 Task: Look for space in Antequera, Spain from 5th July, 2023 to 15th July, 2023 for 9 adults in price range Rs.15000 to Rs.25000. Place can be entire place with 5 bedrooms having 5 beds and 5 bathrooms. Property type can be house, flat, guest house. Booking option can be shelf check-in. Required host language is English.
Action: Mouse moved to (314, 201)
Screenshot: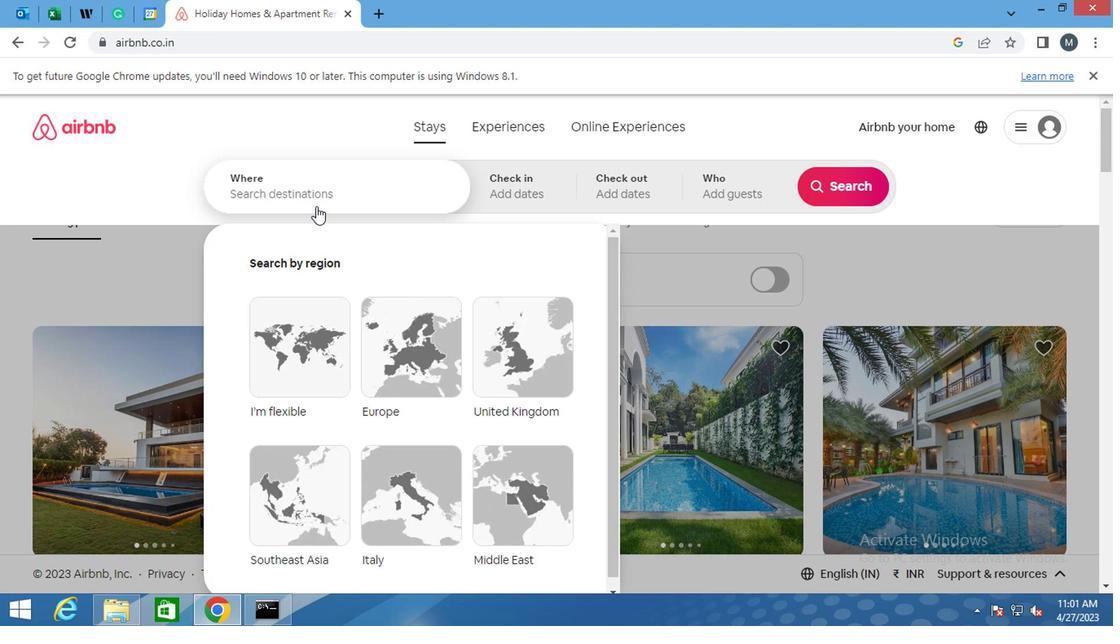 
Action: Mouse pressed left at (314, 201)
Screenshot: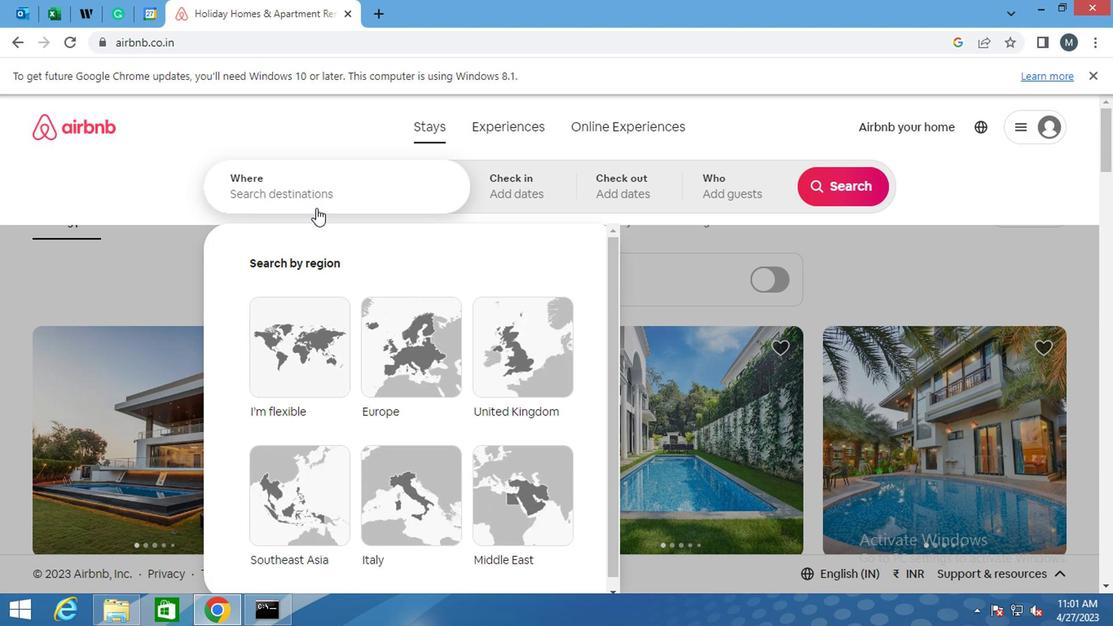 
Action: Key pressed <Key.shift>ANTEQUERA,<Key.space><Key.shift><Key.shift><Key.shift><Key.shift><Key.shift><Key.shift>SP
Screenshot: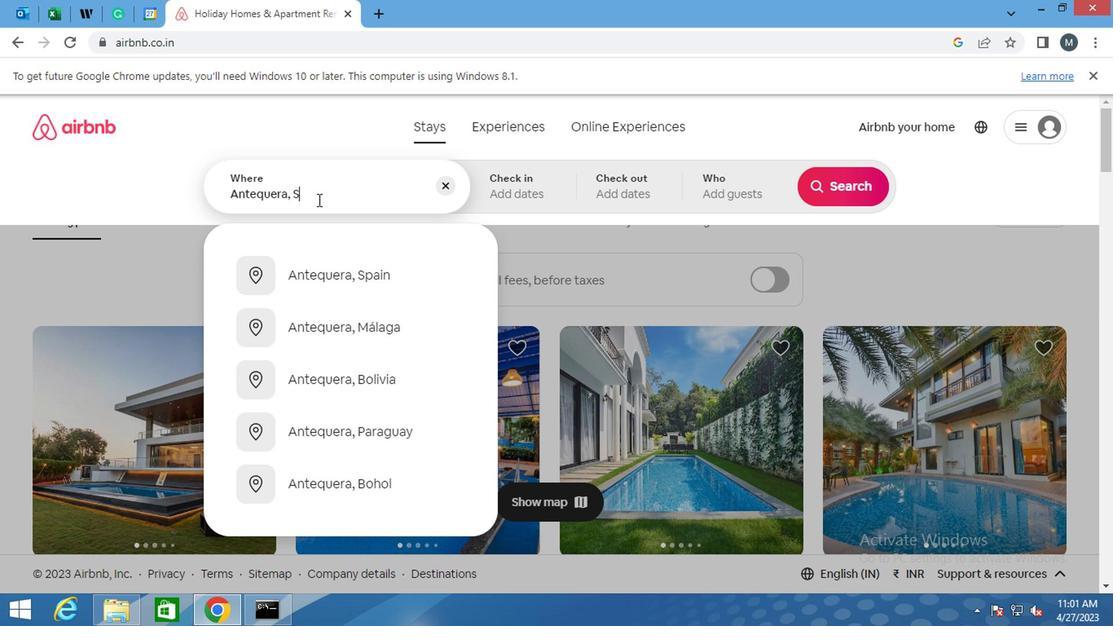 
Action: Mouse moved to (343, 289)
Screenshot: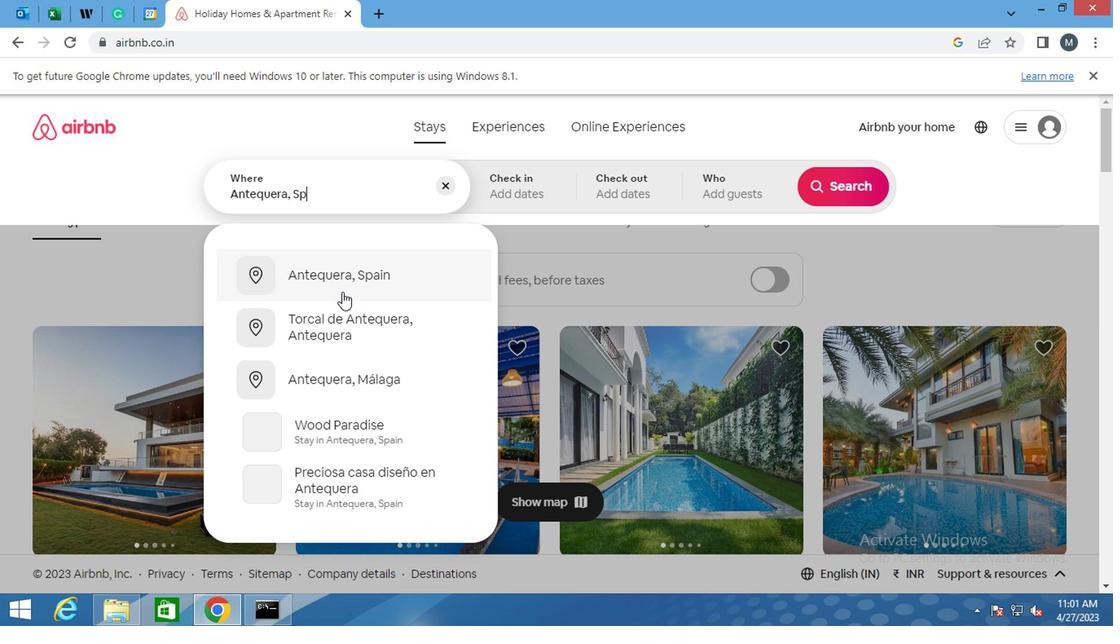 
Action: Mouse pressed left at (343, 289)
Screenshot: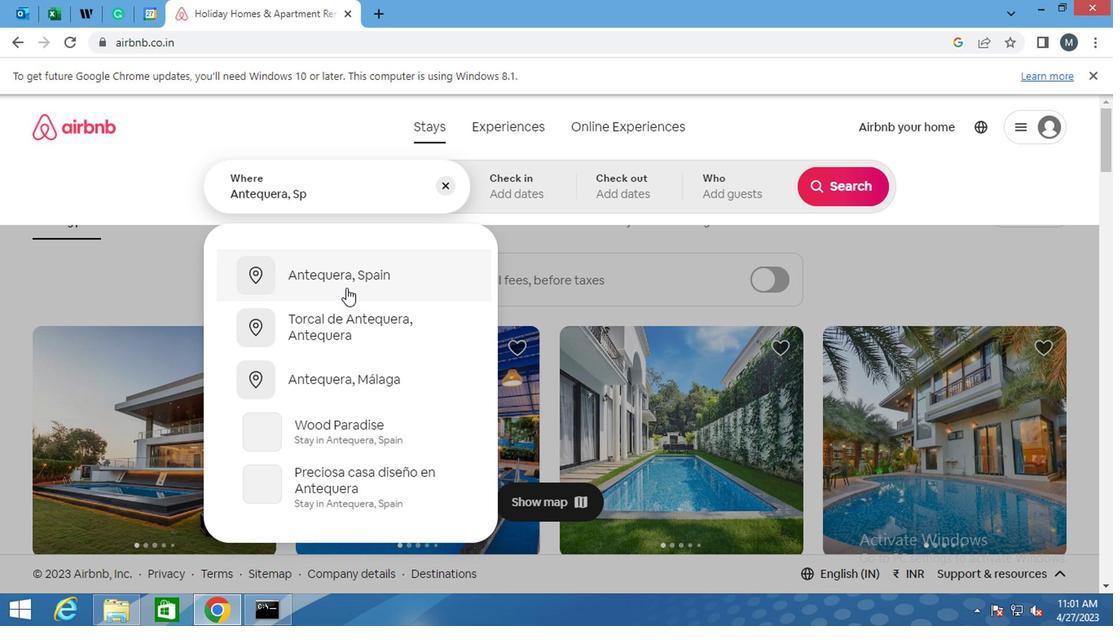 
Action: Mouse moved to (835, 317)
Screenshot: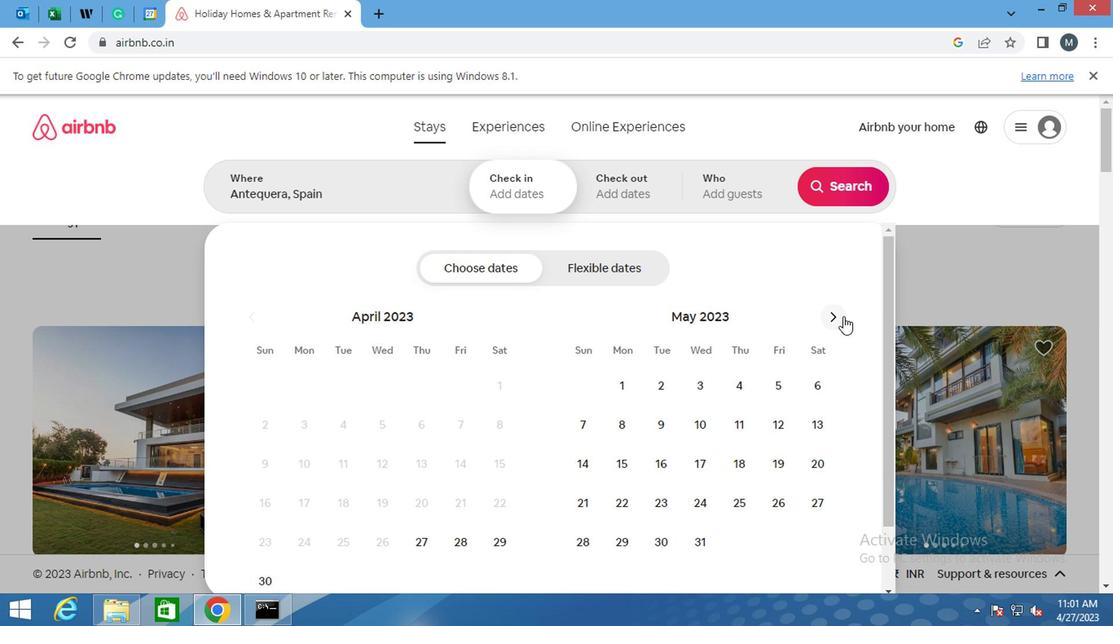 
Action: Mouse pressed left at (835, 317)
Screenshot: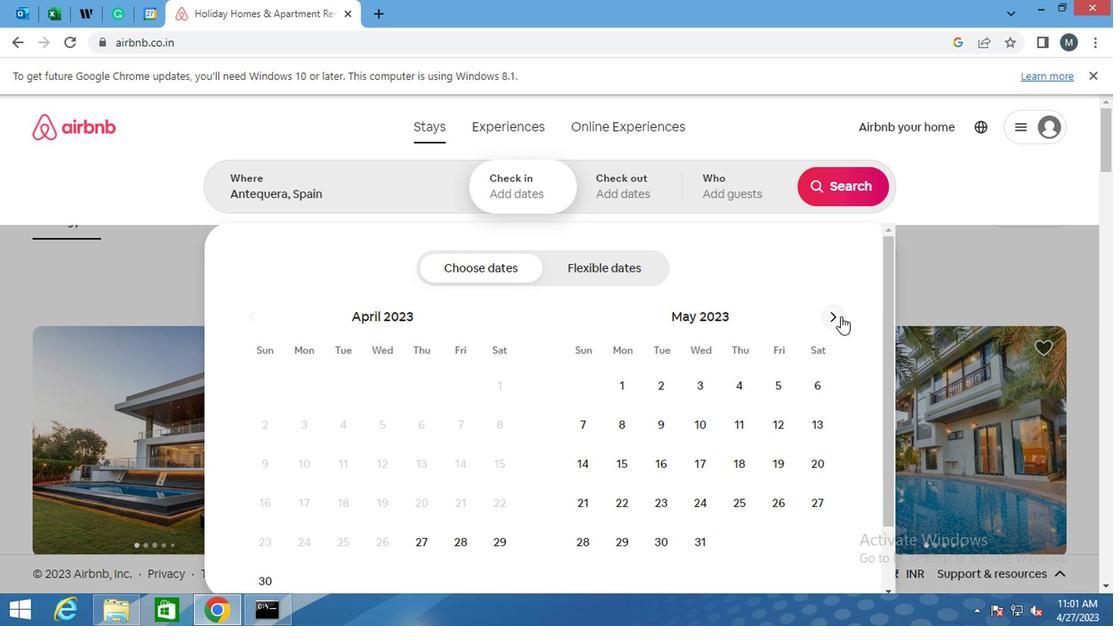 
Action: Mouse pressed left at (835, 317)
Screenshot: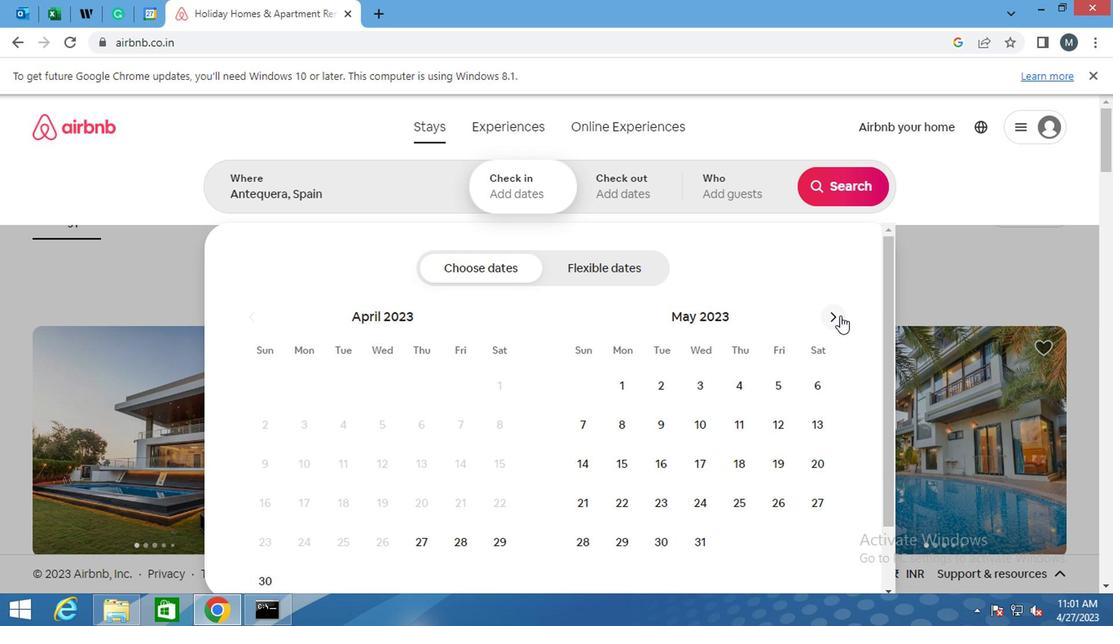 
Action: Mouse pressed left at (835, 317)
Screenshot: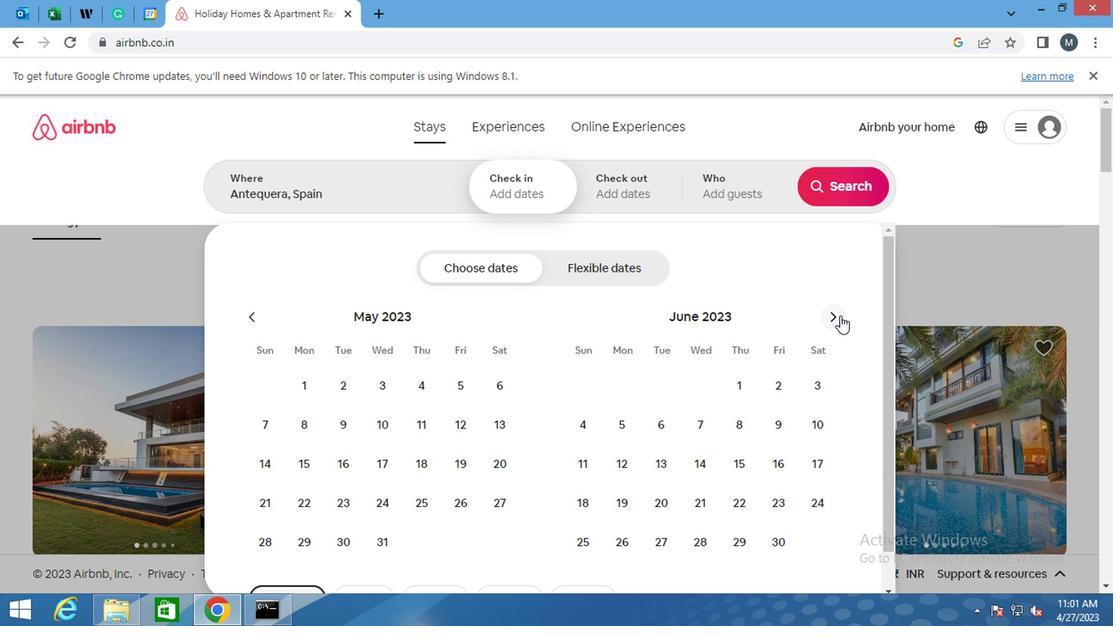 
Action: Mouse moved to (706, 427)
Screenshot: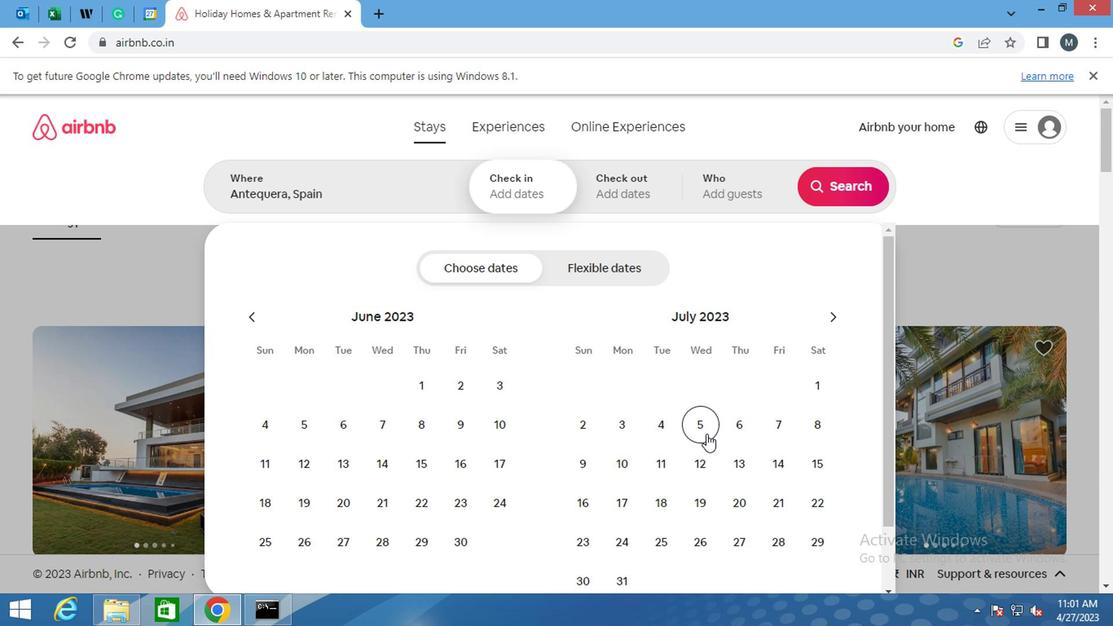 
Action: Mouse pressed left at (706, 427)
Screenshot: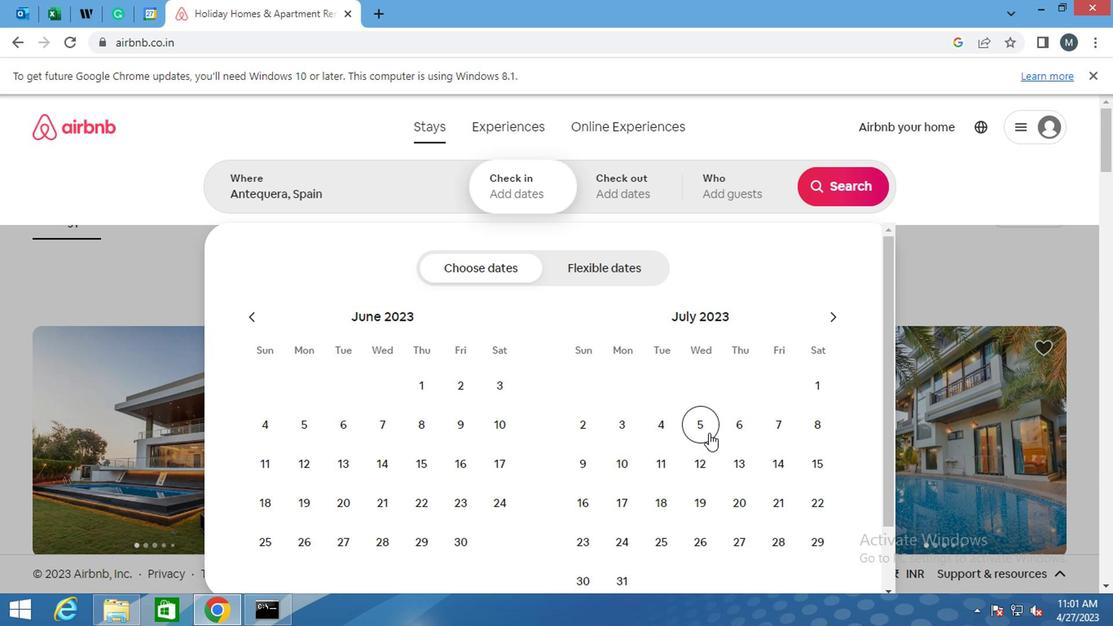 
Action: Mouse moved to (801, 463)
Screenshot: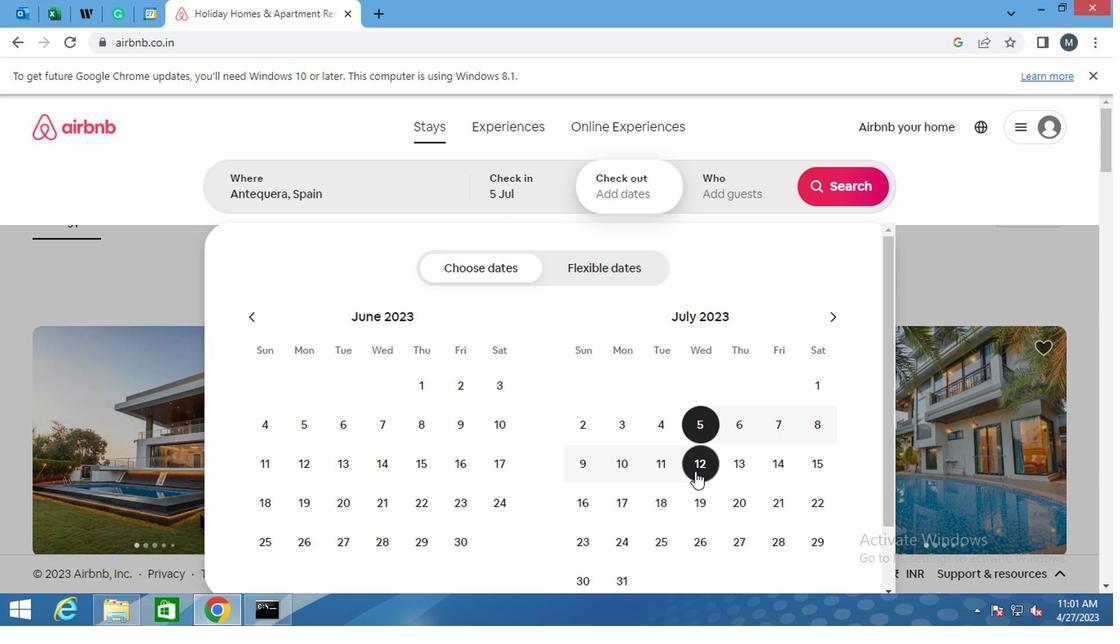 
Action: Mouse pressed left at (801, 463)
Screenshot: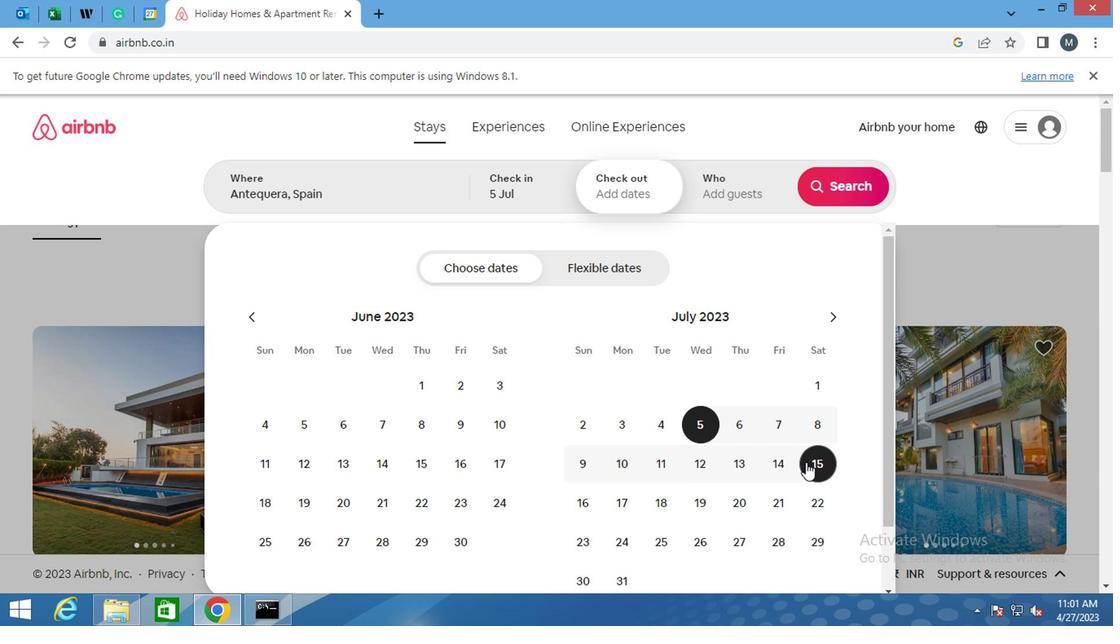 
Action: Mouse moved to (726, 189)
Screenshot: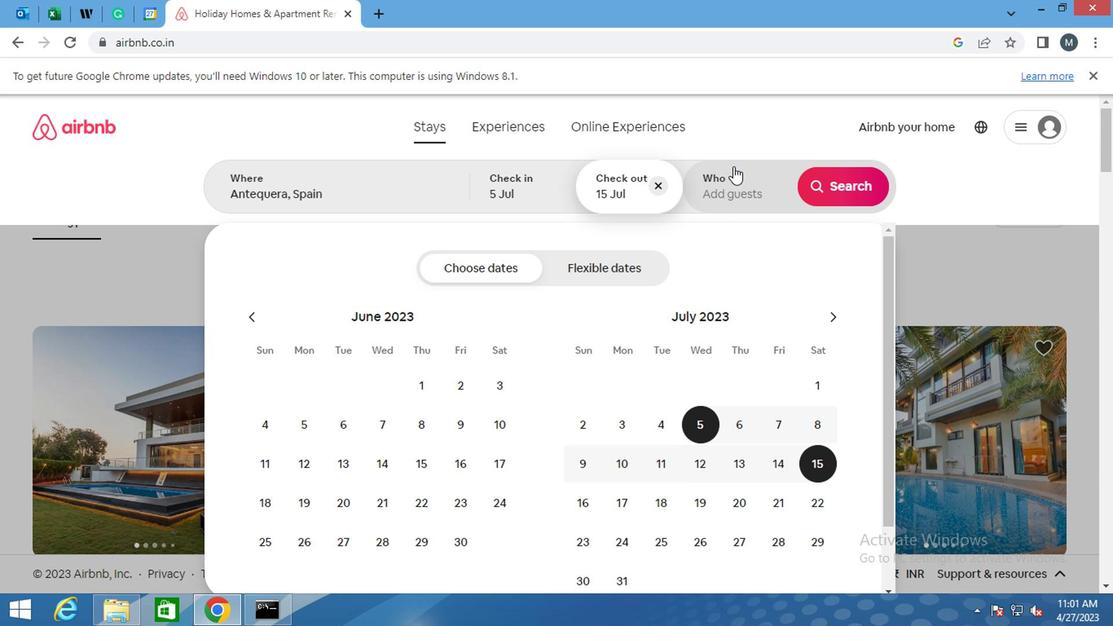 
Action: Mouse pressed left at (726, 189)
Screenshot: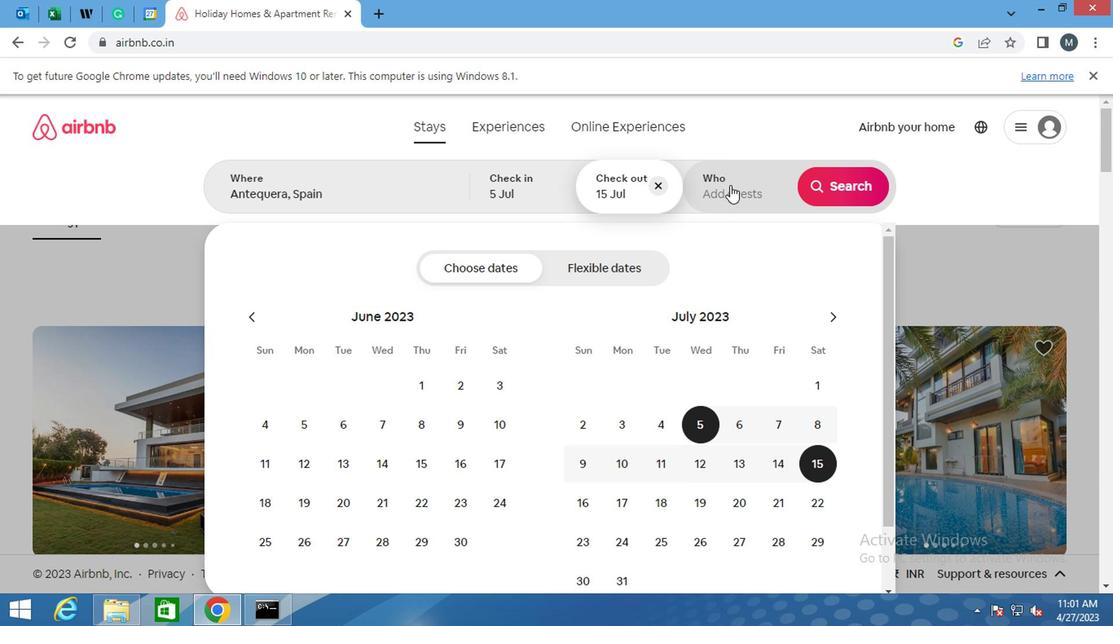
Action: Mouse moved to (846, 267)
Screenshot: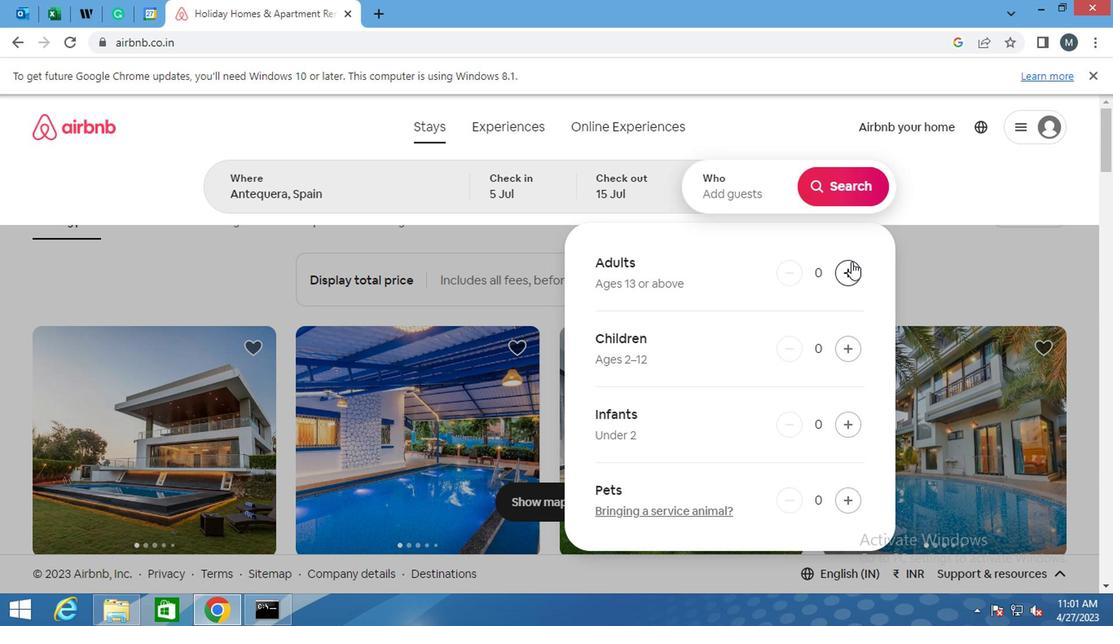
Action: Mouse pressed left at (846, 267)
Screenshot: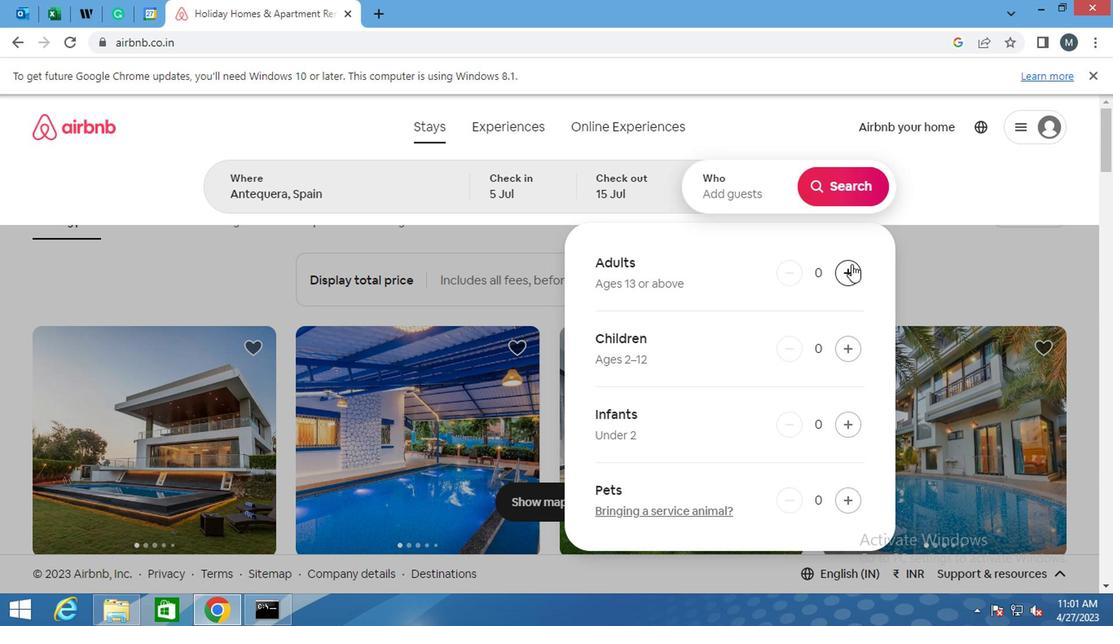 
Action: Mouse moved to (845, 268)
Screenshot: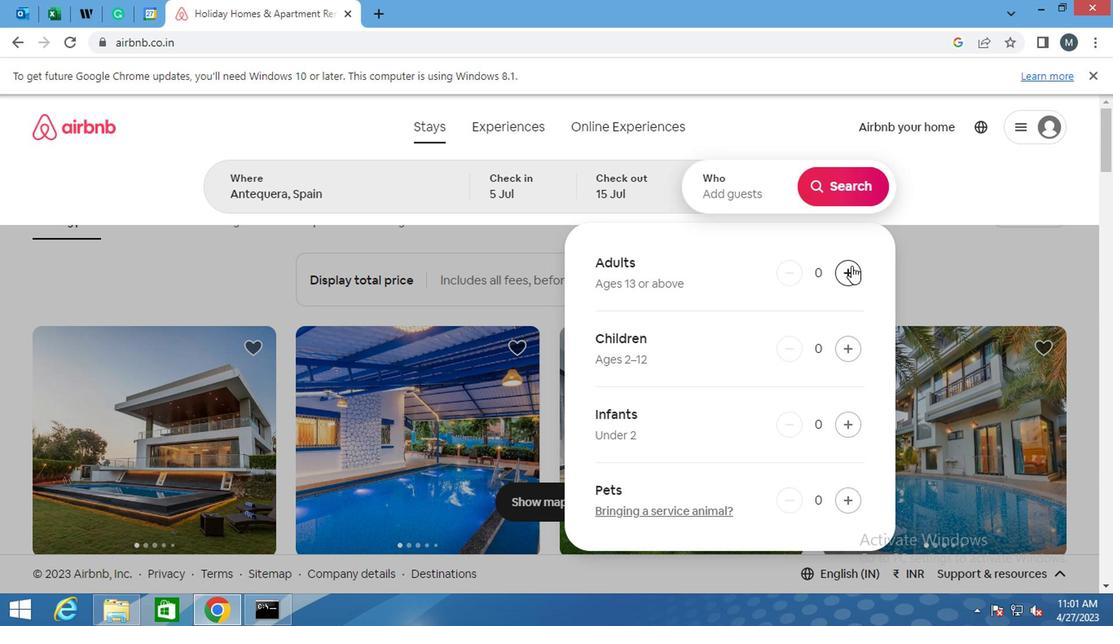 
Action: Mouse pressed left at (845, 268)
Screenshot: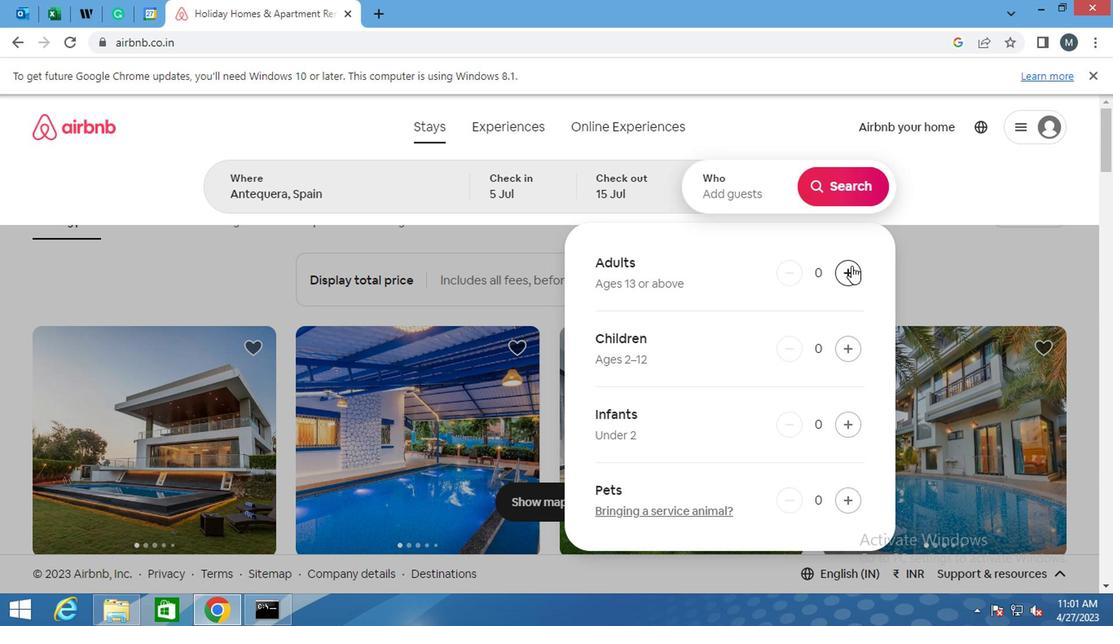 
Action: Mouse pressed left at (845, 268)
Screenshot: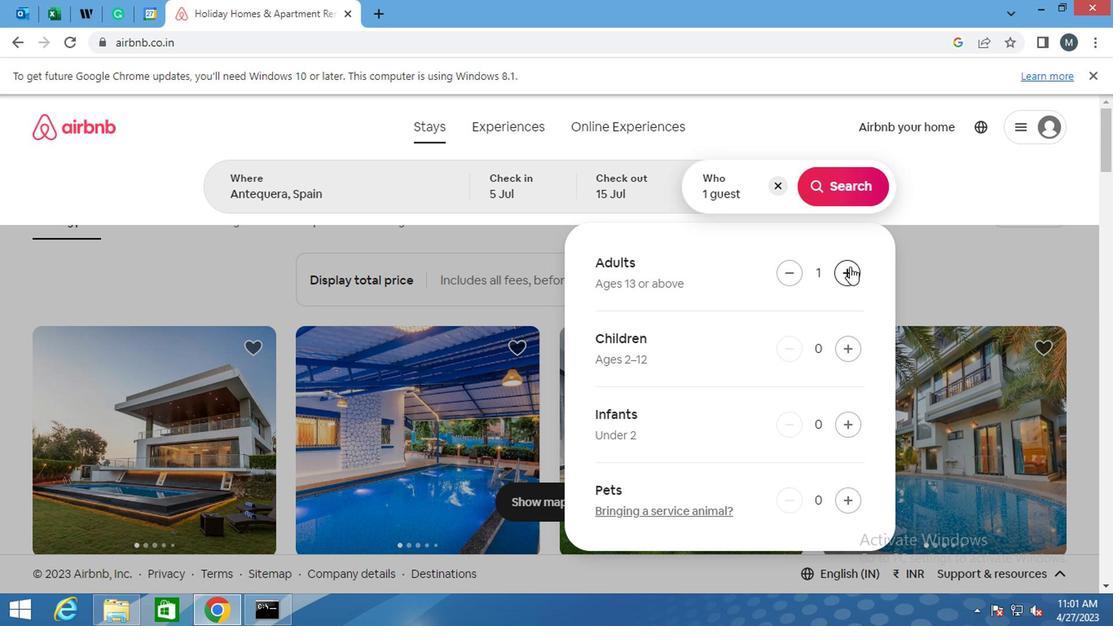 
Action: Mouse pressed left at (845, 268)
Screenshot: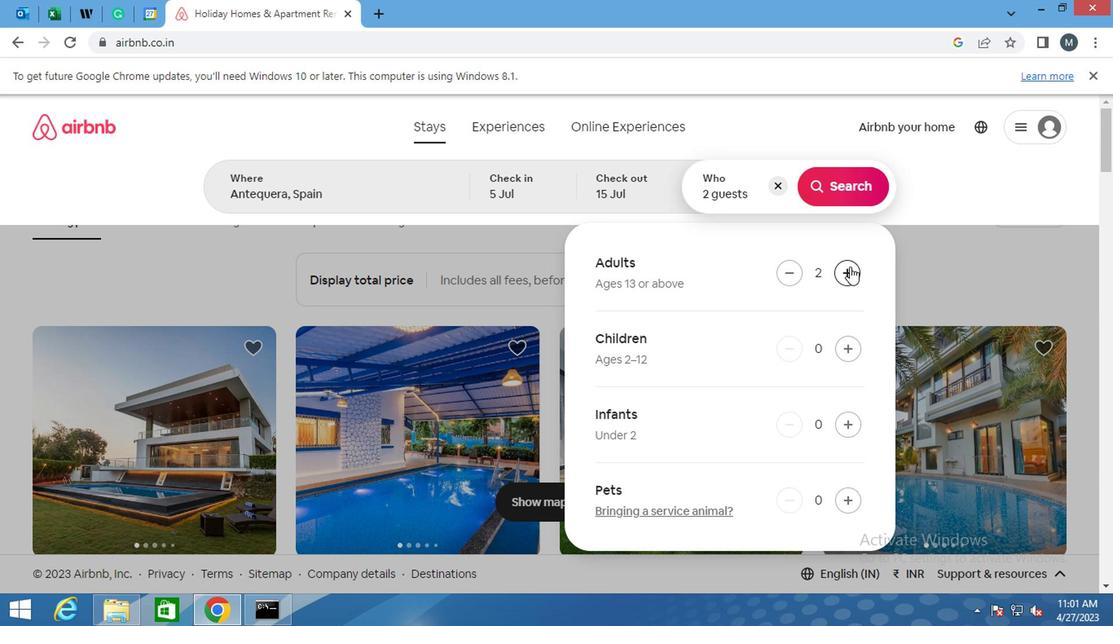
Action: Mouse pressed left at (845, 268)
Screenshot: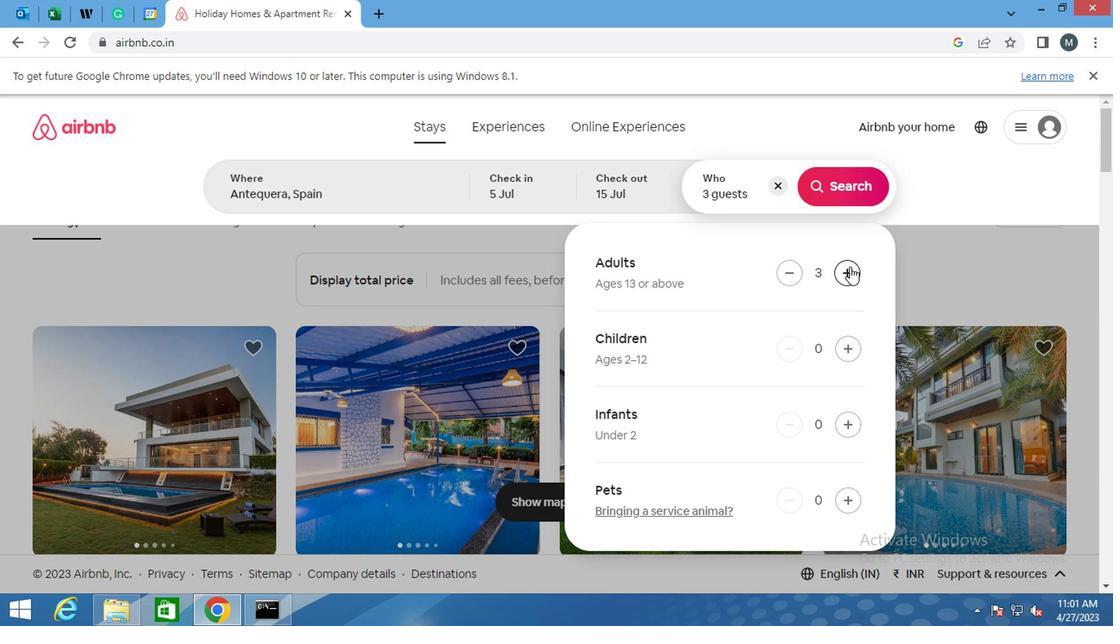 
Action: Mouse pressed left at (845, 268)
Screenshot: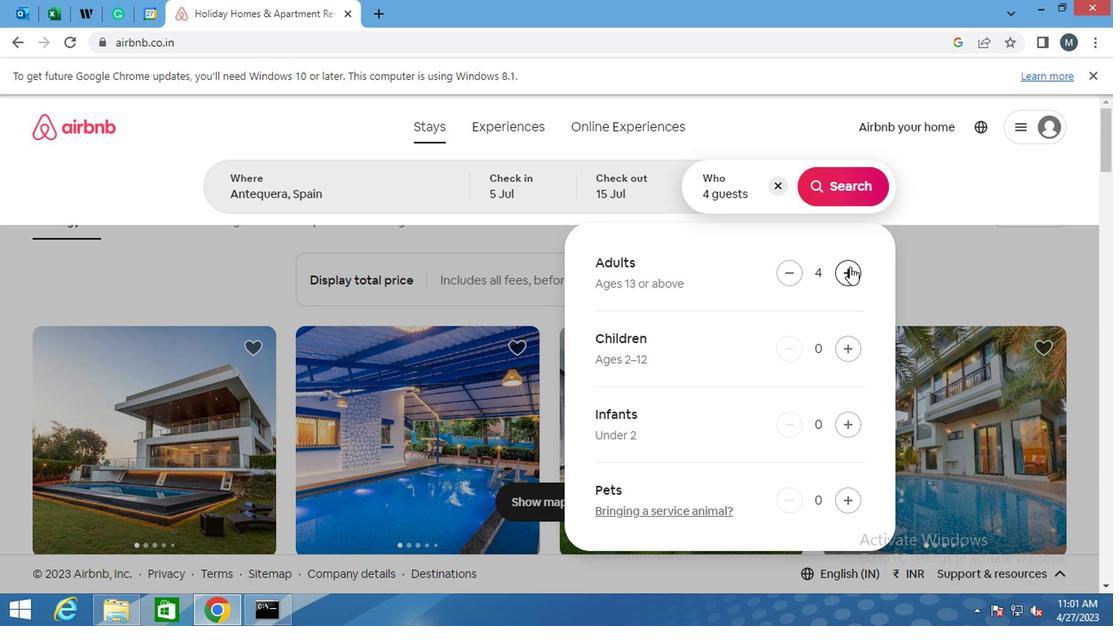 
Action: Mouse pressed left at (845, 268)
Screenshot: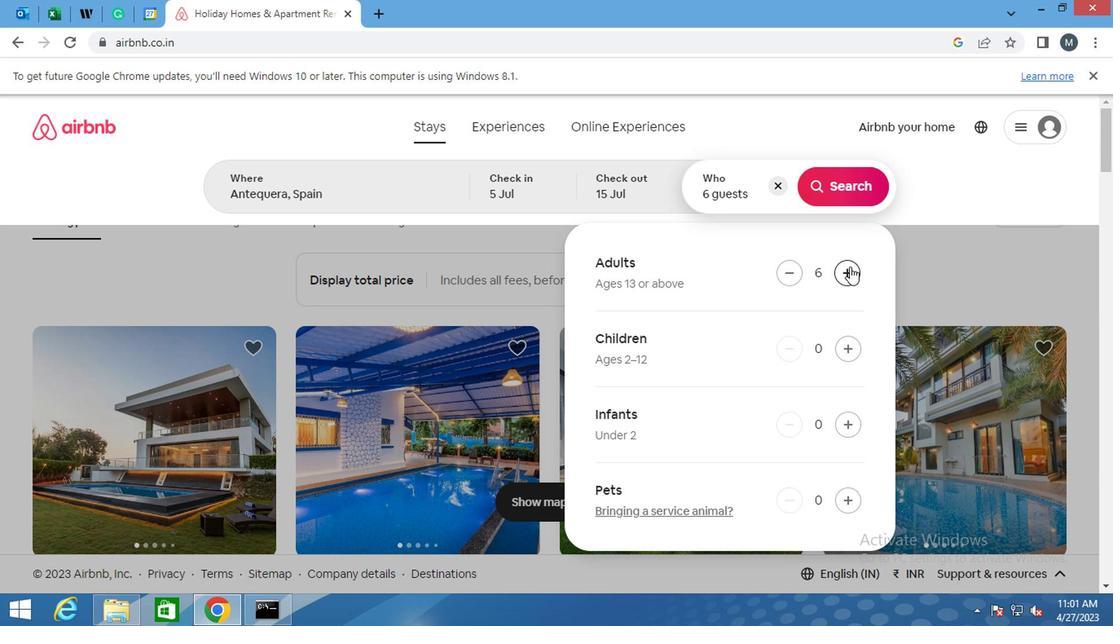 
Action: Mouse moved to (843, 269)
Screenshot: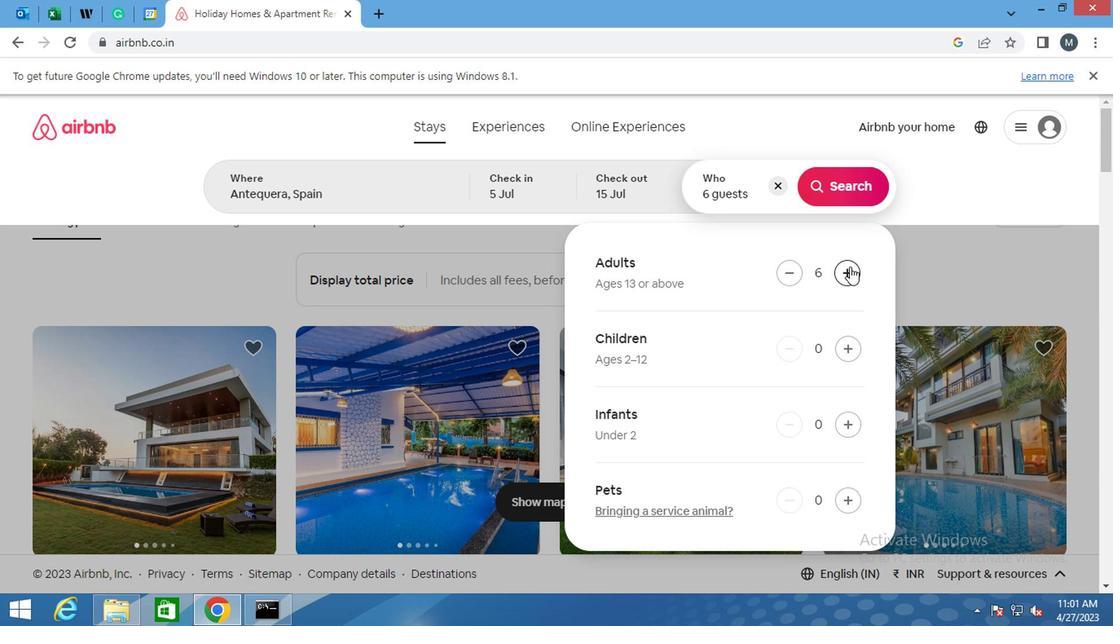 
Action: Mouse pressed left at (843, 269)
Screenshot: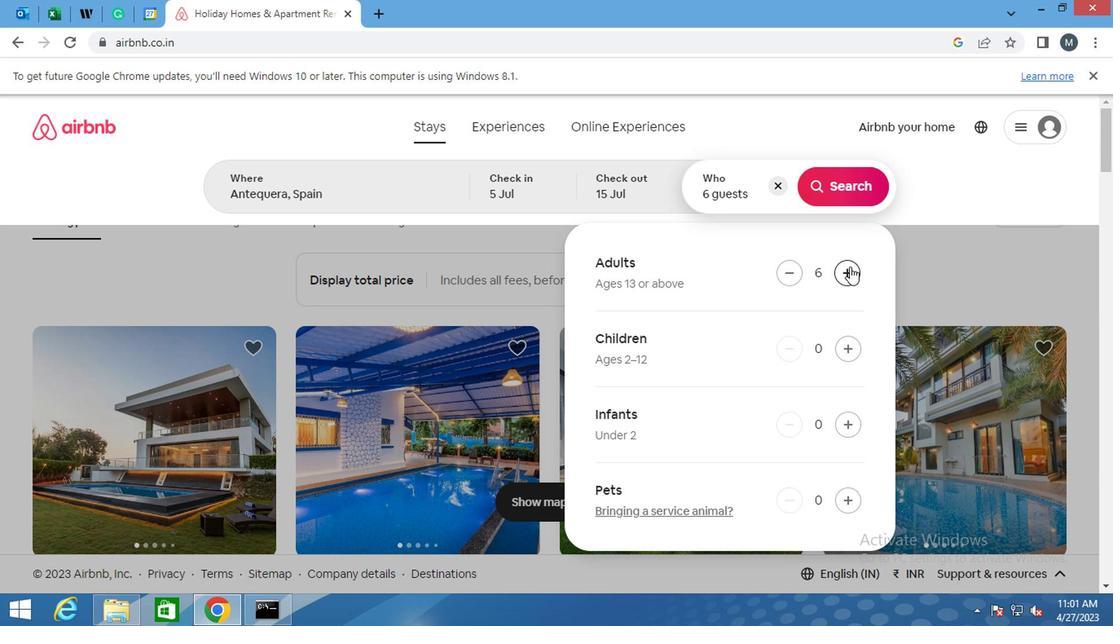 
Action: Mouse pressed left at (843, 269)
Screenshot: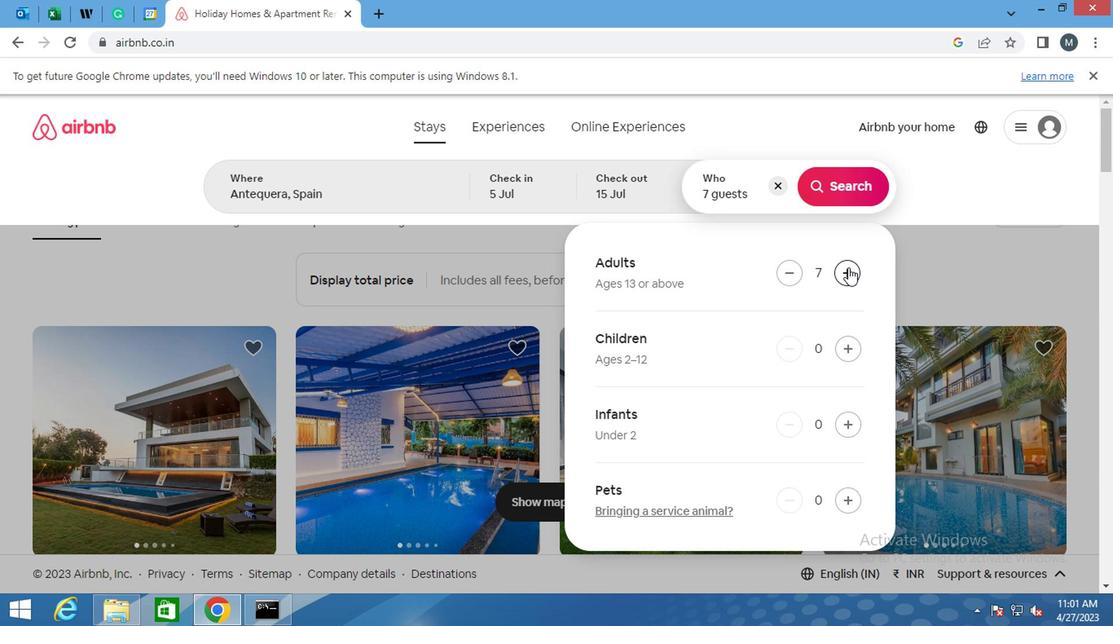 
Action: Mouse moved to (850, 189)
Screenshot: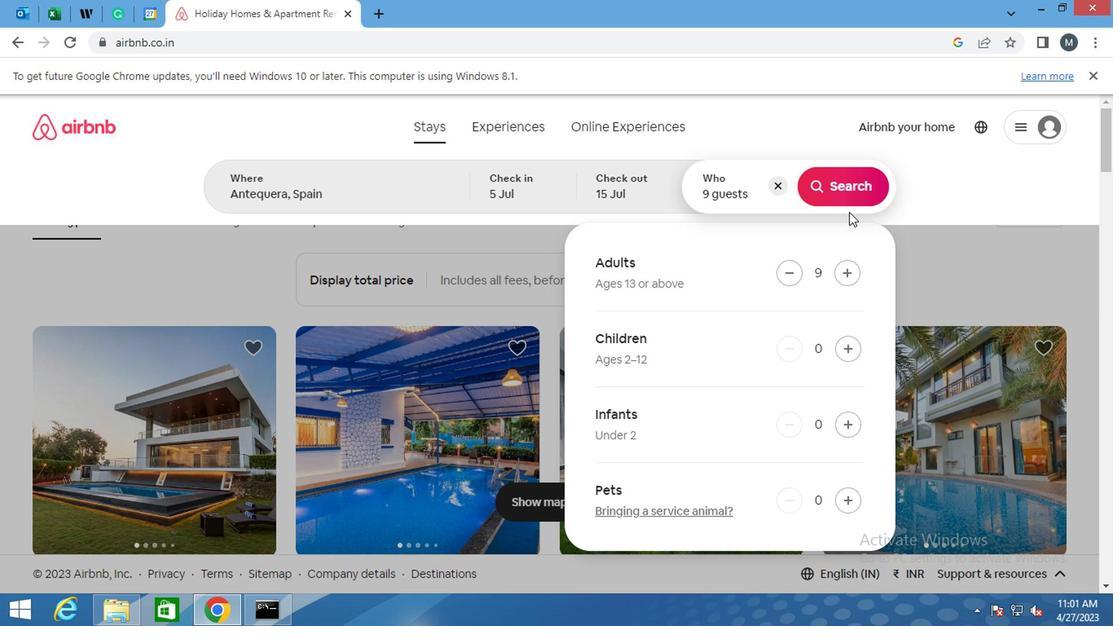 
Action: Mouse pressed left at (850, 189)
Screenshot: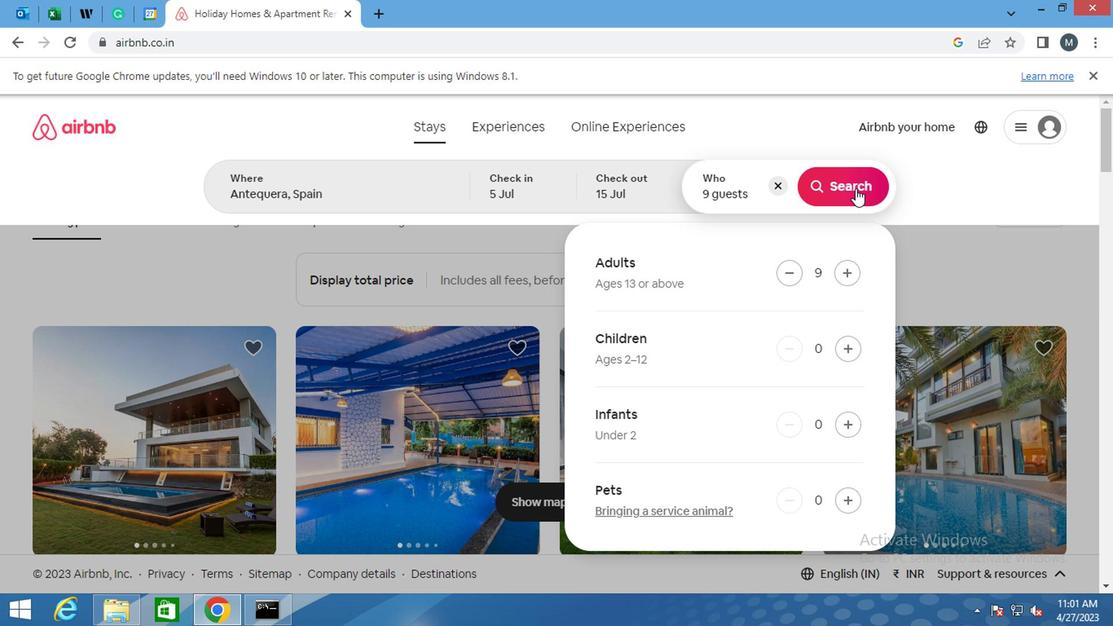 
Action: Mouse moved to (1036, 203)
Screenshot: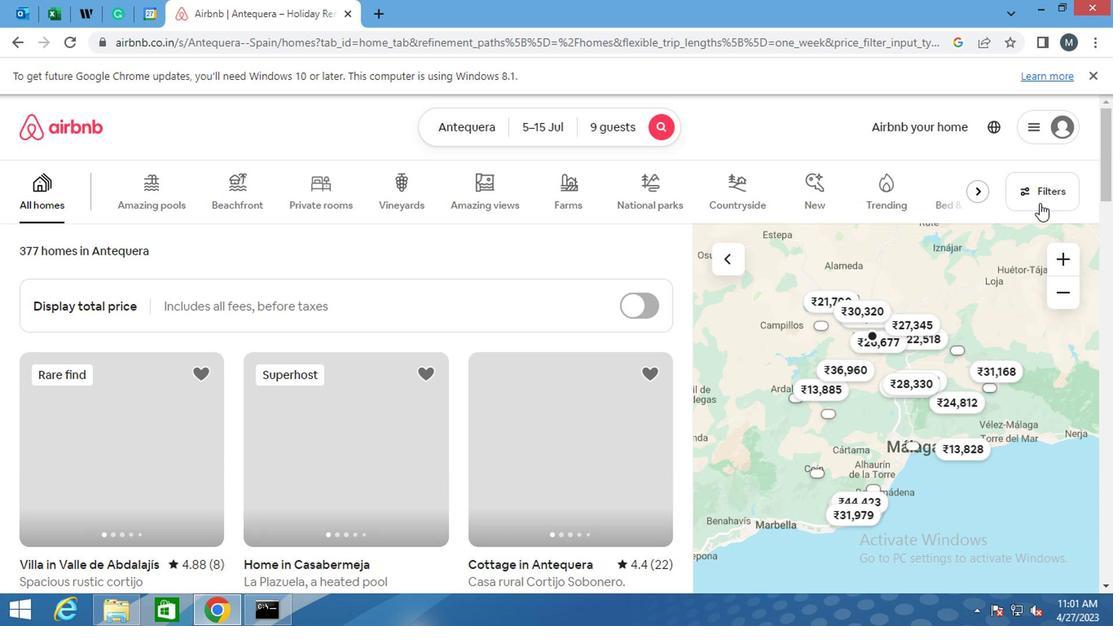 
Action: Mouse pressed left at (1036, 203)
Screenshot: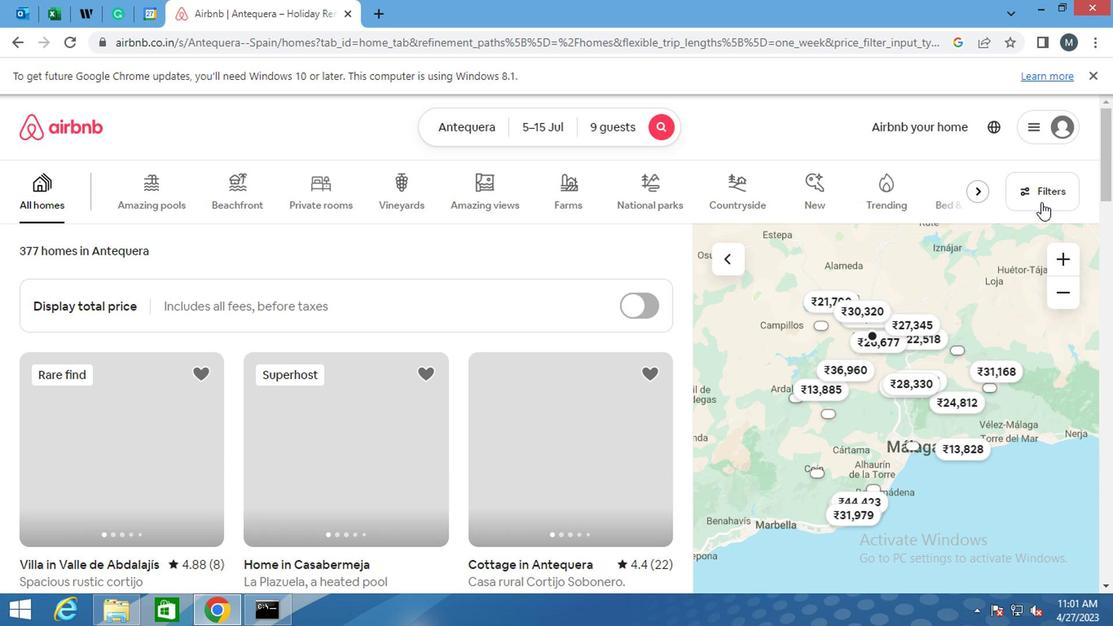 
Action: Mouse moved to (434, 408)
Screenshot: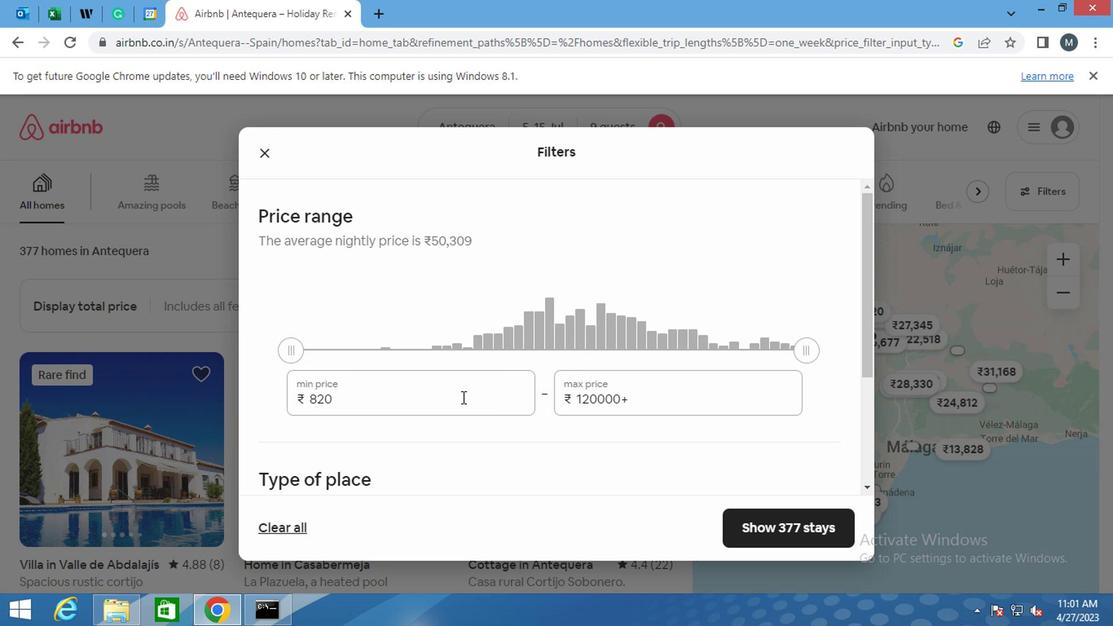 
Action: Mouse pressed left at (434, 408)
Screenshot: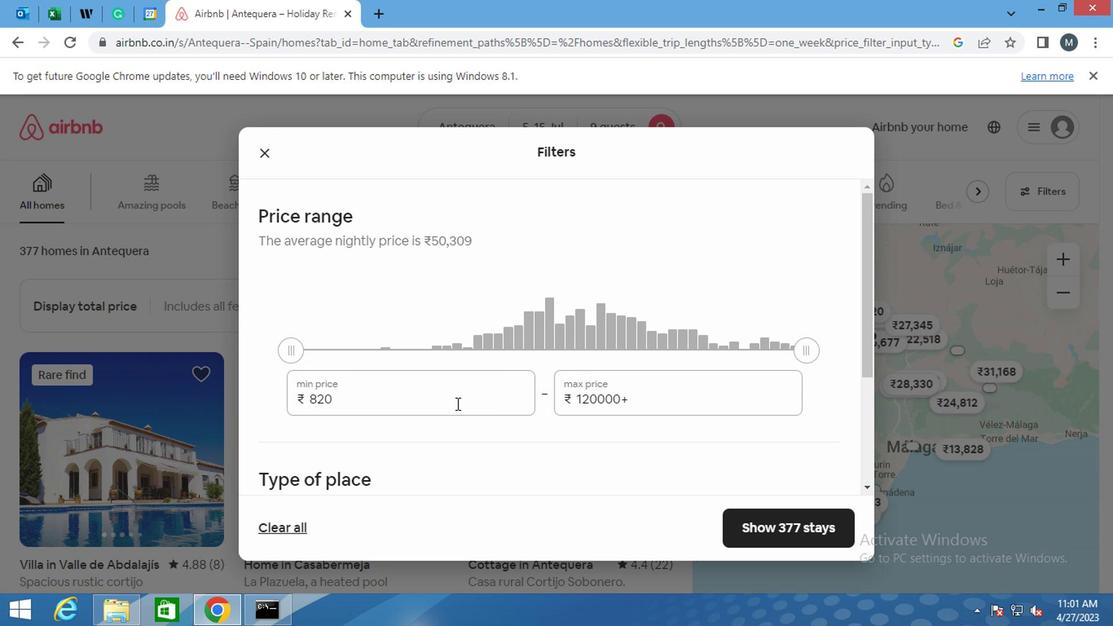
Action: Key pressed <Key.backspace><Key.backspace><Key.backspace><Key.backspace>15000
Screenshot: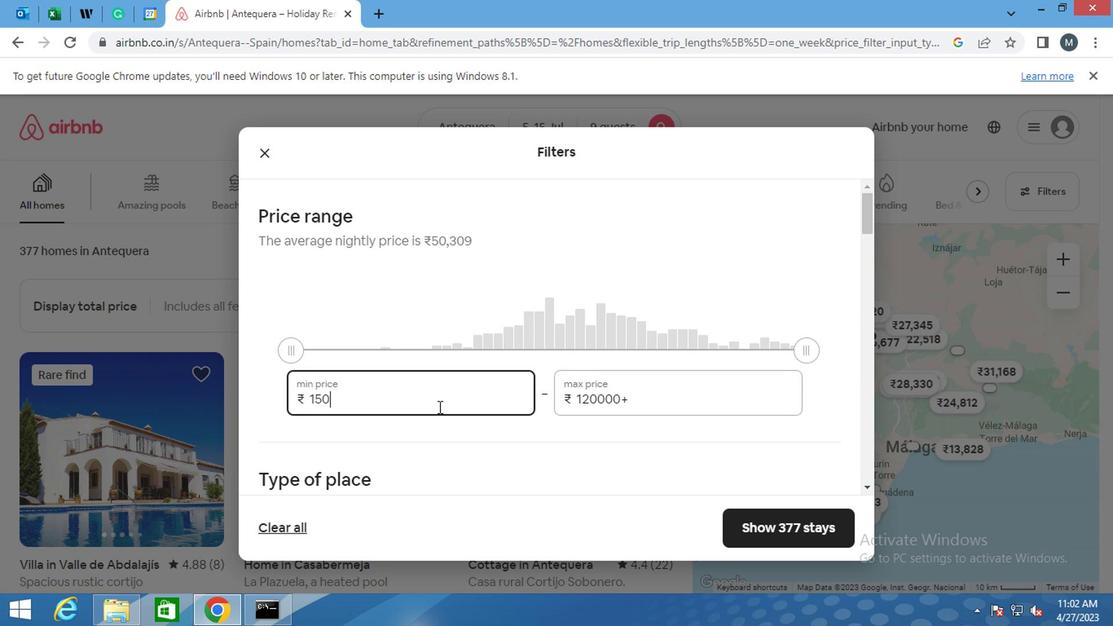 
Action: Mouse moved to (662, 401)
Screenshot: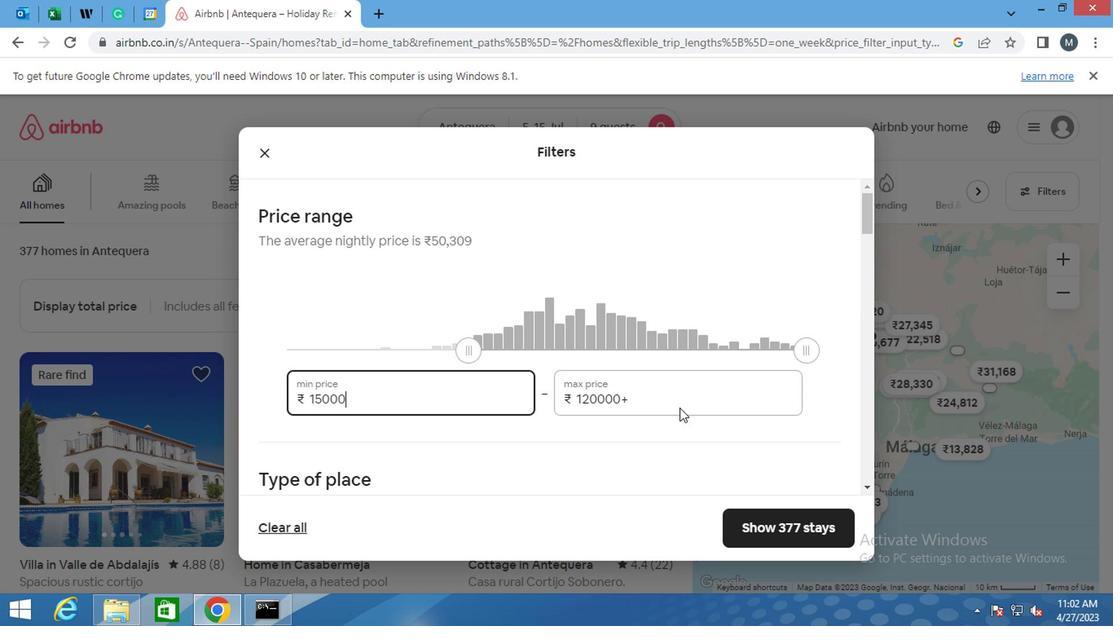 
Action: Mouse pressed left at (662, 401)
Screenshot: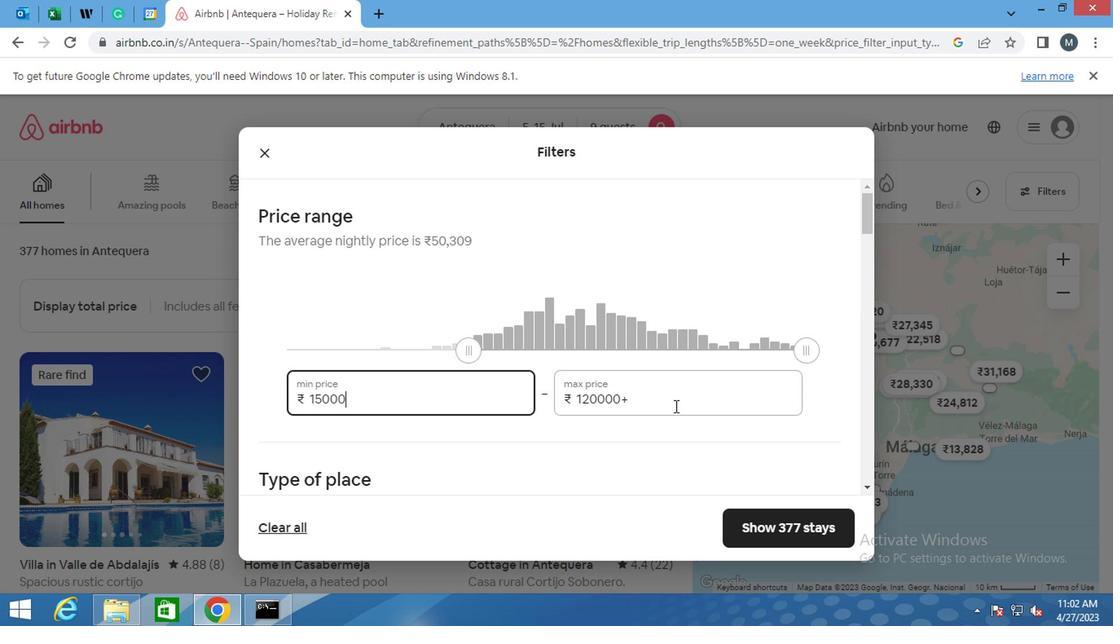 
Action: Key pressed <Key.backspace><Key.backspace><Key.backspace><Key.backspace><Key.backspace><Key.backspace><Key.backspace><Key.backspace><Key.backspace><Key.backspace><Key.backspace><Key.backspace><Key.backspace><Key.backspace><Key.backspace>20000
Screenshot: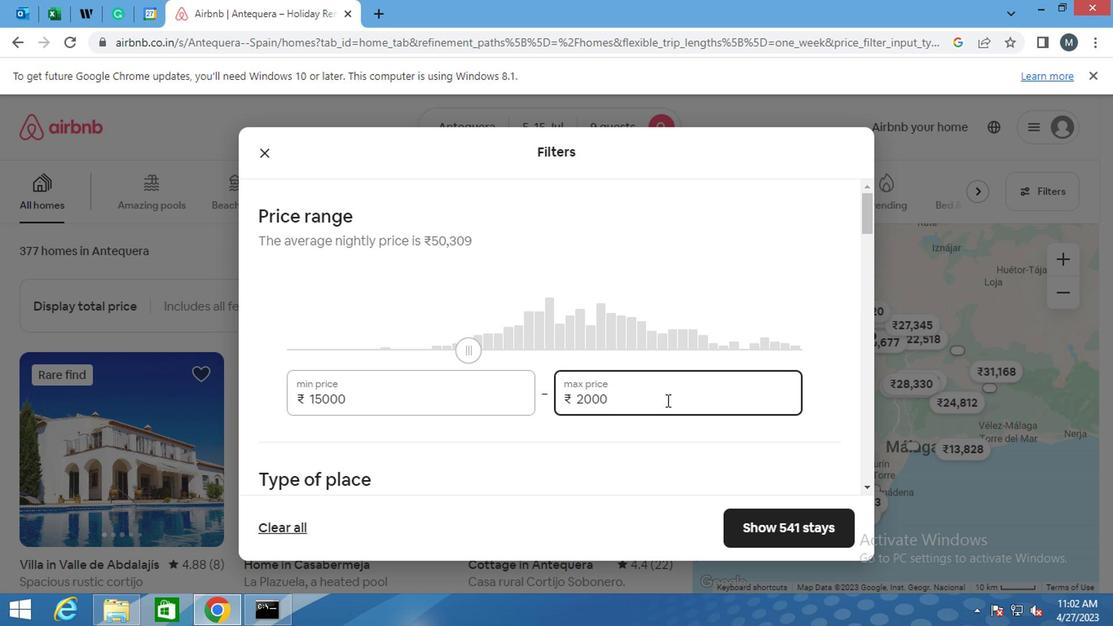 
Action: Mouse moved to (547, 418)
Screenshot: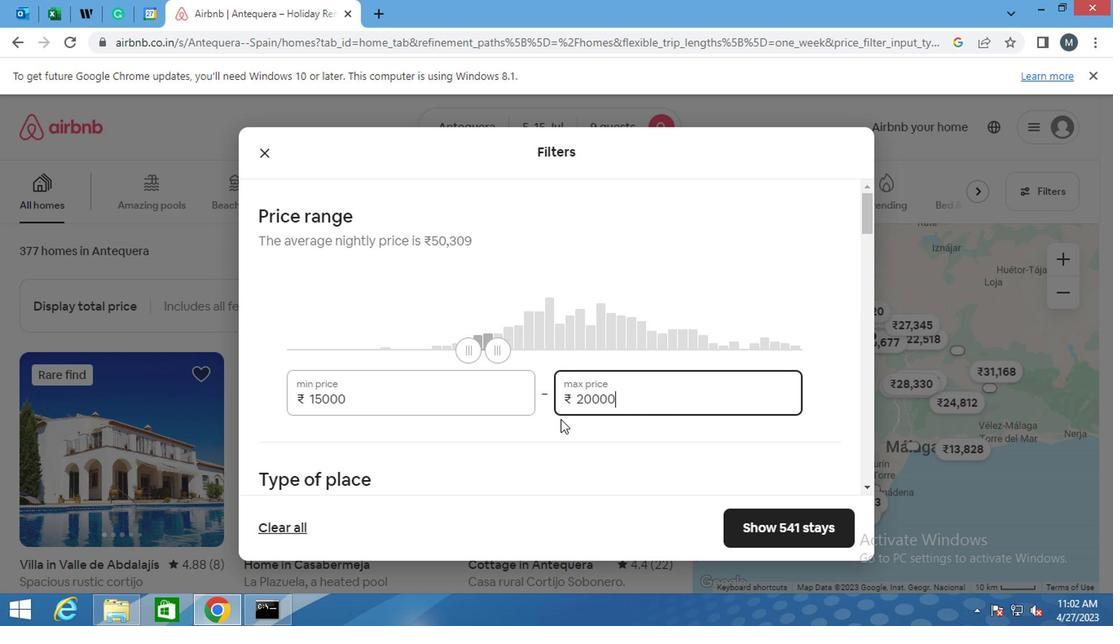 
Action: Mouse scrolled (547, 417) with delta (0, 0)
Screenshot: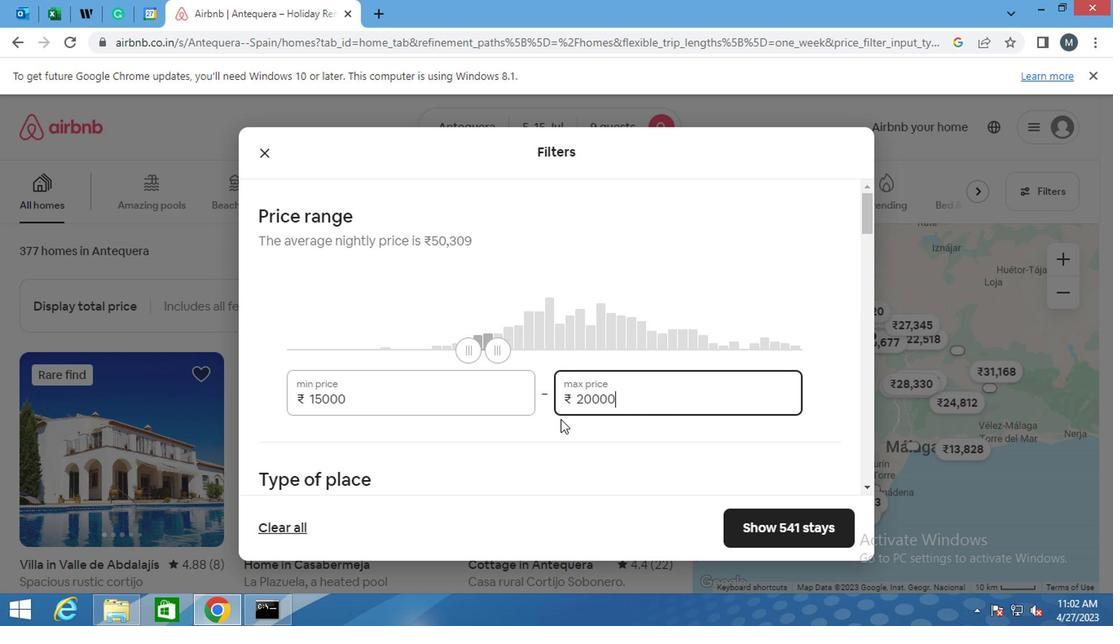 
Action: Mouse moved to (545, 418)
Screenshot: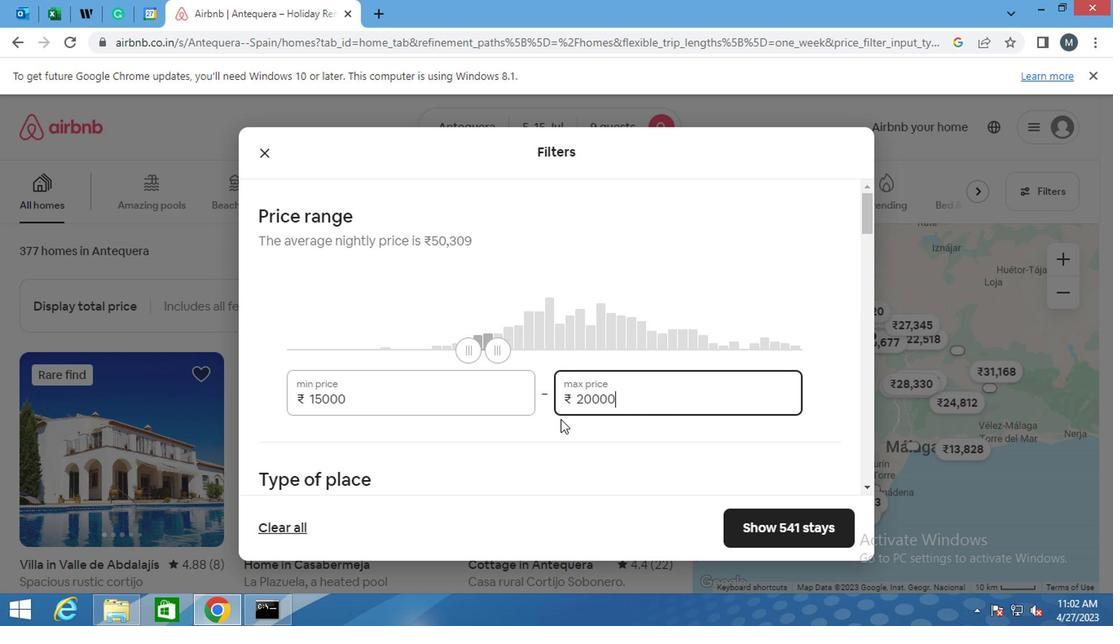 
Action: Mouse scrolled (545, 417) with delta (0, 0)
Screenshot: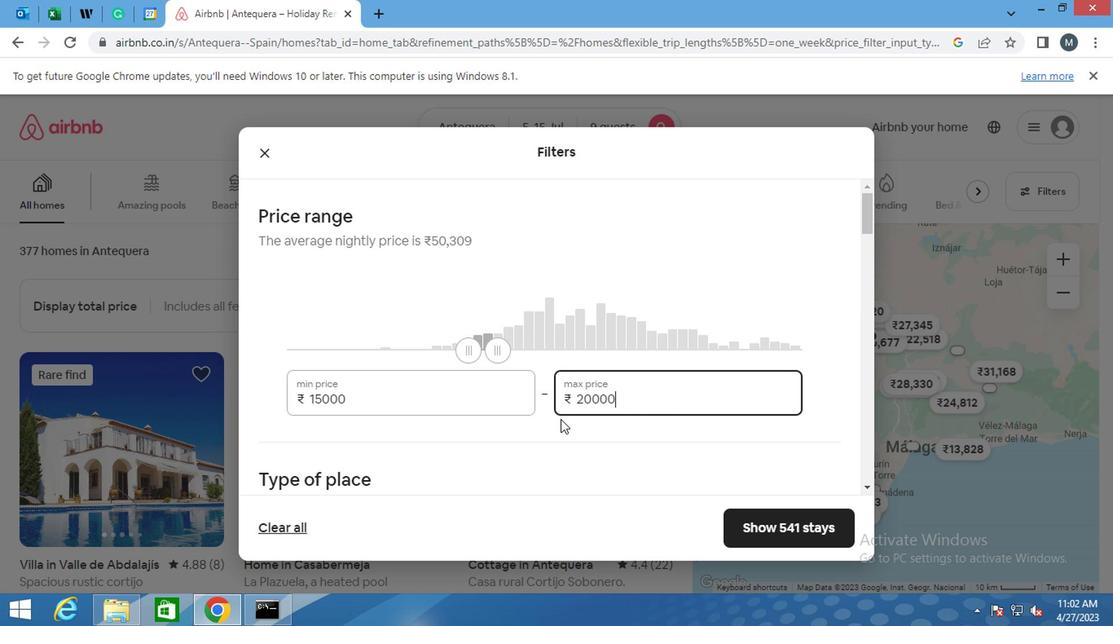 
Action: Mouse moved to (363, 459)
Screenshot: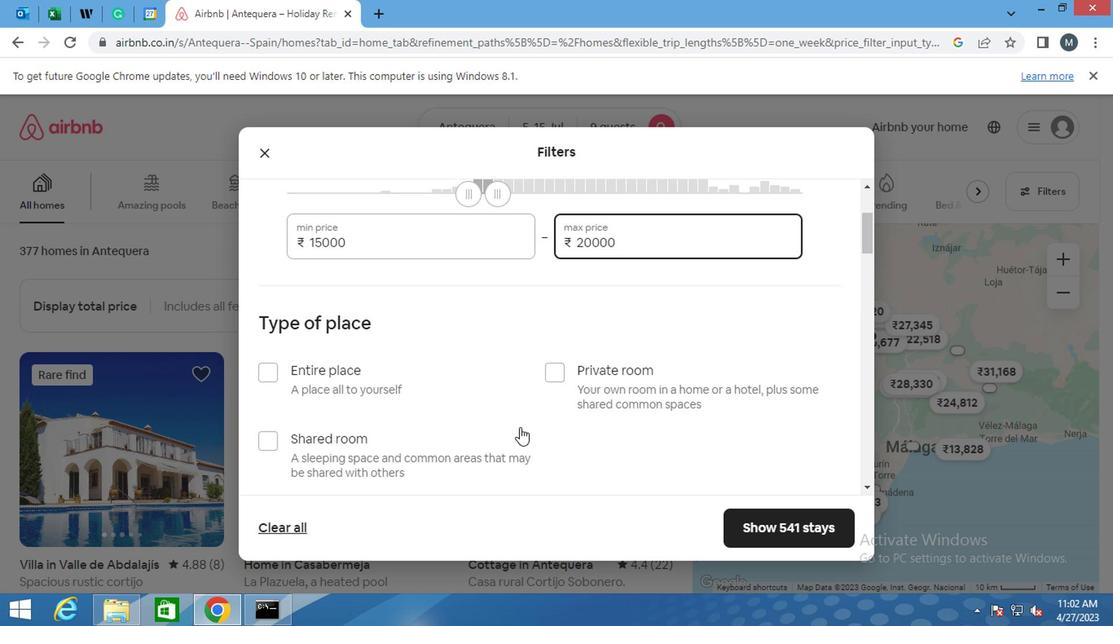 
Action: Mouse scrolled (363, 458) with delta (0, -1)
Screenshot: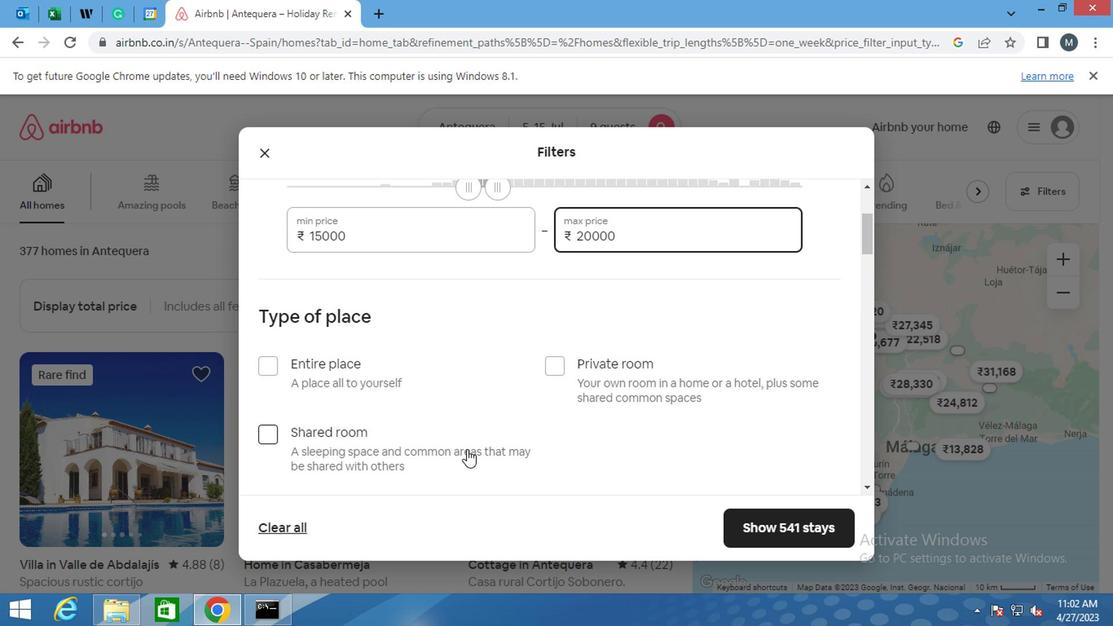 
Action: Mouse moved to (263, 302)
Screenshot: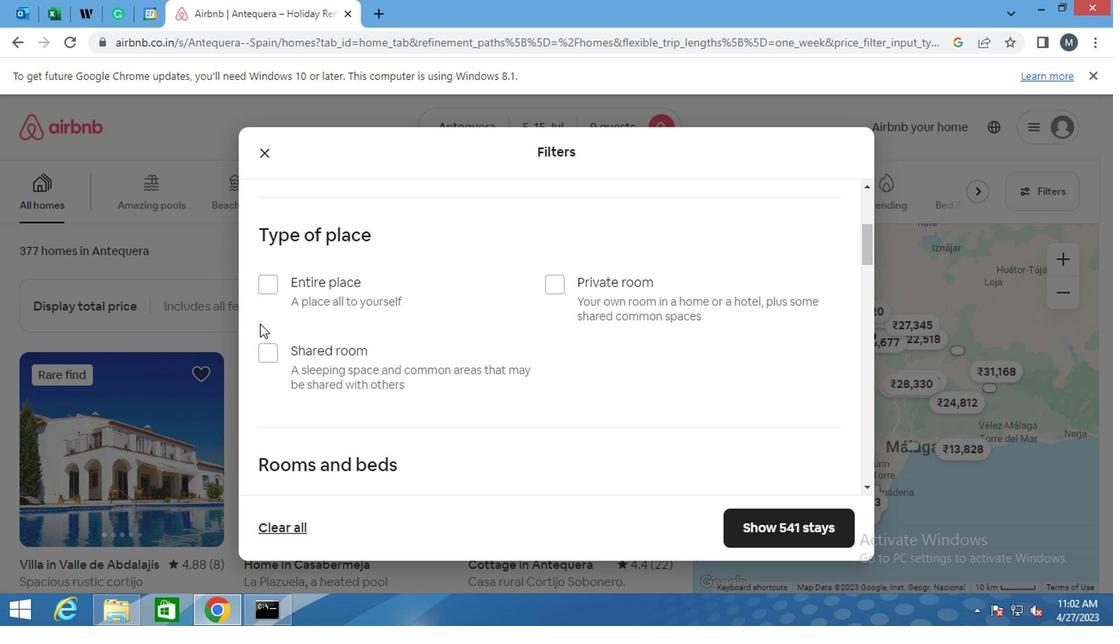 
Action: Mouse pressed left at (263, 302)
Screenshot: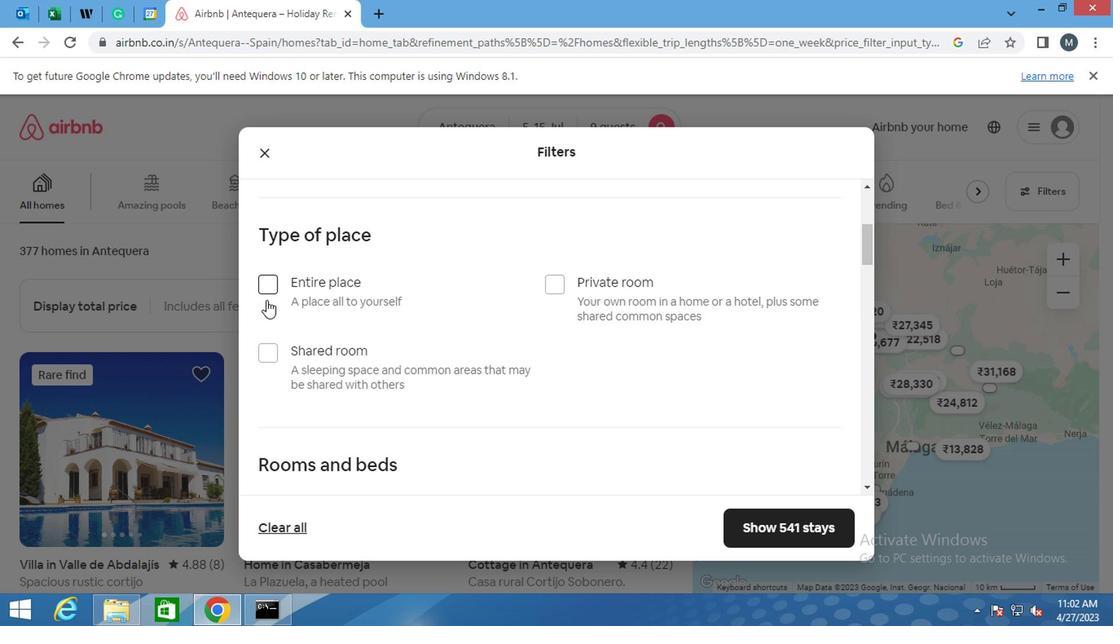 
Action: Mouse moved to (271, 298)
Screenshot: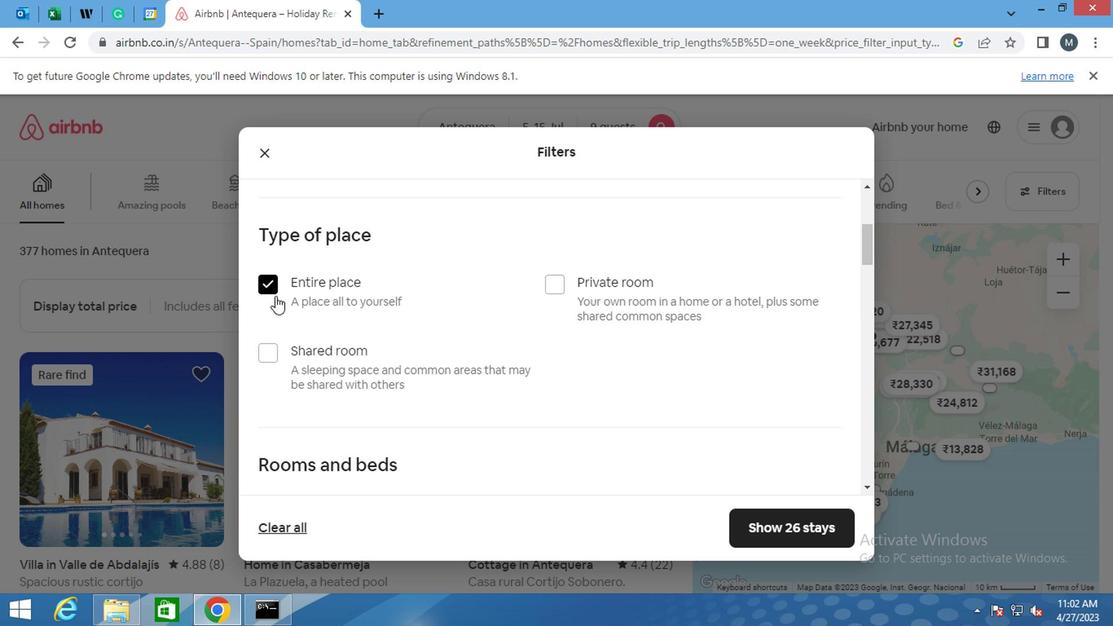 
Action: Mouse scrolled (271, 296) with delta (0, -1)
Screenshot: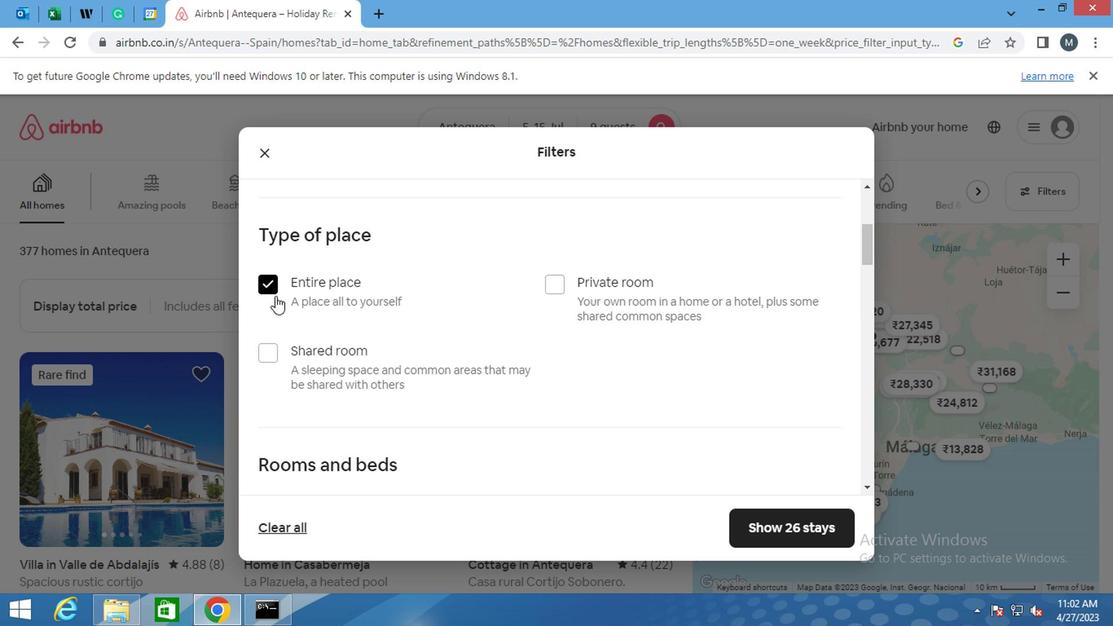 
Action: Mouse scrolled (271, 296) with delta (0, -1)
Screenshot: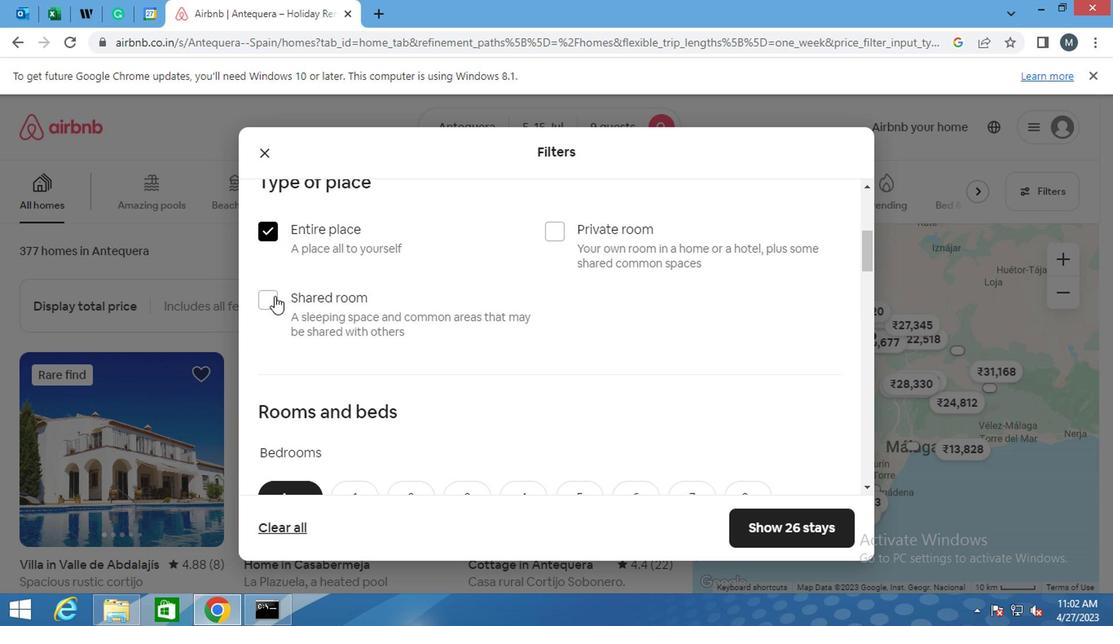 
Action: Mouse moved to (277, 288)
Screenshot: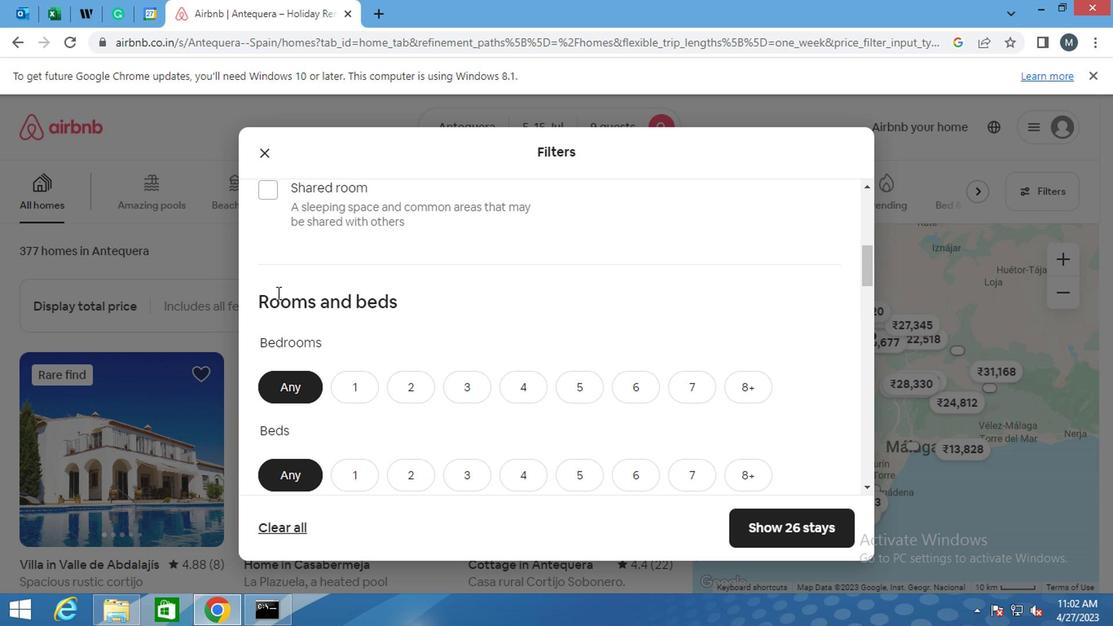 
Action: Mouse scrolled (277, 287) with delta (0, -1)
Screenshot: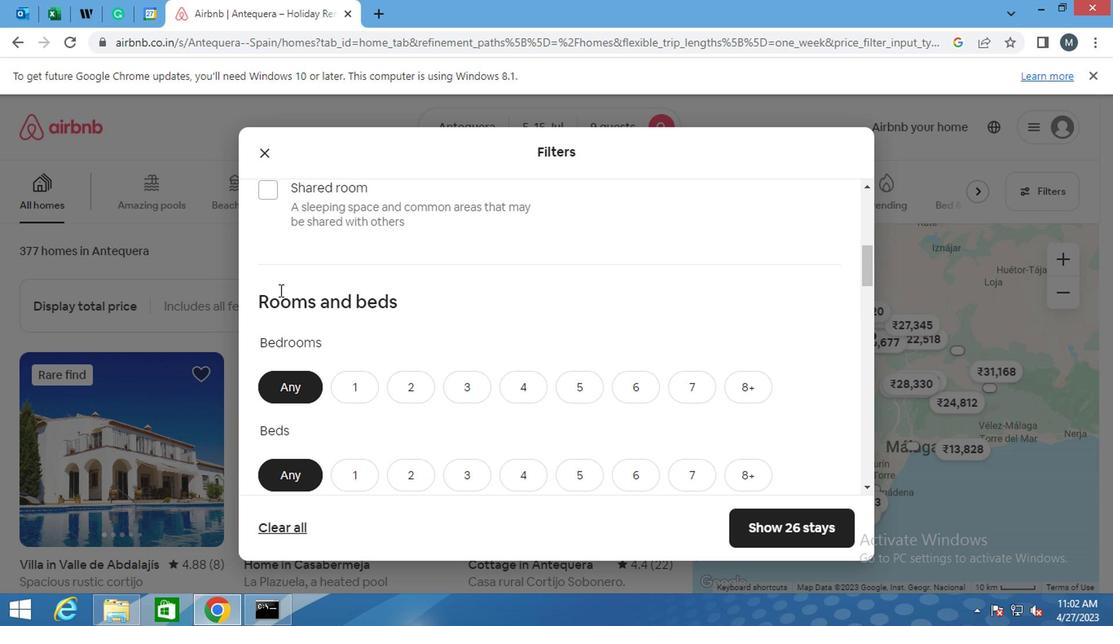 
Action: Mouse scrolled (277, 287) with delta (0, -1)
Screenshot: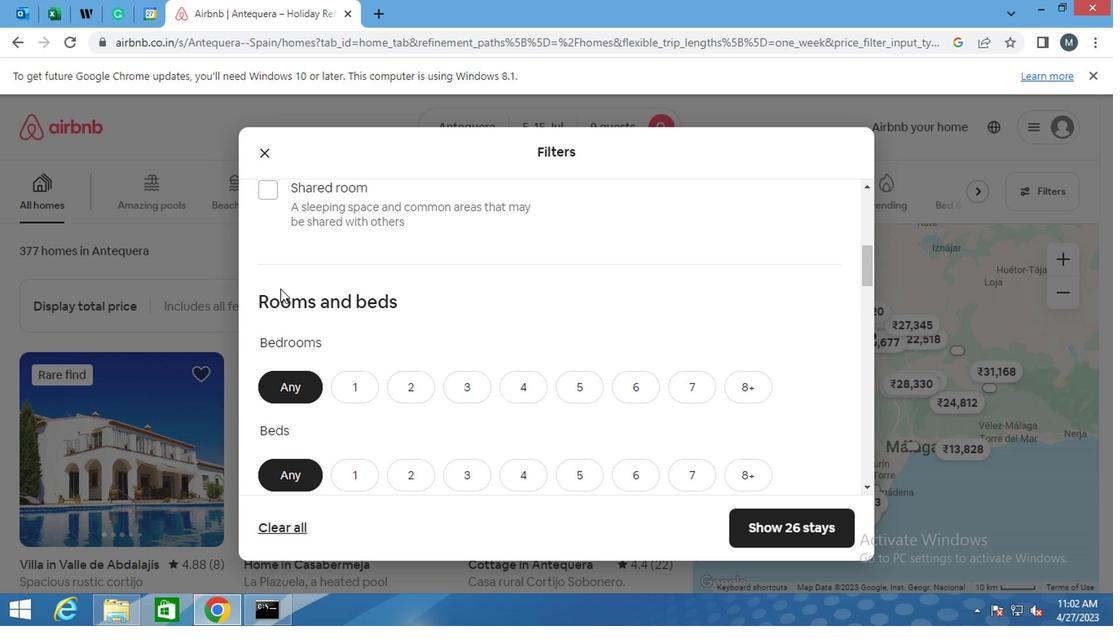 
Action: Mouse scrolled (277, 287) with delta (0, -1)
Screenshot: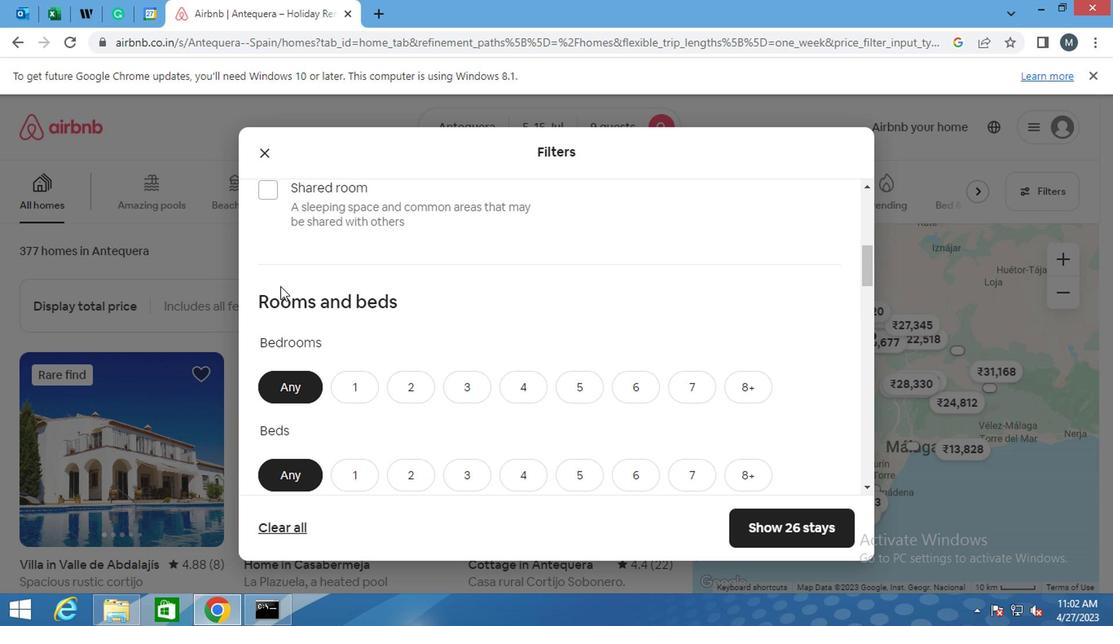 
Action: Mouse moved to (418, 302)
Screenshot: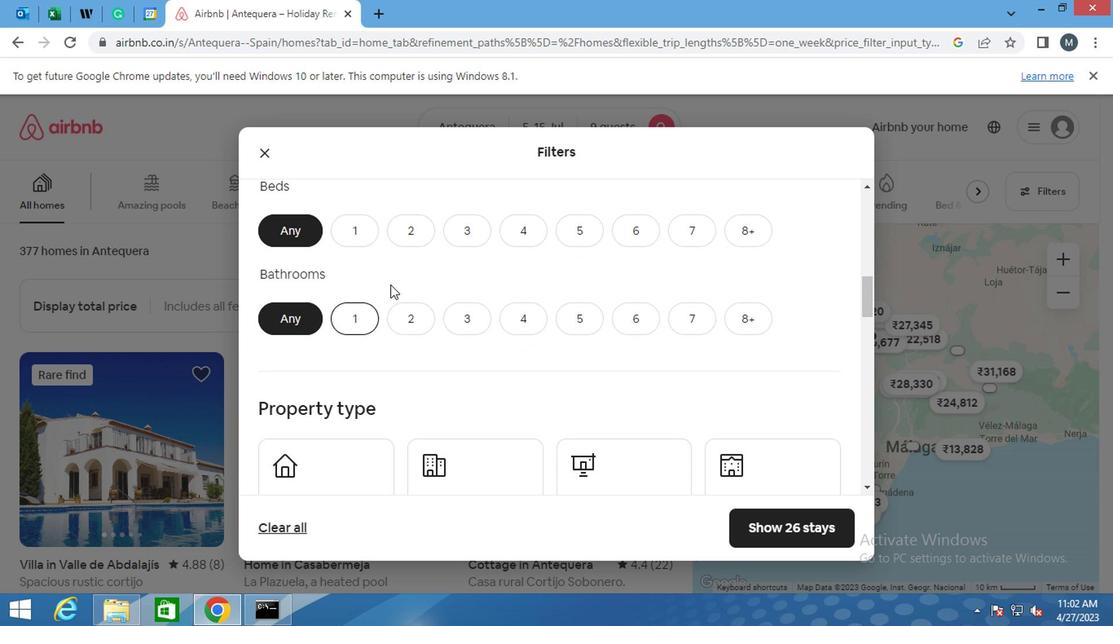 
Action: Mouse scrolled (418, 302) with delta (0, 0)
Screenshot: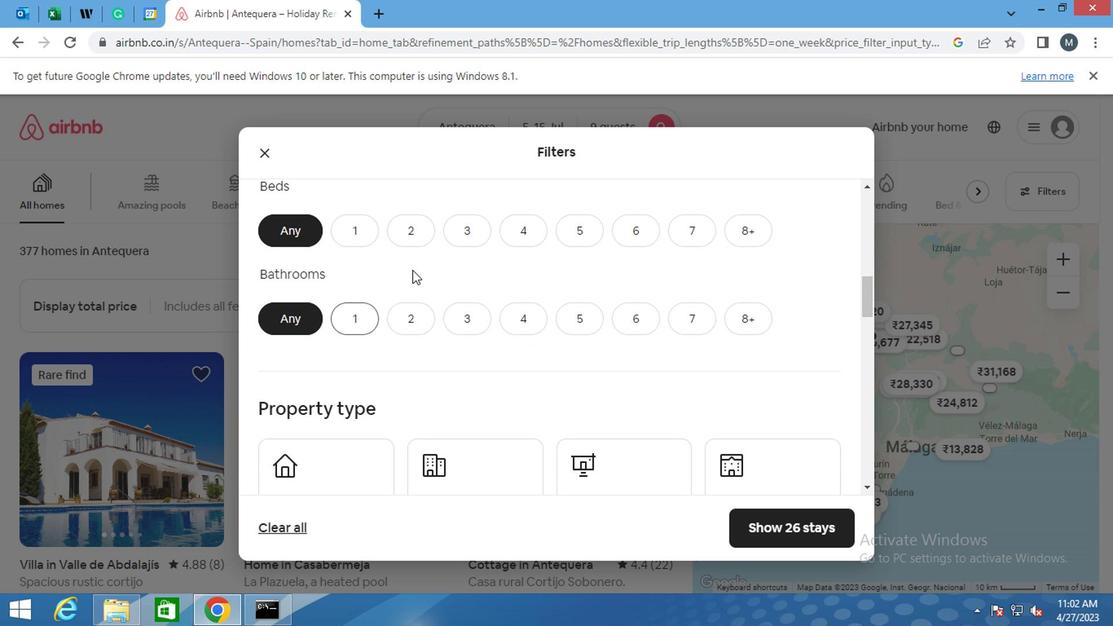 
Action: Mouse moved to (467, 298)
Screenshot: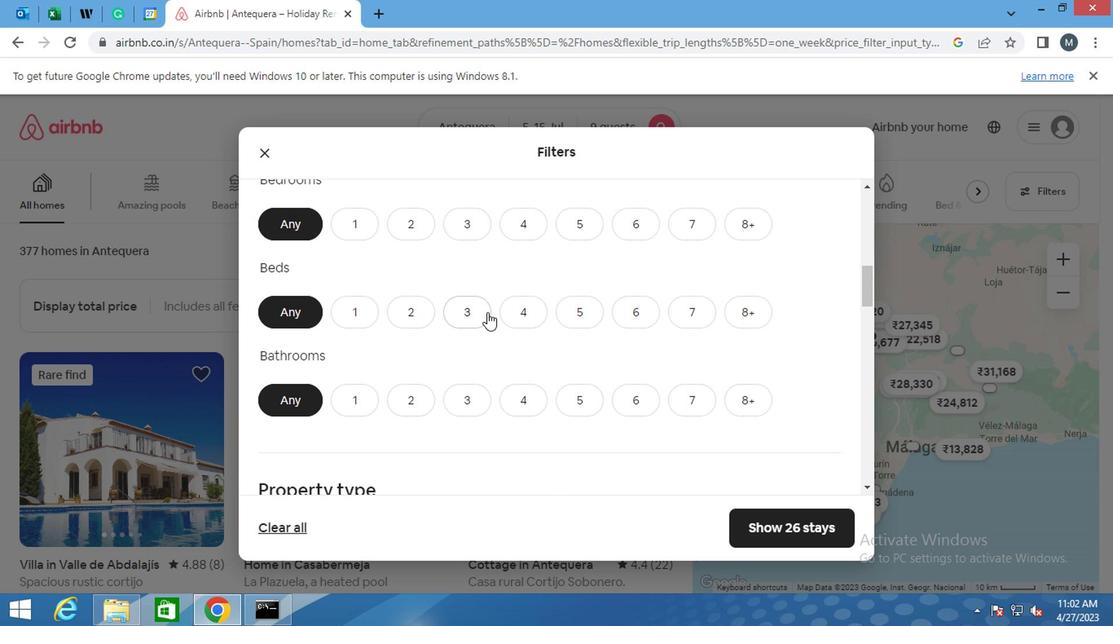 
Action: Mouse scrolled (467, 299) with delta (0, 0)
Screenshot: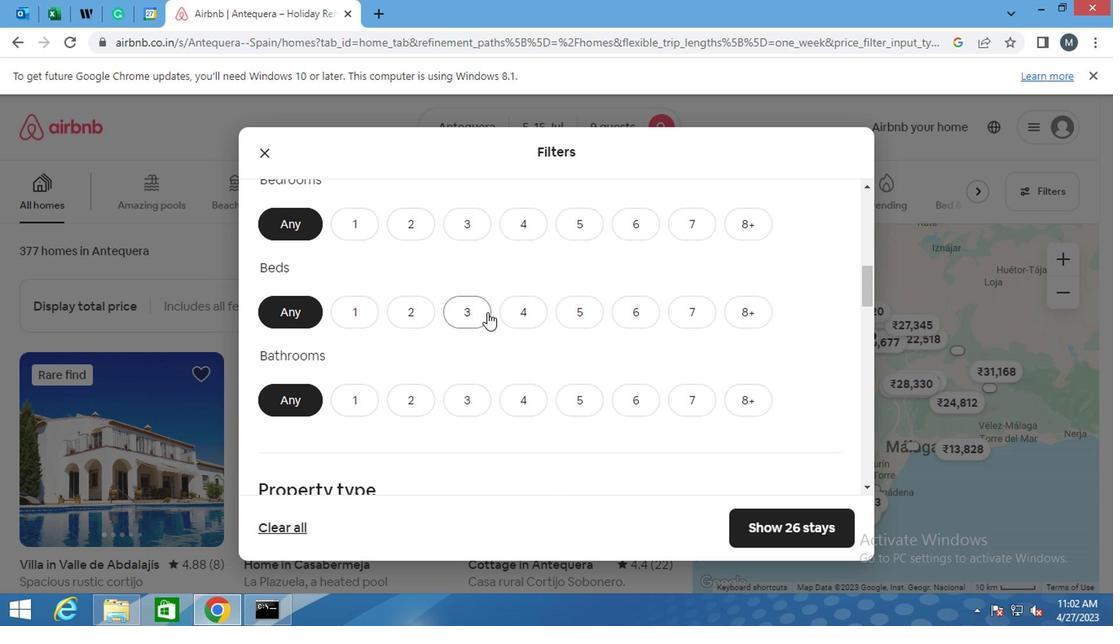 
Action: Mouse moved to (578, 318)
Screenshot: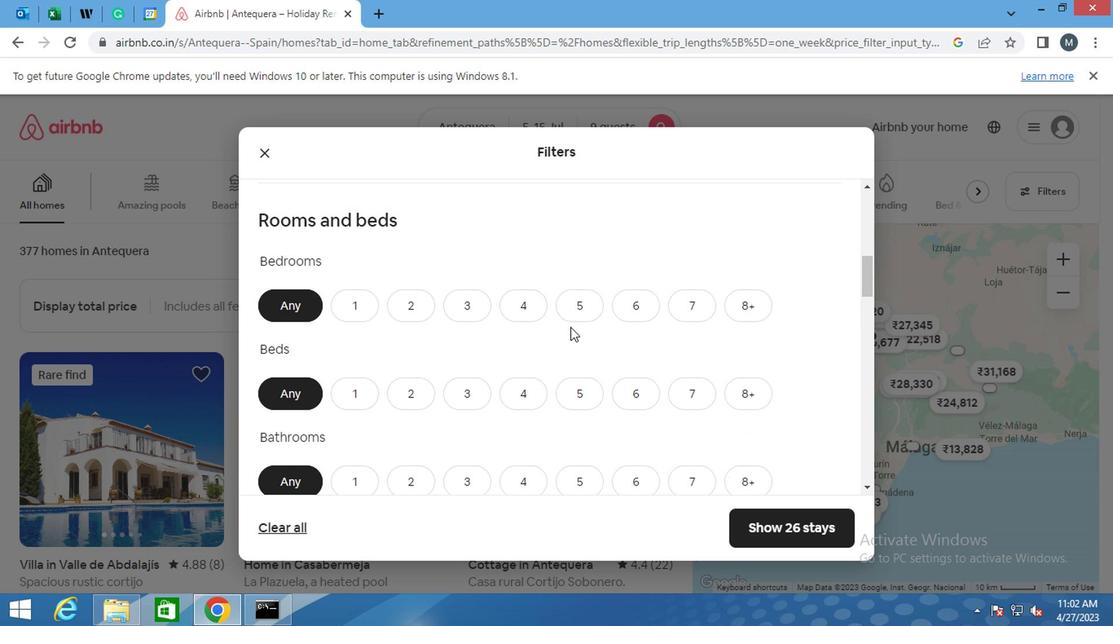 
Action: Mouse pressed left at (578, 318)
Screenshot: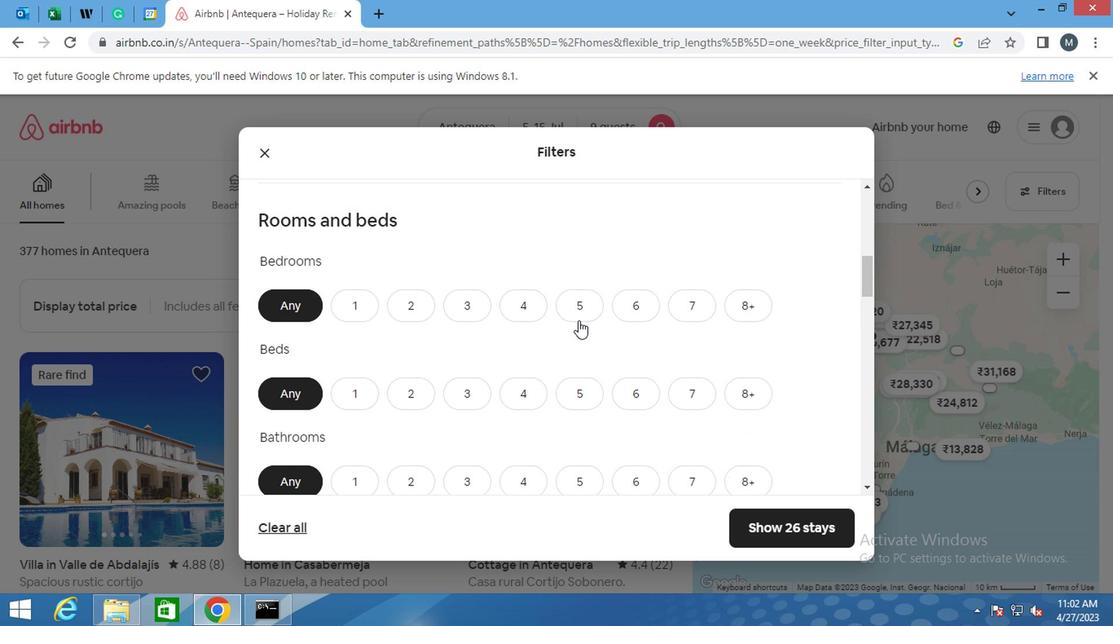 
Action: Mouse moved to (570, 390)
Screenshot: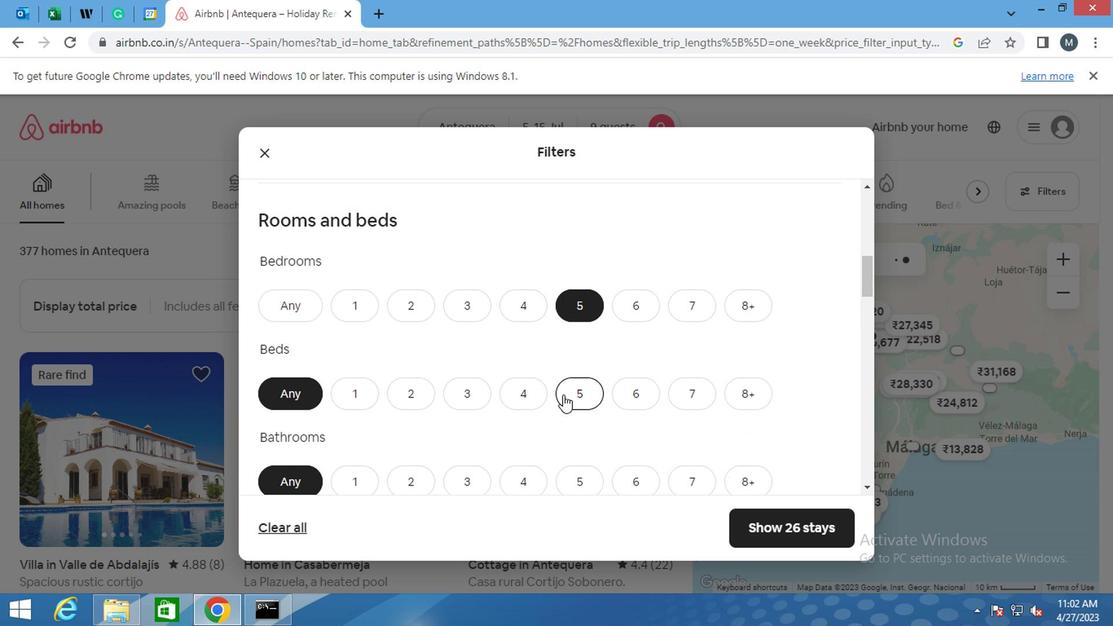 
Action: Mouse pressed left at (570, 390)
Screenshot: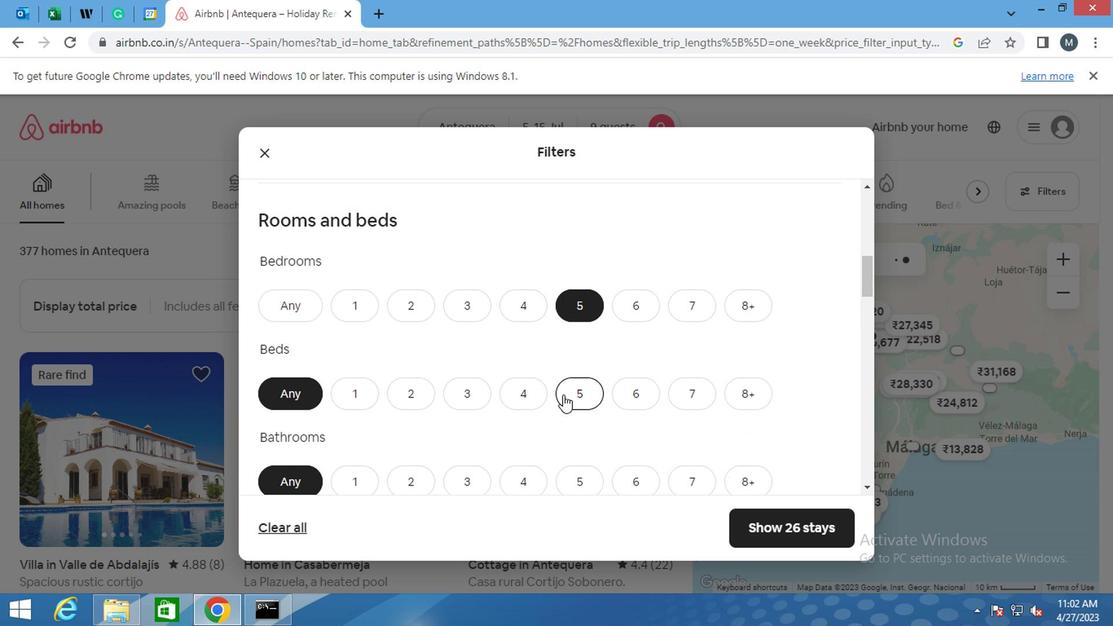 
Action: Mouse moved to (586, 486)
Screenshot: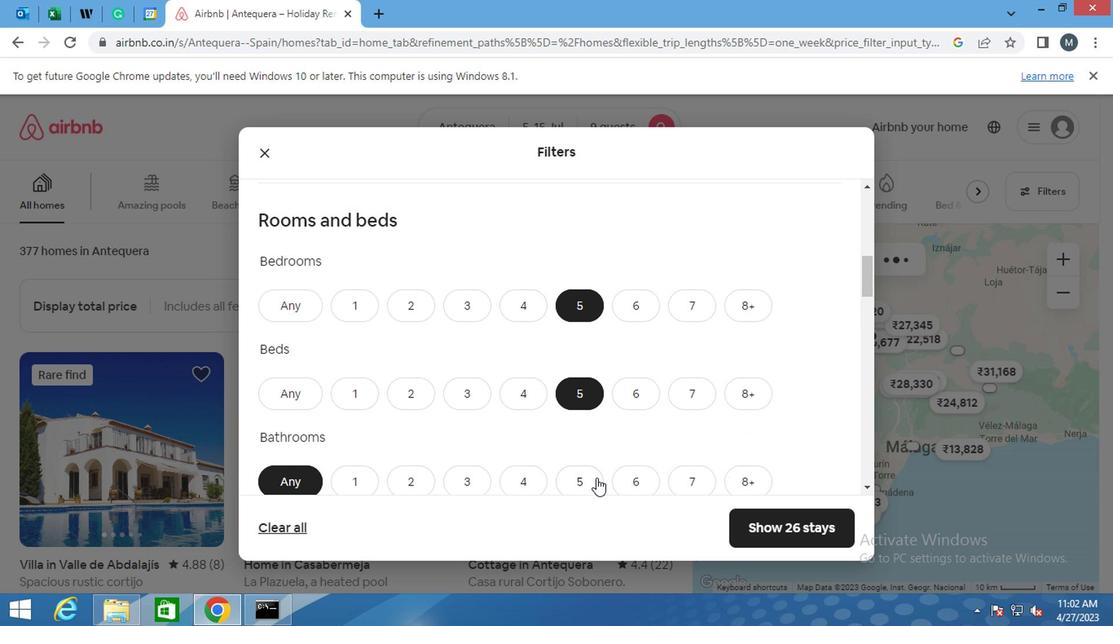 
Action: Mouse pressed left at (586, 486)
Screenshot: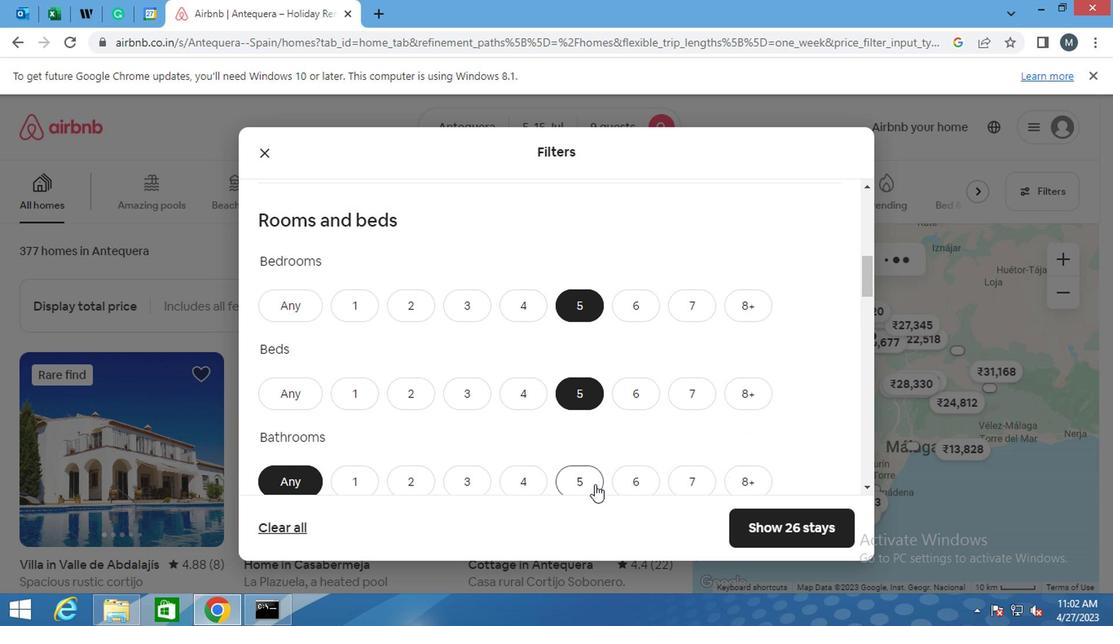 
Action: Mouse moved to (539, 426)
Screenshot: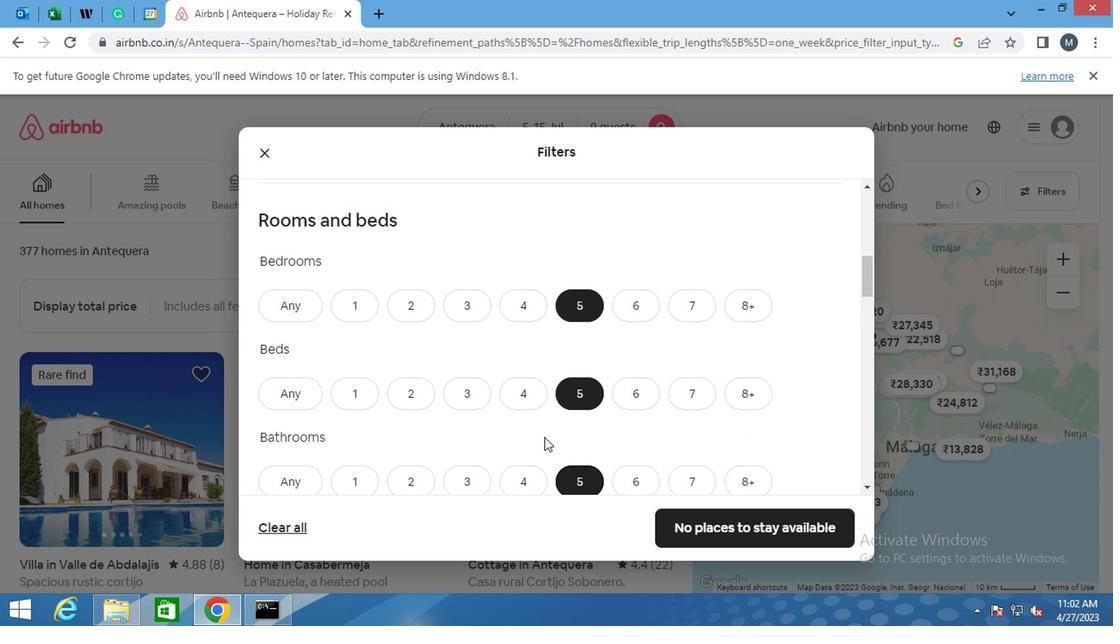 
Action: Mouse scrolled (539, 425) with delta (0, 0)
Screenshot: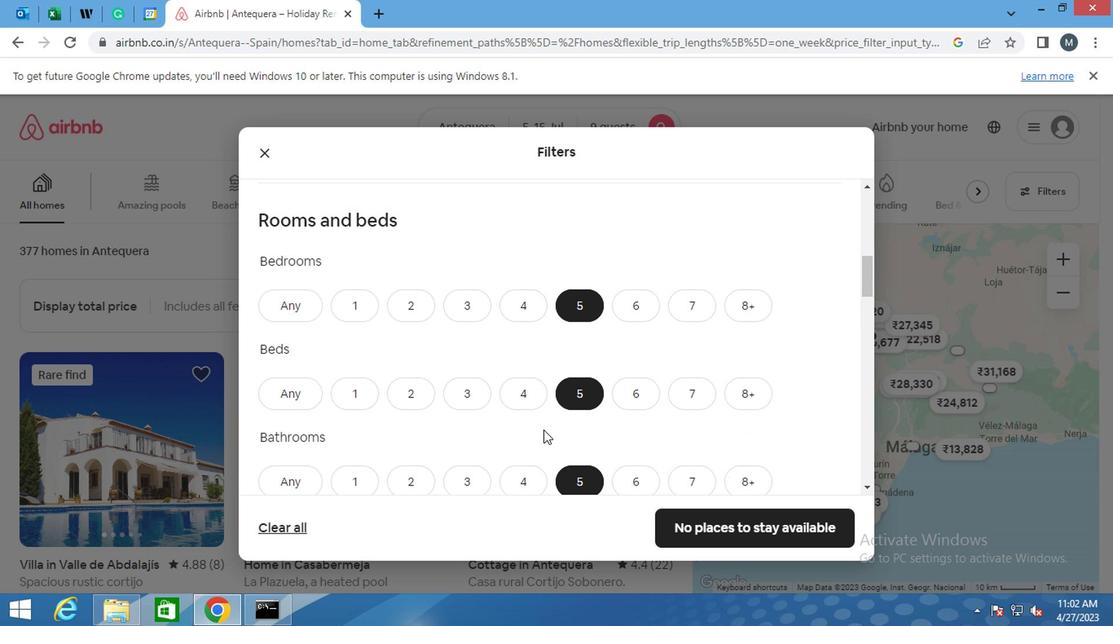 
Action: Mouse moved to (535, 426)
Screenshot: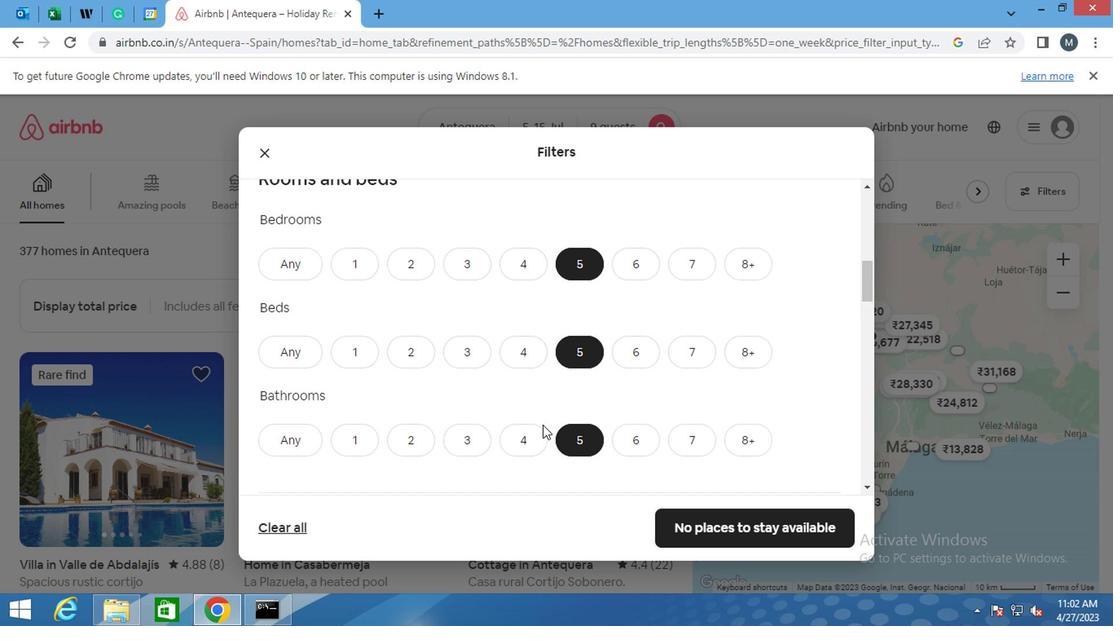 
Action: Mouse scrolled (535, 425) with delta (0, 0)
Screenshot: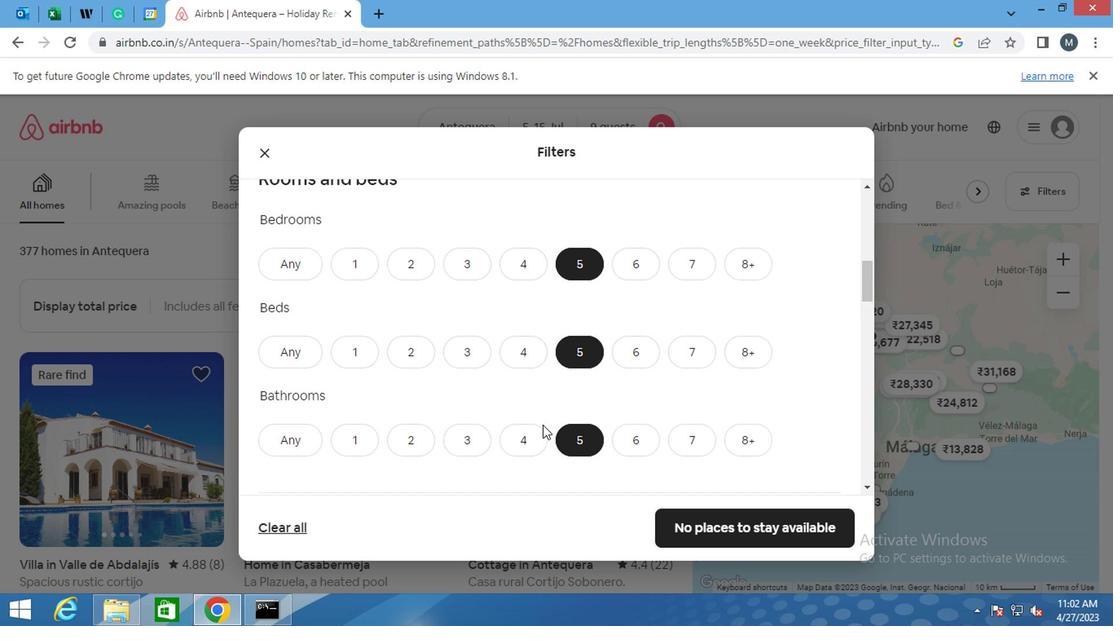 
Action: Mouse moved to (443, 458)
Screenshot: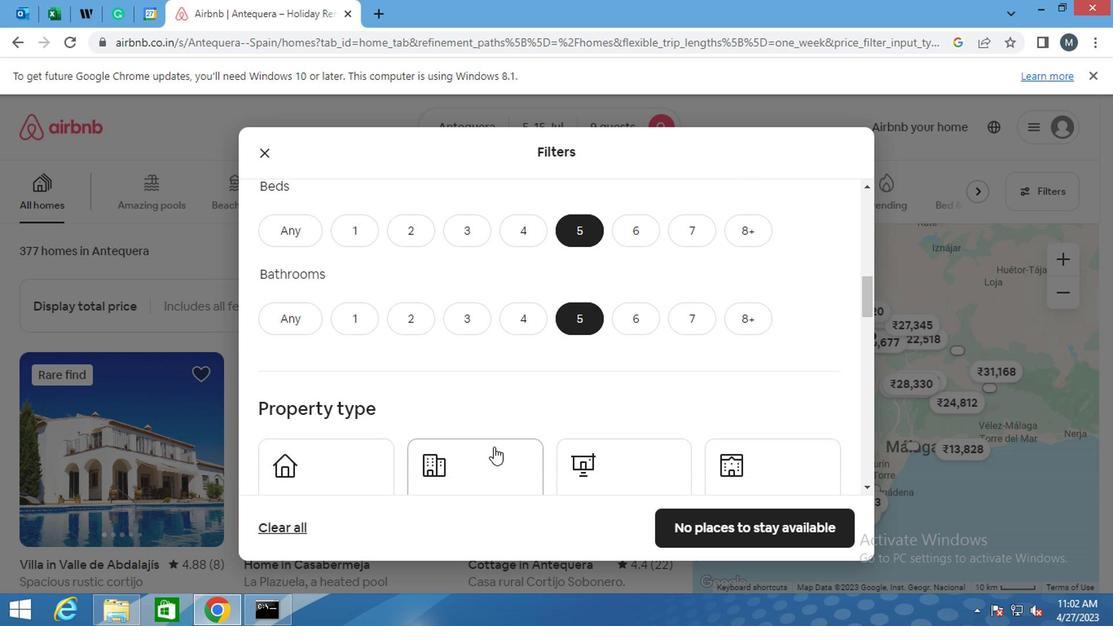 
Action: Mouse scrolled (443, 457) with delta (0, 0)
Screenshot: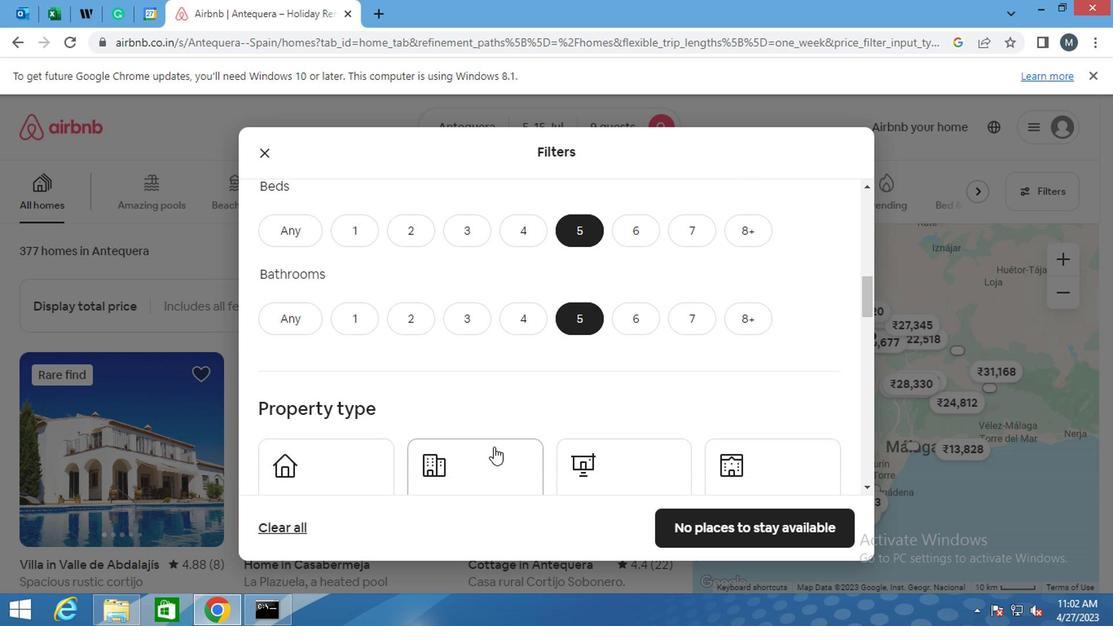 
Action: Mouse scrolled (443, 457) with delta (0, 0)
Screenshot: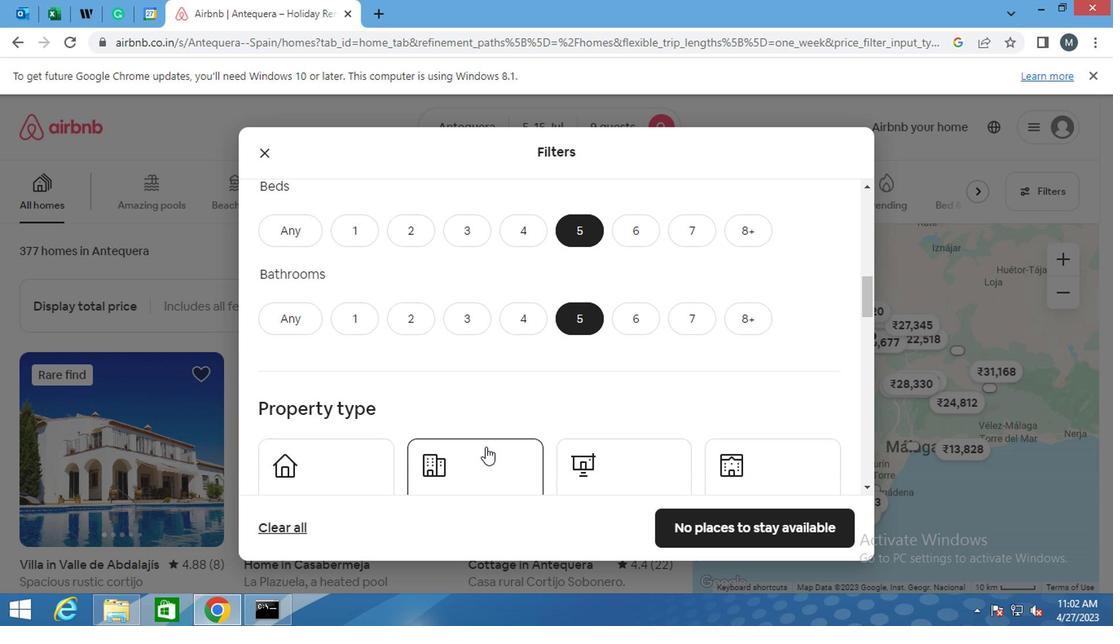 
Action: Mouse moved to (296, 368)
Screenshot: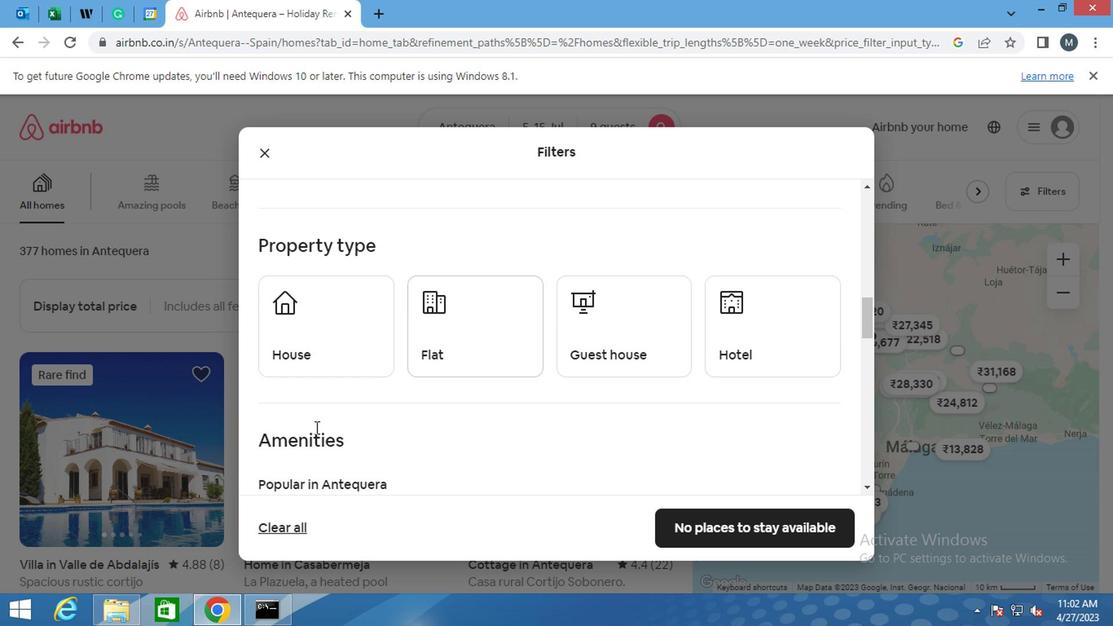 
Action: Mouse pressed left at (296, 368)
Screenshot: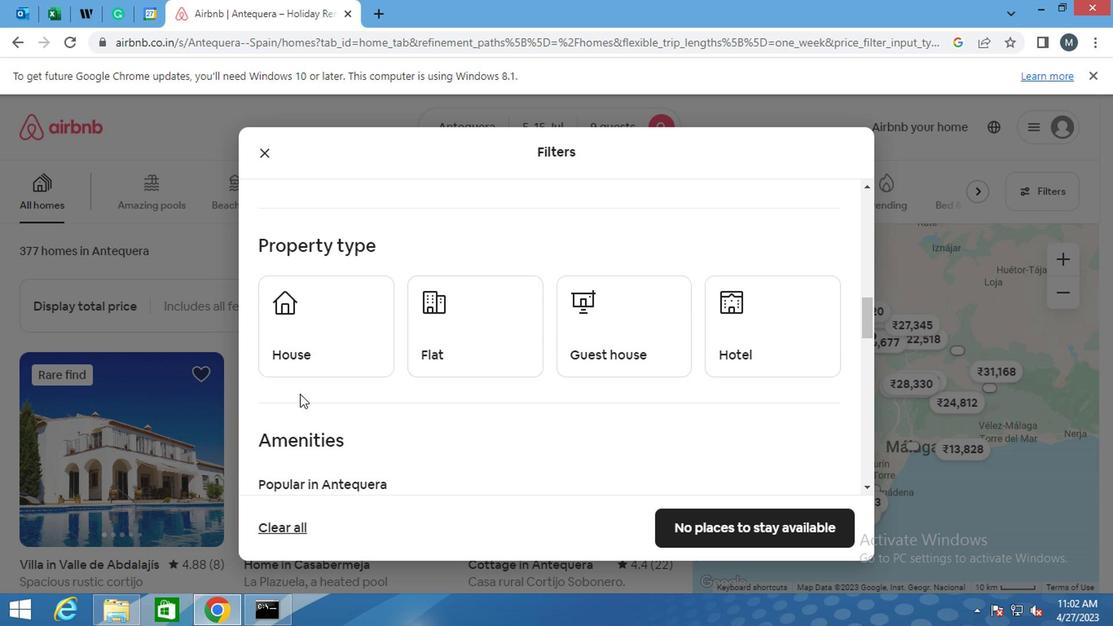 
Action: Mouse moved to (417, 353)
Screenshot: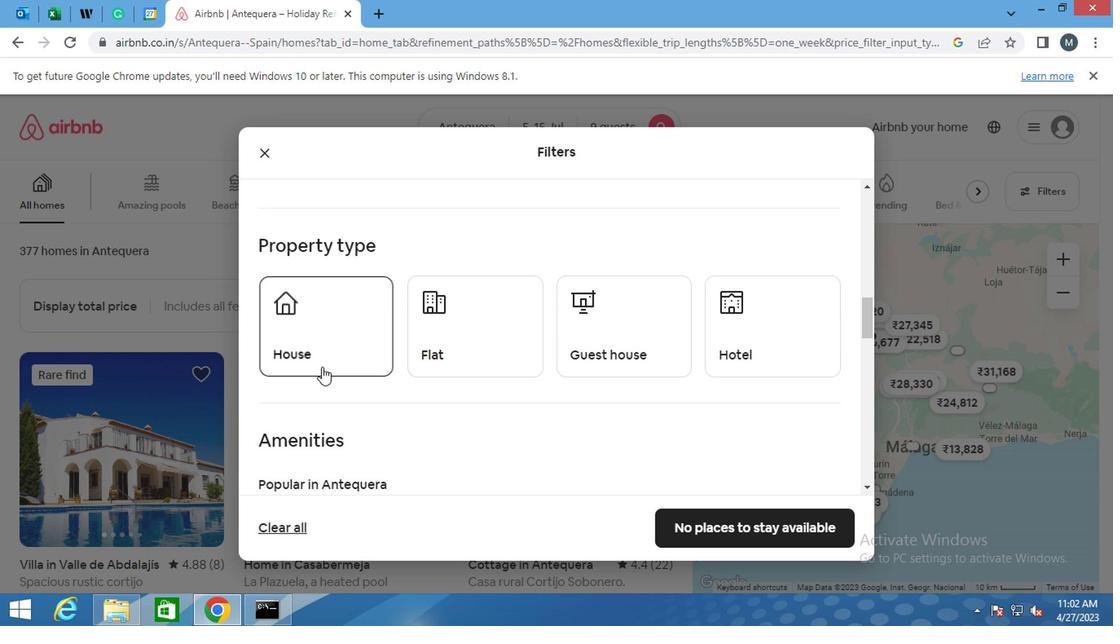 
Action: Mouse pressed left at (417, 353)
Screenshot: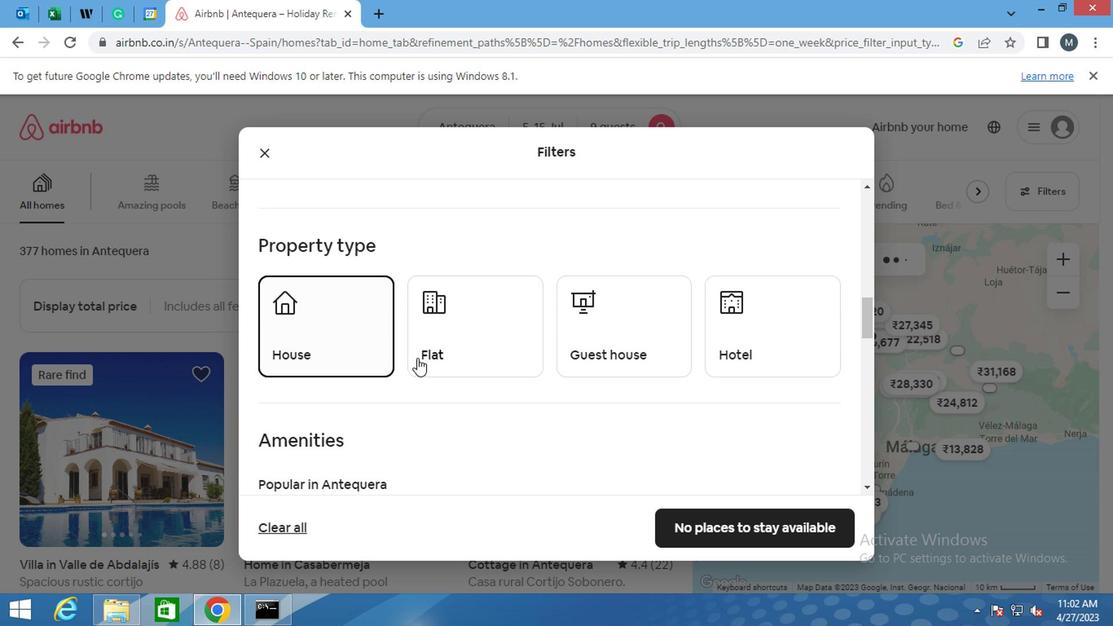 
Action: Mouse moved to (661, 318)
Screenshot: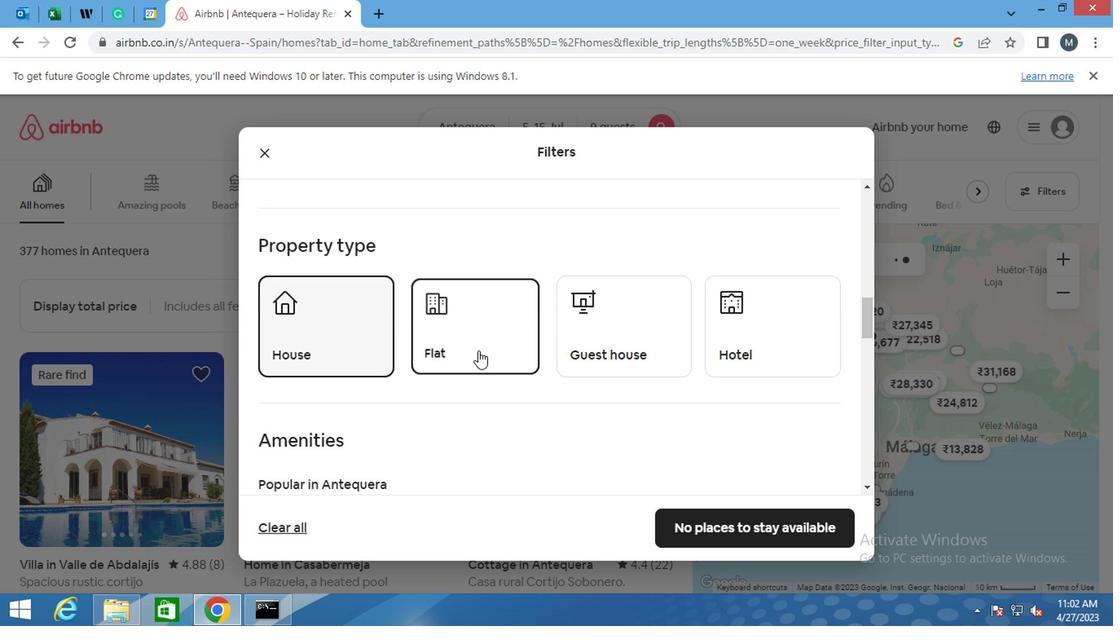
Action: Mouse pressed left at (661, 318)
Screenshot: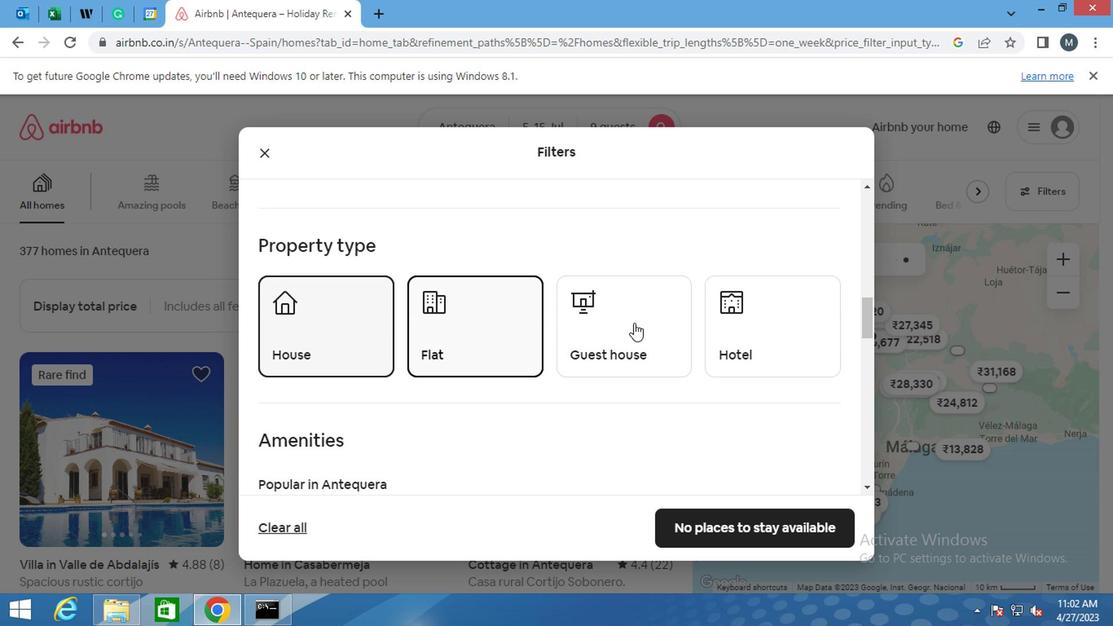 
Action: Mouse moved to (328, 396)
Screenshot: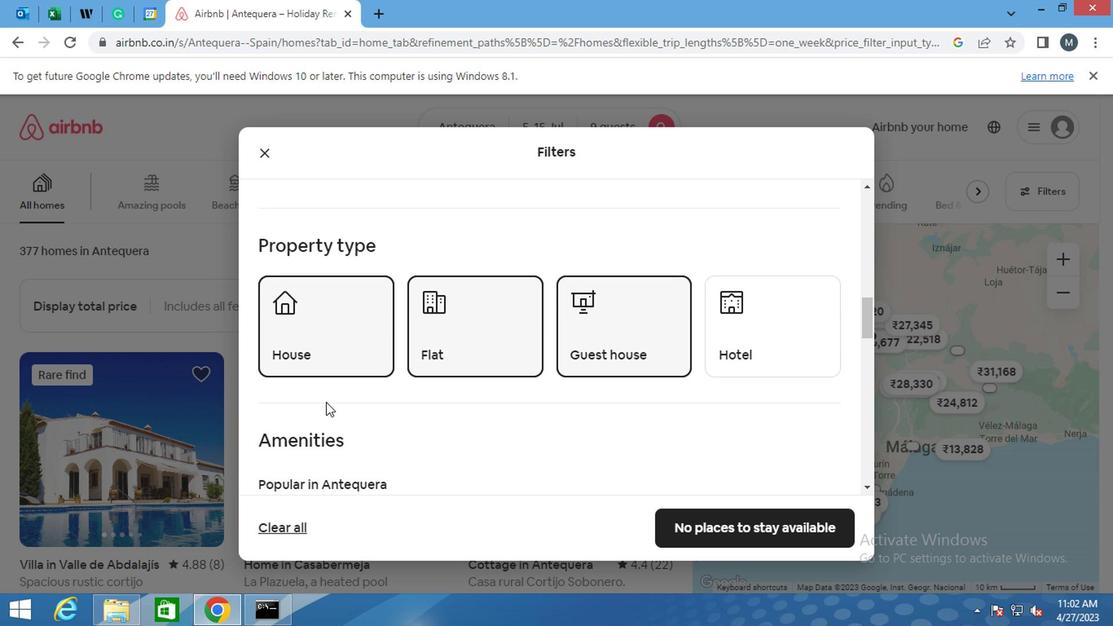 
Action: Mouse scrolled (328, 395) with delta (0, -1)
Screenshot: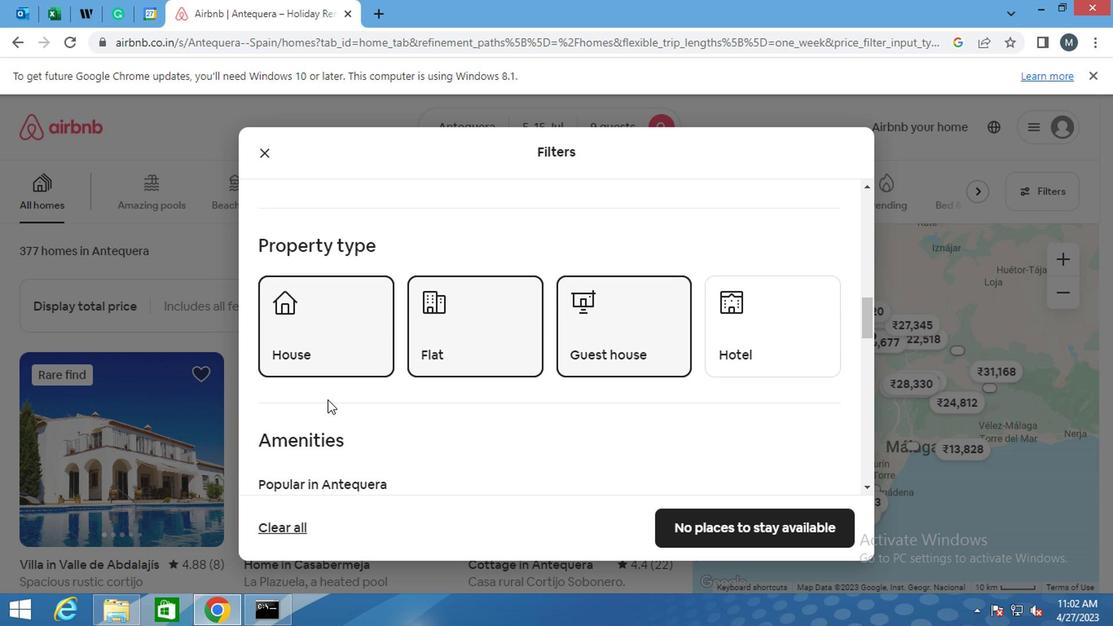 
Action: Mouse scrolled (328, 395) with delta (0, -1)
Screenshot: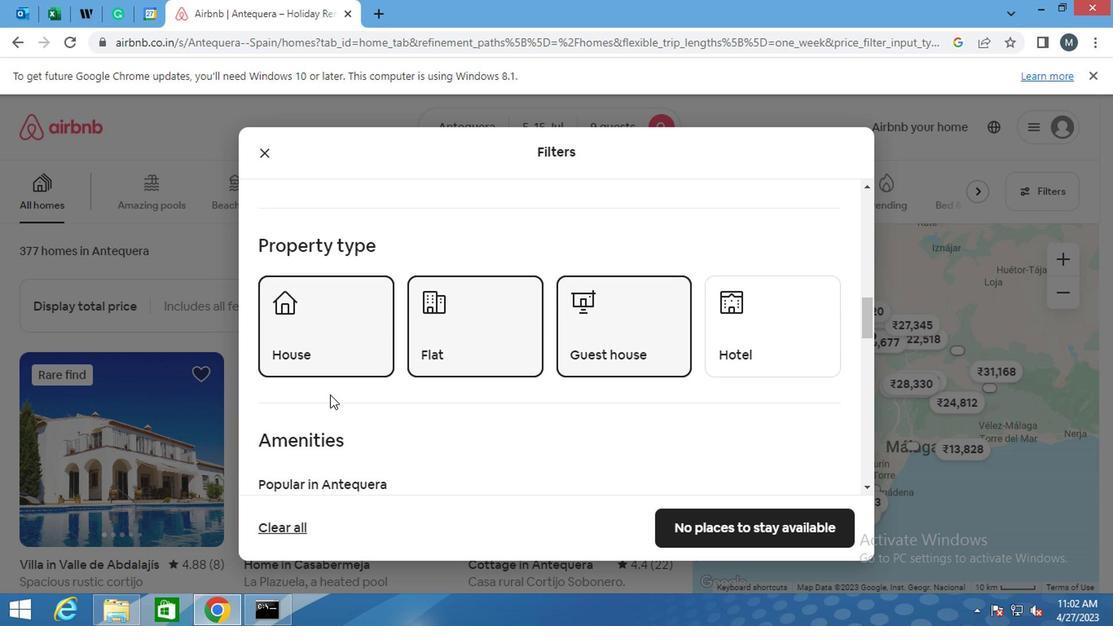 
Action: Mouse moved to (328, 393)
Screenshot: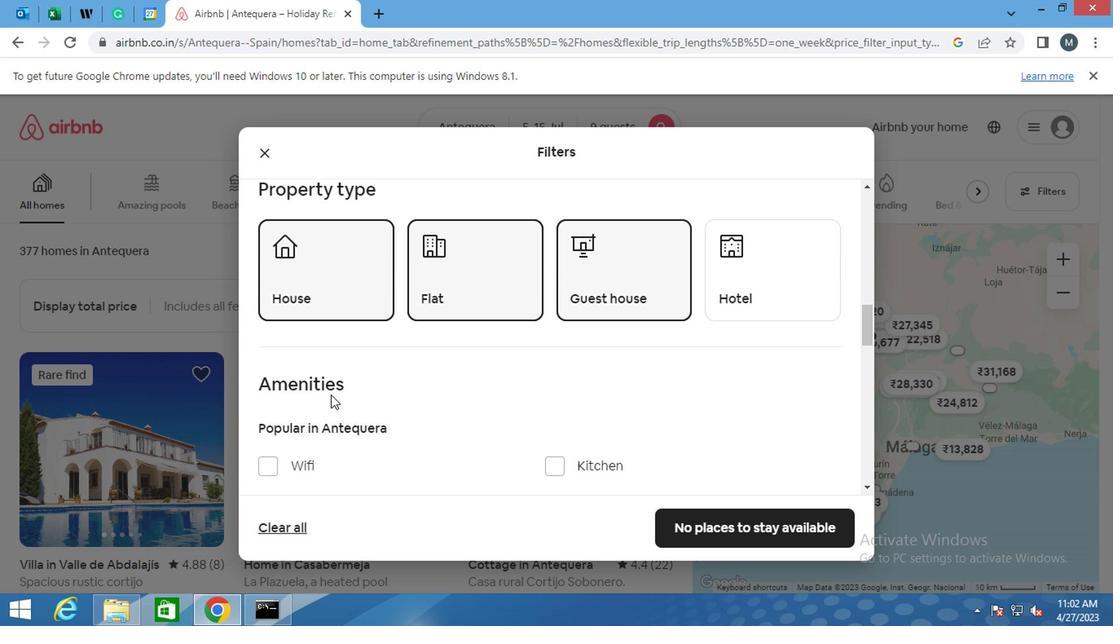 
Action: Mouse scrolled (328, 393) with delta (0, 0)
Screenshot: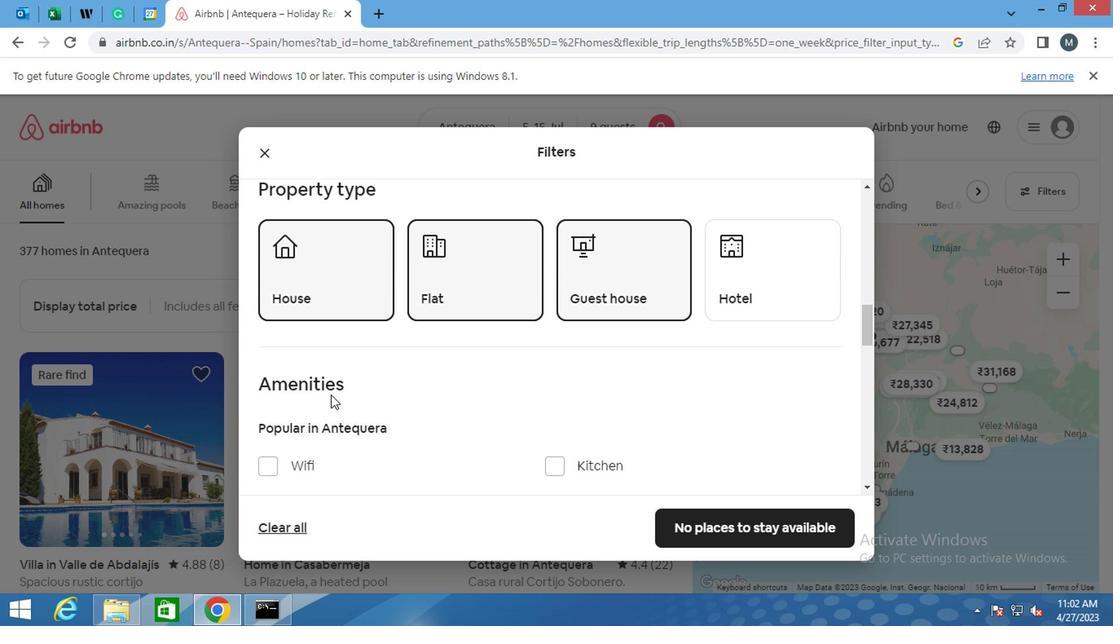 
Action: Mouse moved to (330, 394)
Screenshot: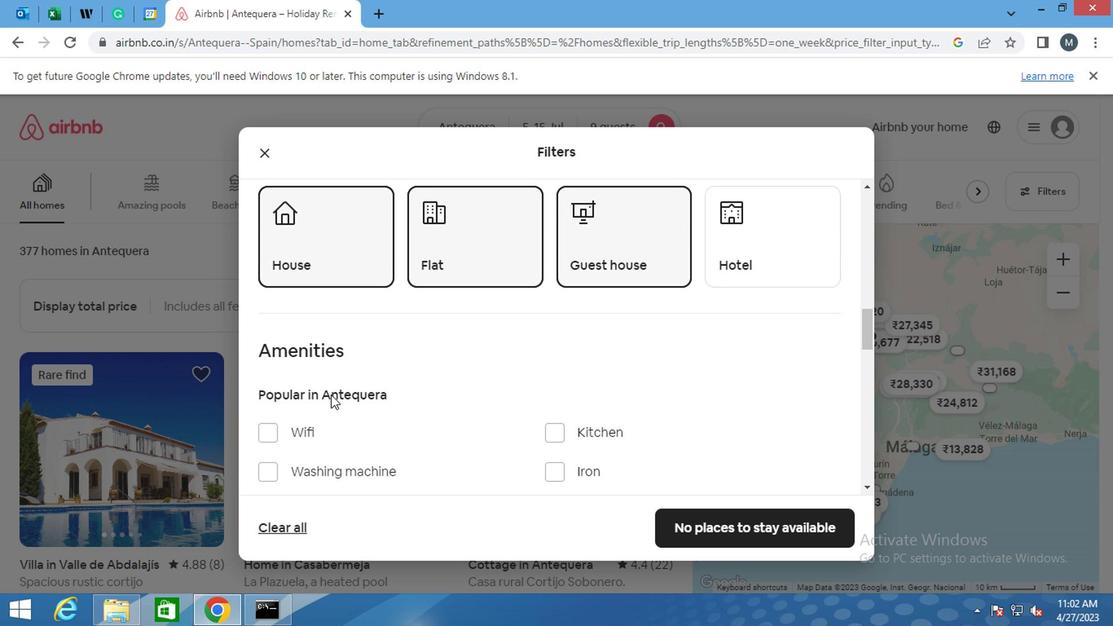 
Action: Mouse scrolled (330, 393) with delta (0, -1)
Screenshot: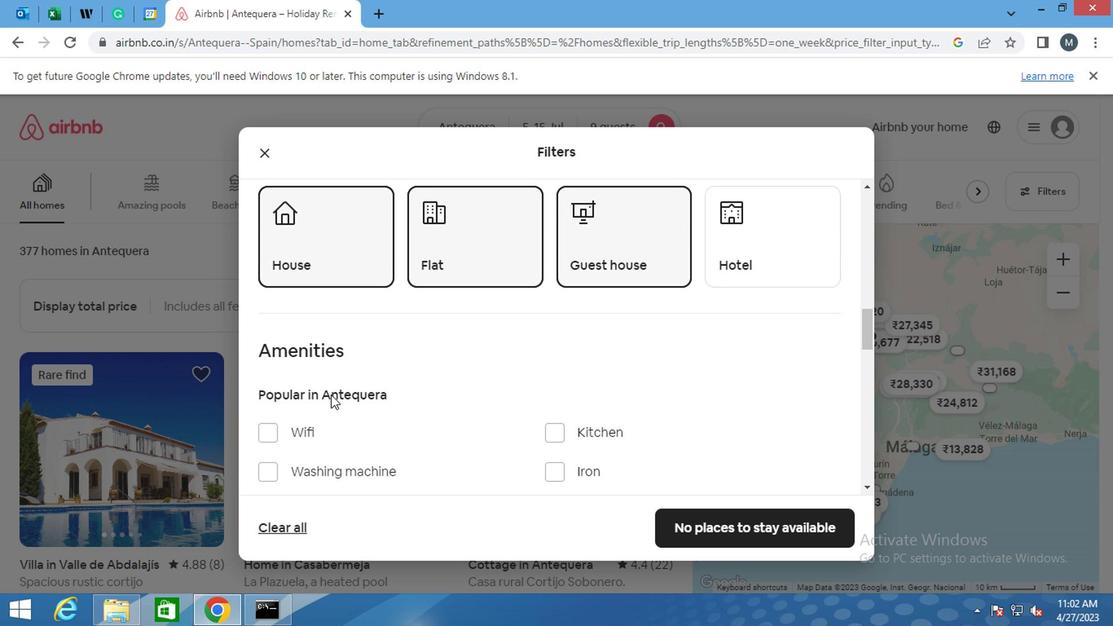 
Action: Mouse moved to (334, 399)
Screenshot: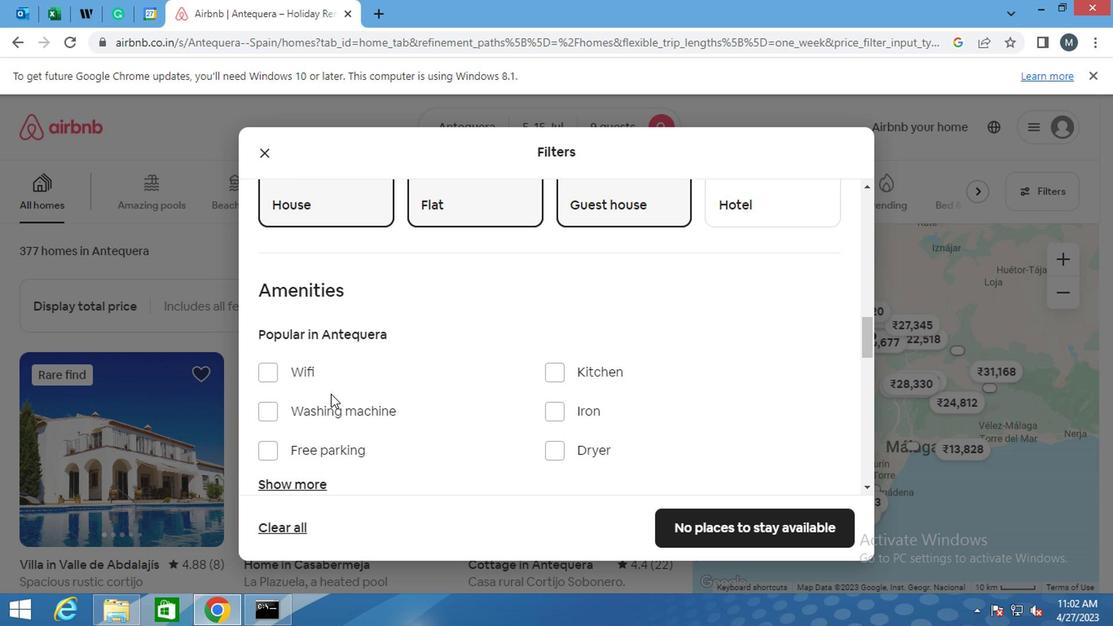 
Action: Mouse scrolled (334, 398) with delta (0, 0)
Screenshot: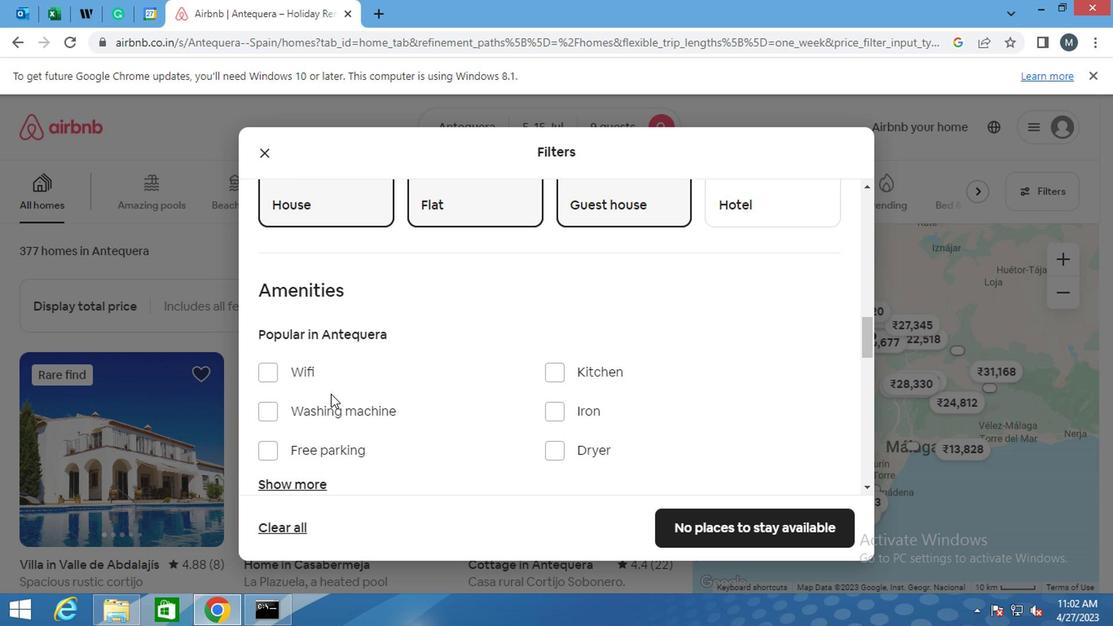 
Action: Mouse moved to (359, 405)
Screenshot: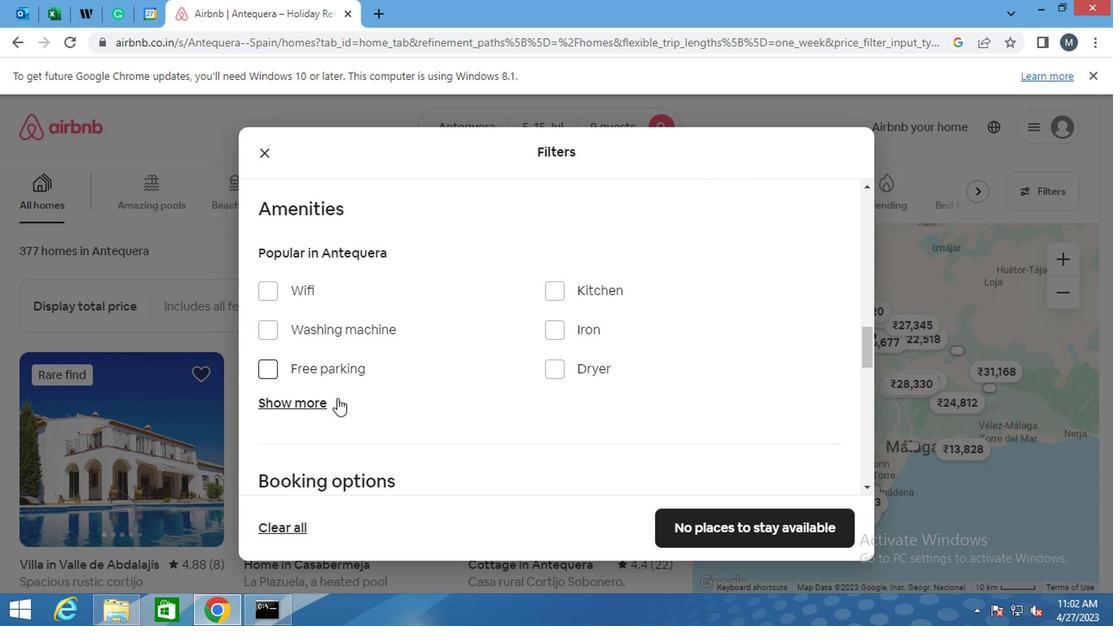 
Action: Mouse scrolled (359, 405) with delta (0, 0)
Screenshot: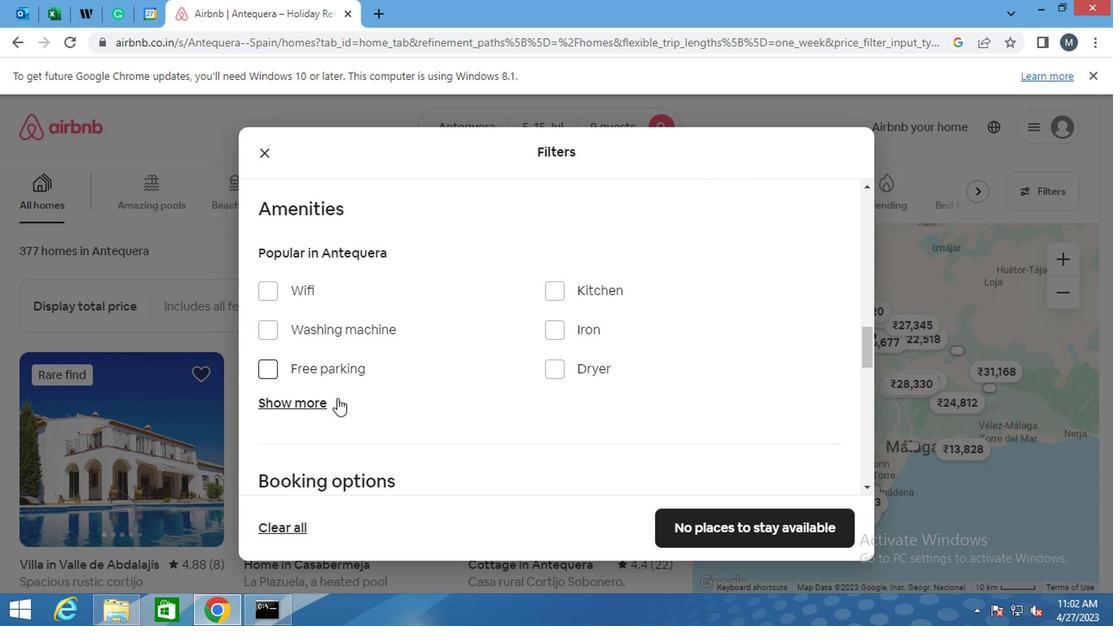 
Action: Mouse moved to (807, 332)
Screenshot: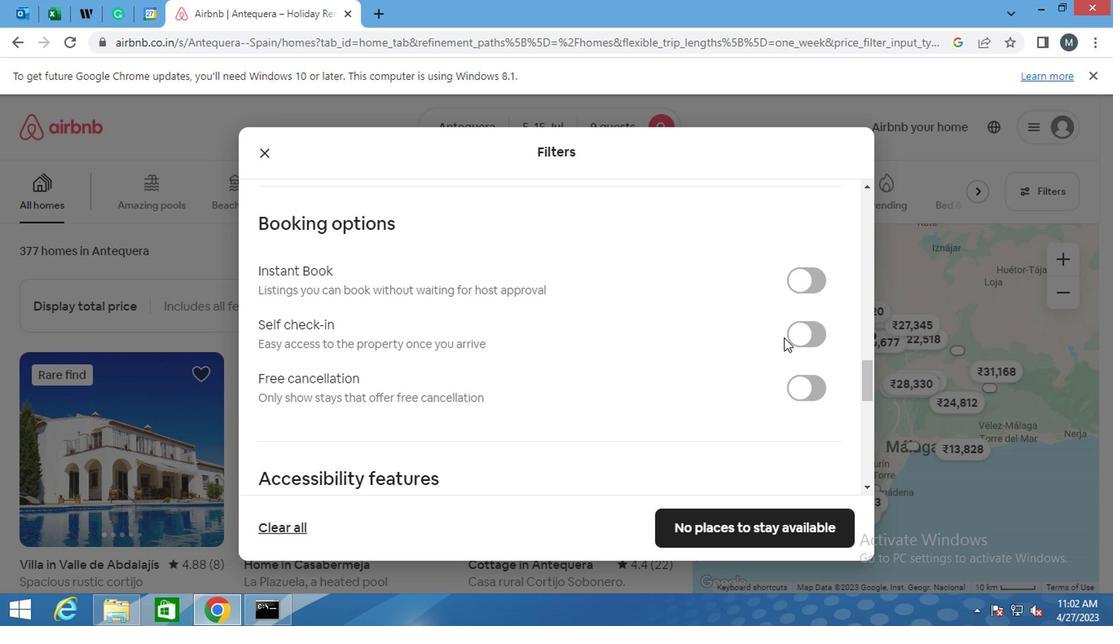 
Action: Mouse pressed left at (807, 332)
Screenshot: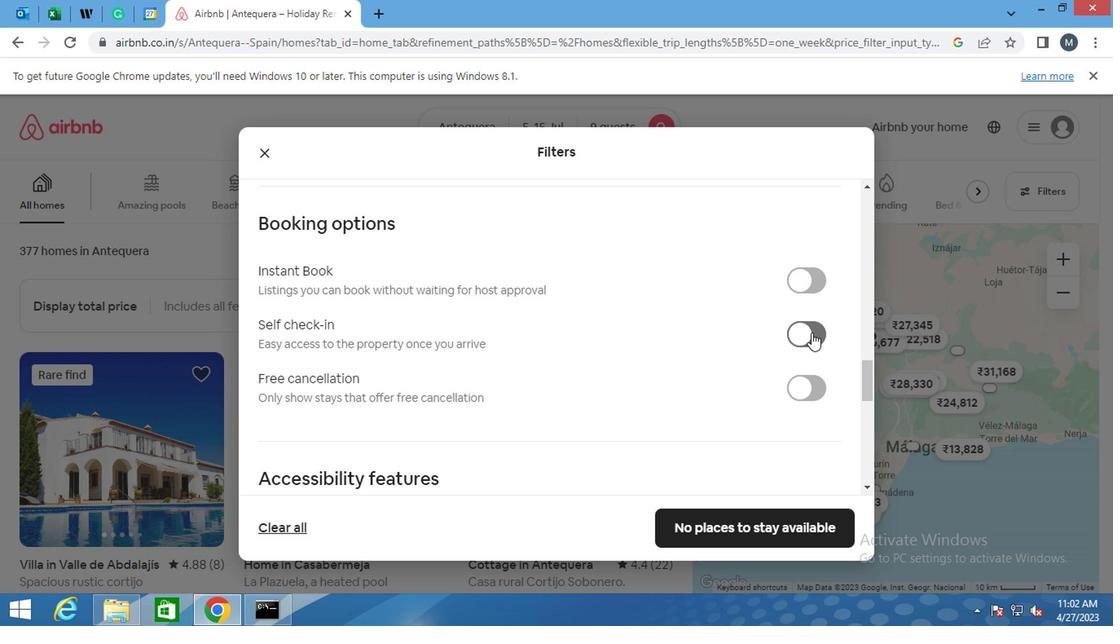 
Action: Mouse moved to (626, 344)
Screenshot: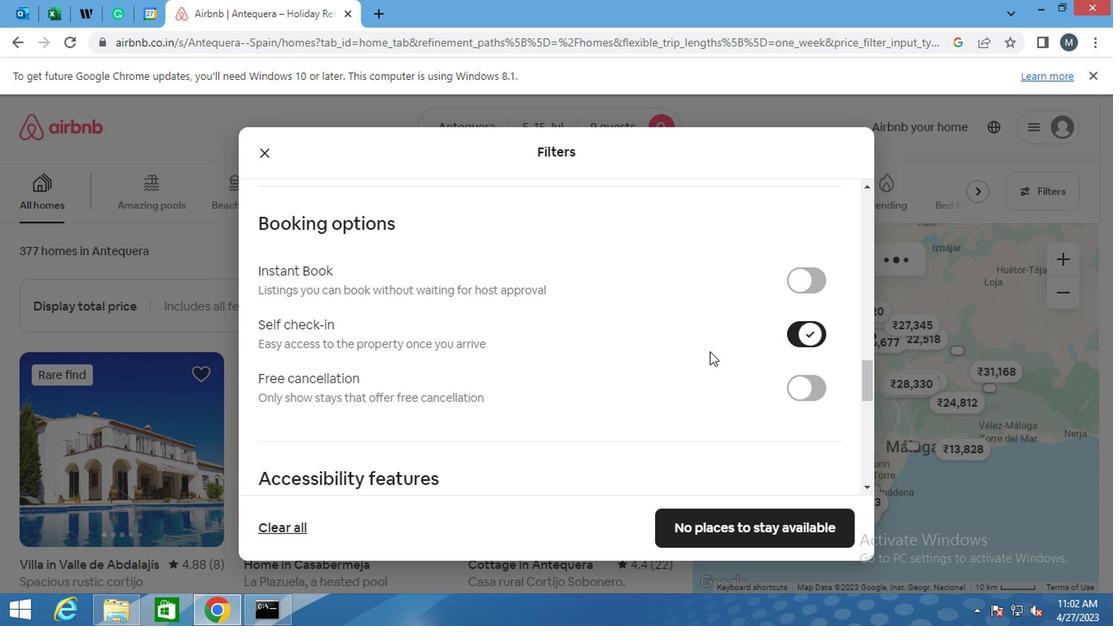 
Action: Mouse scrolled (626, 343) with delta (0, -1)
Screenshot: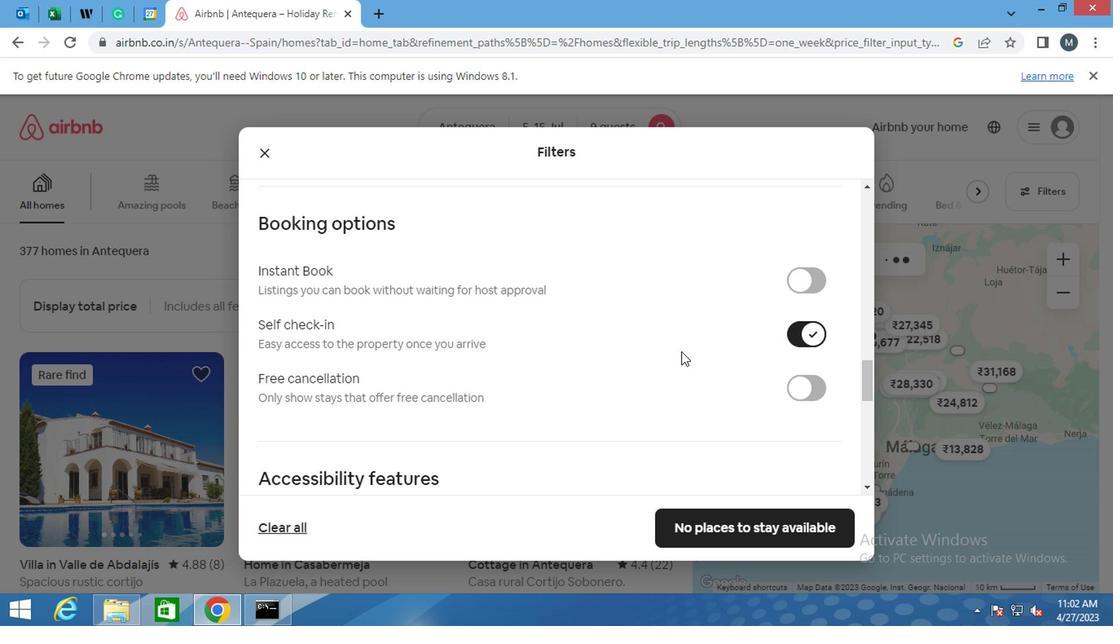 
Action: Mouse scrolled (626, 343) with delta (0, -1)
Screenshot: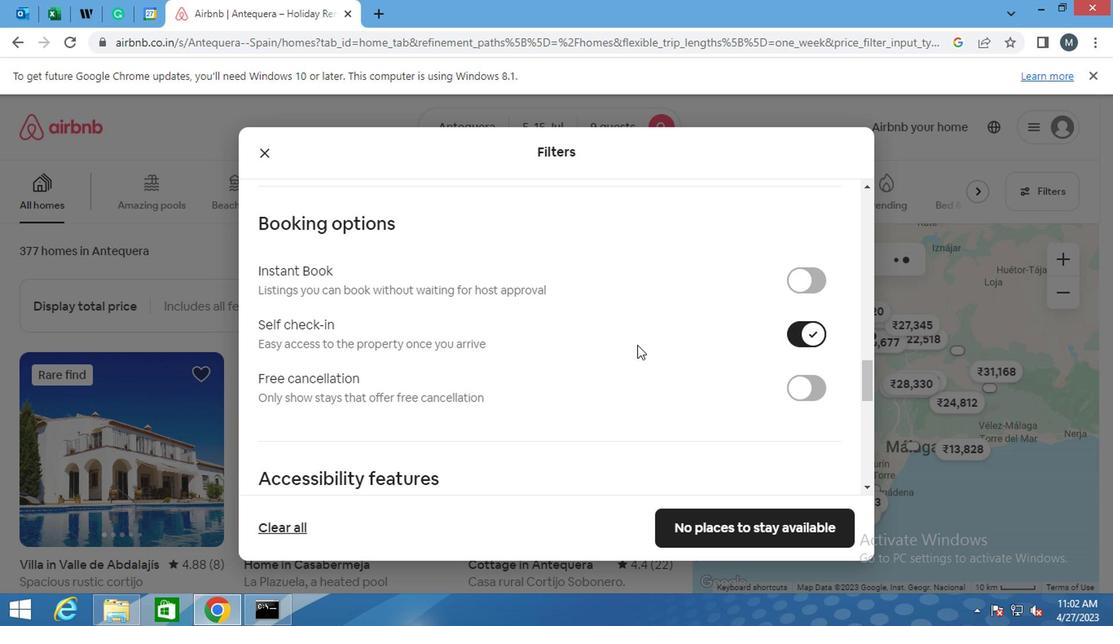 
Action: Mouse moved to (625, 344)
Screenshot: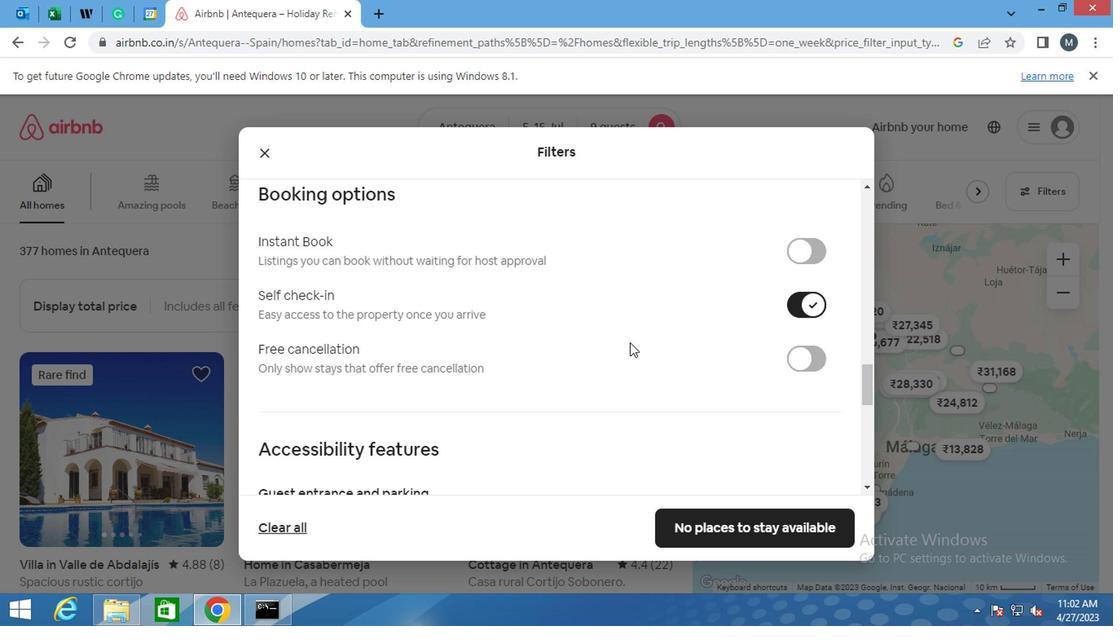 
Action: Mouse scrolled (625, 343) with delta (0, -1)
Screenshot: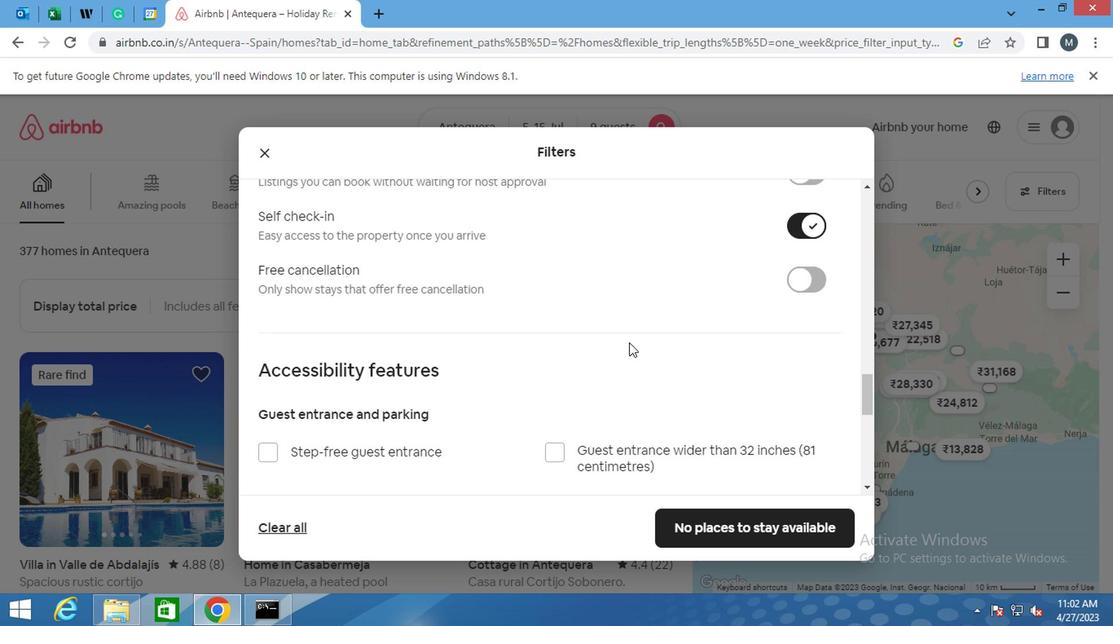 
Action: Mouse scrolled (625, 343) with delta (0, -1)
Screenshot: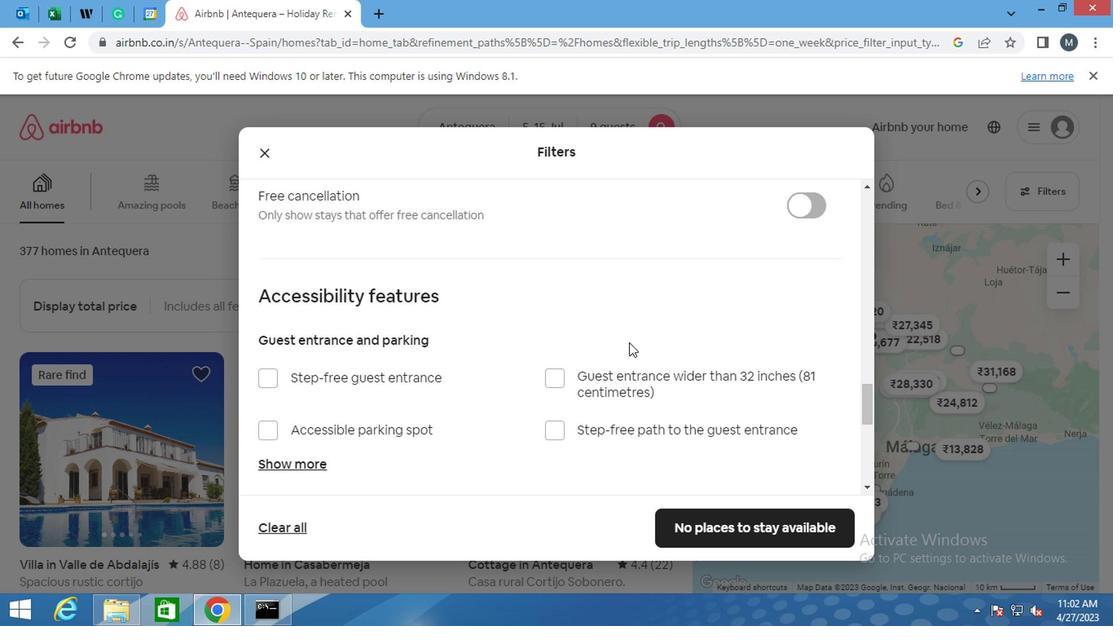 
Action: Mouse moved to (623, 345)
Screenshot: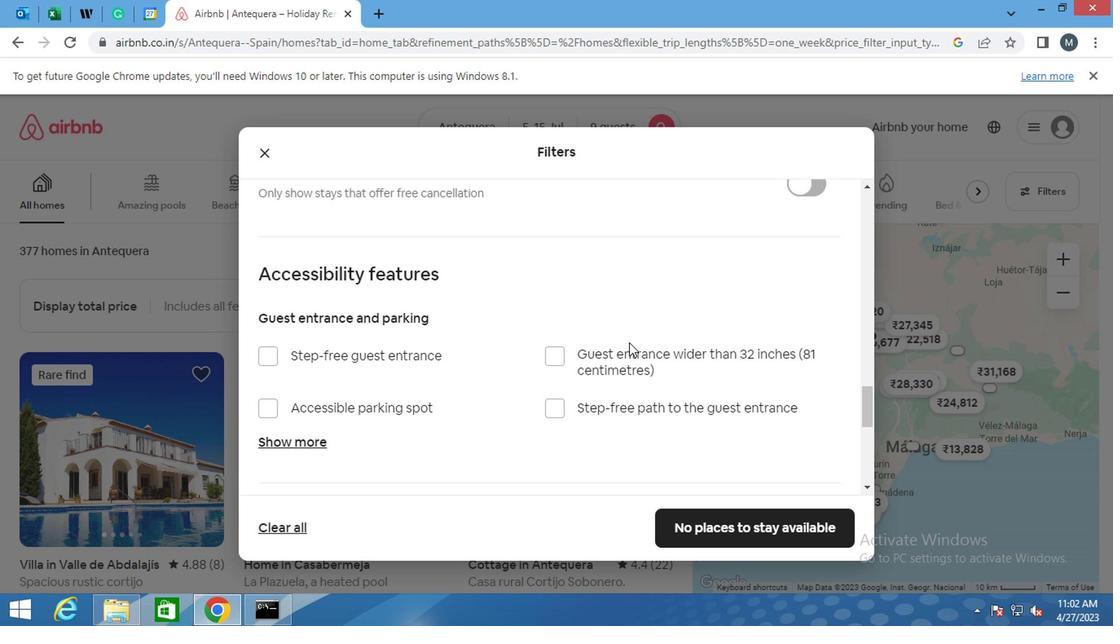 
Action: Mouse scrolled (624, 344) with delta (0, 0)
Screenshot: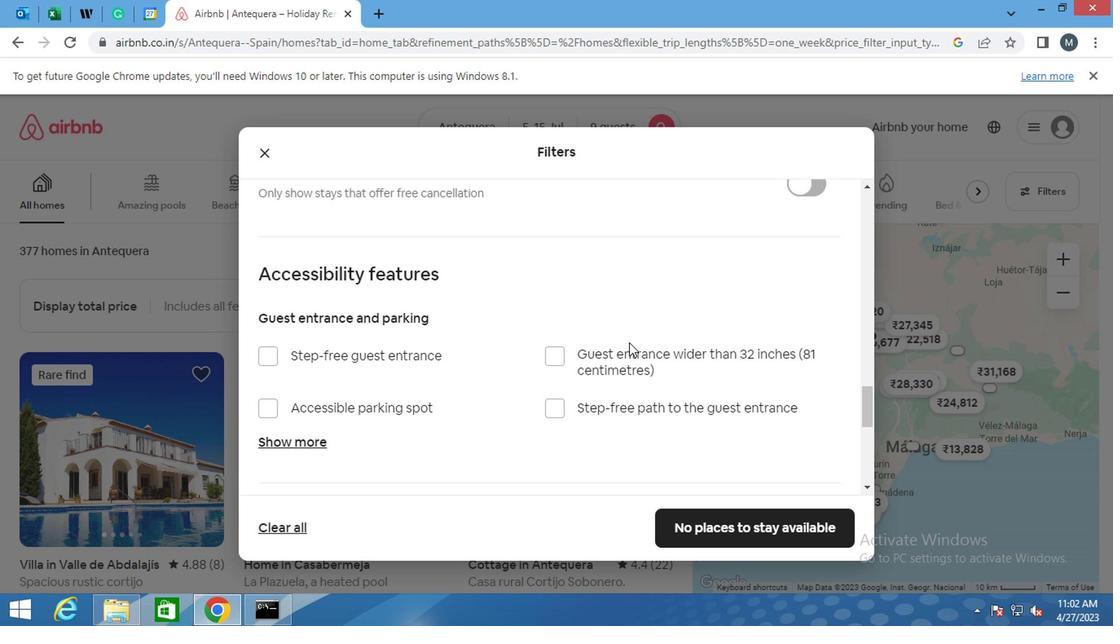 
Action: Mouse moved to (556, 367)
Screenshot: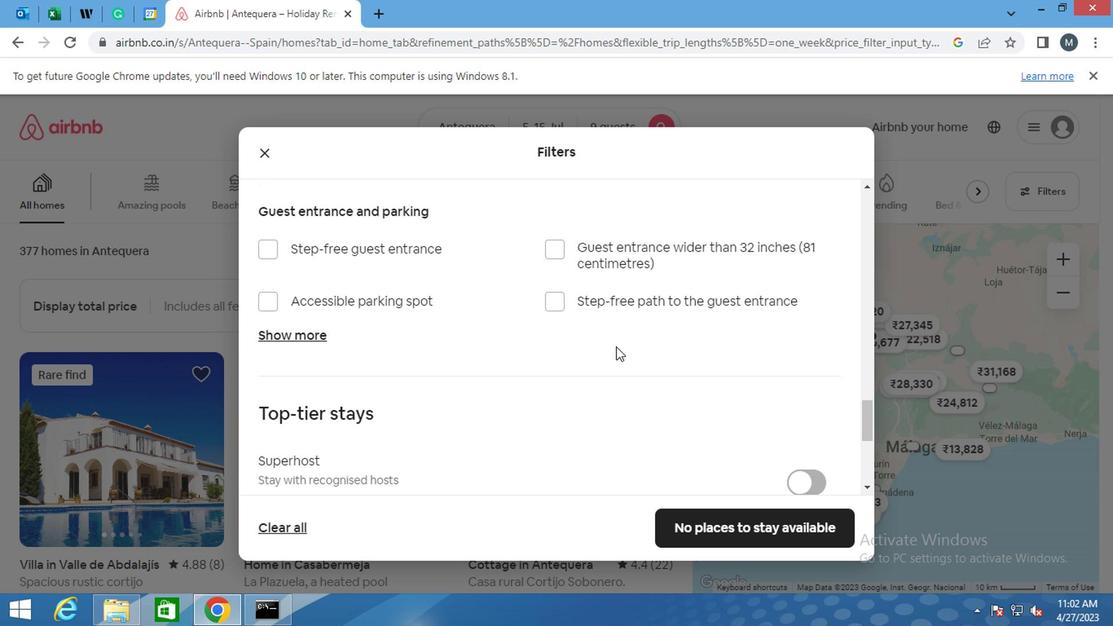 
Action: Mouse scrolled (556, 366) with delta (0, 0)
Screenshot: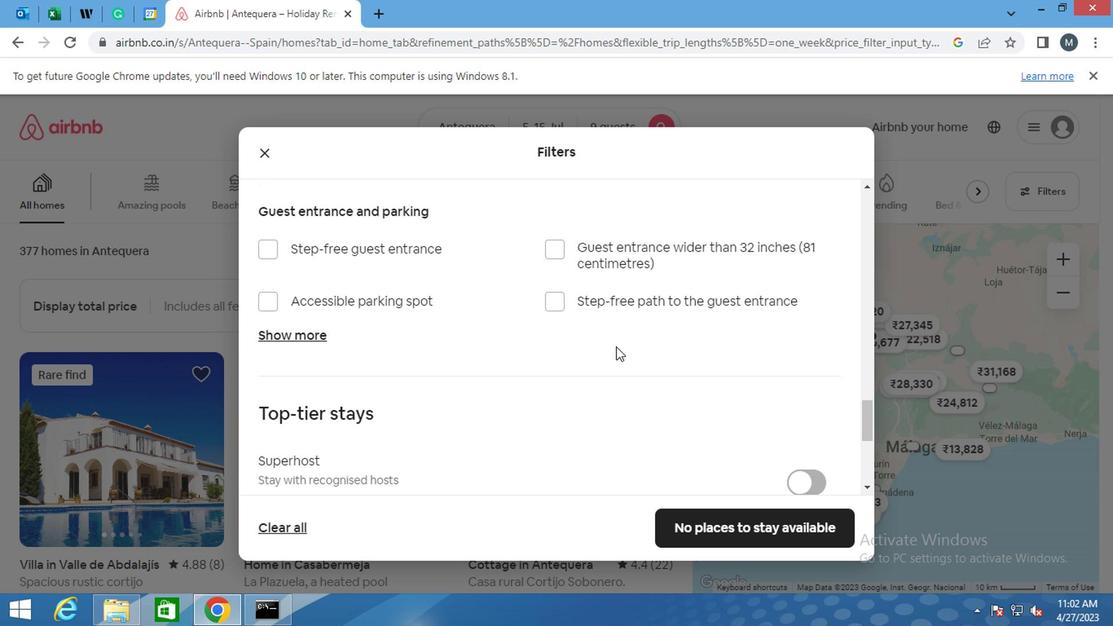 
Action: Mouse moved to (543, 370)
Screenshot: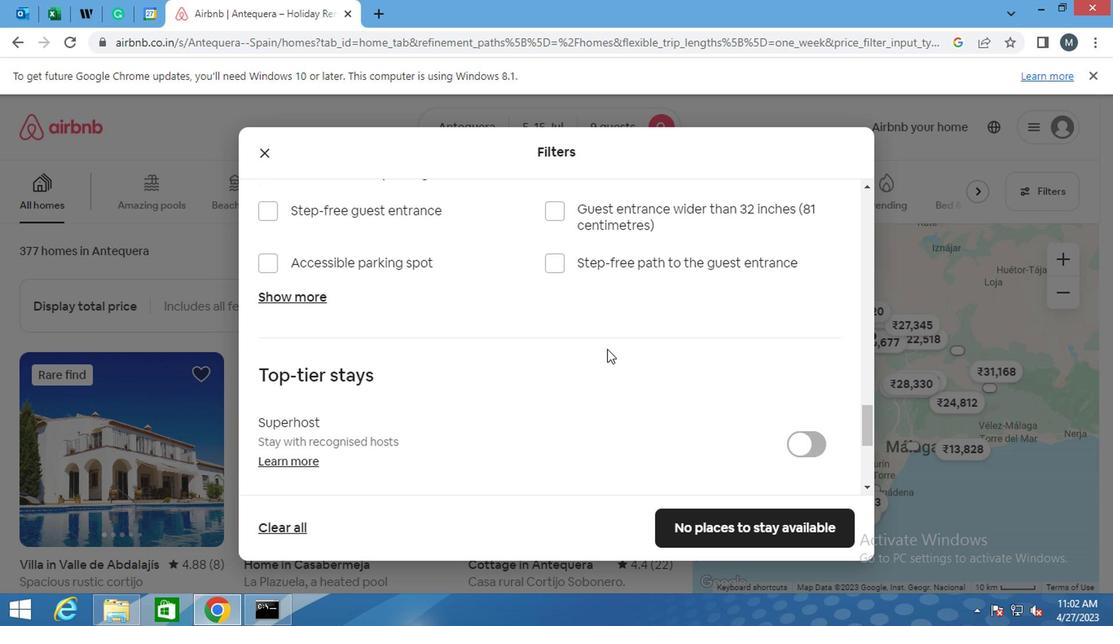 
Action: Mouse scrolled (543, 369) with delta (0, -1)
Screenshot: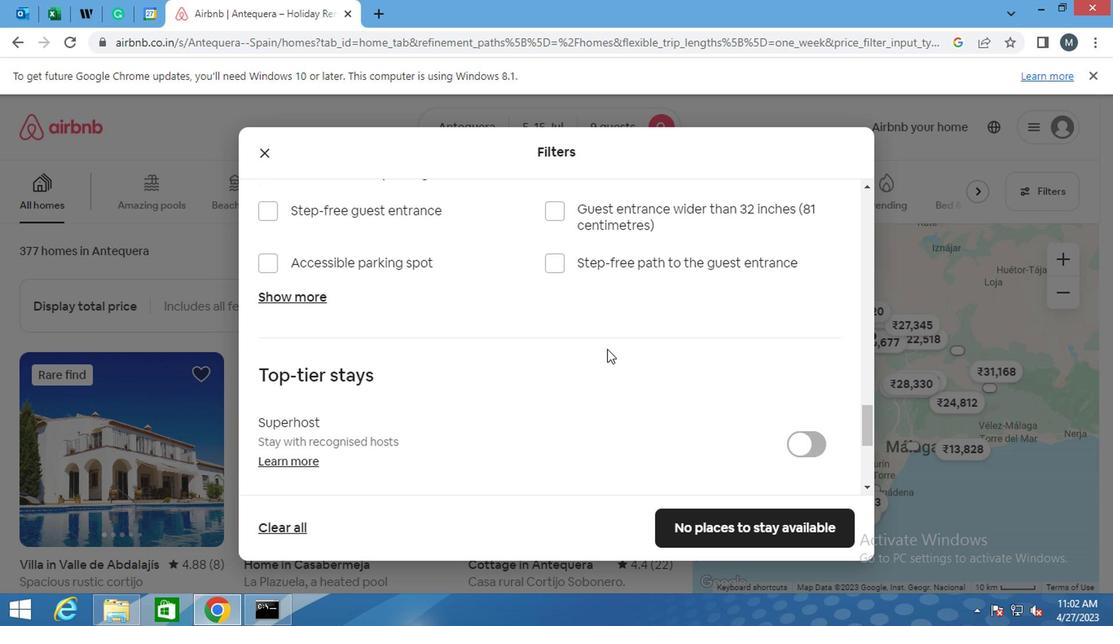 
Action: Mouse moved to (381, 398)
Screenshot: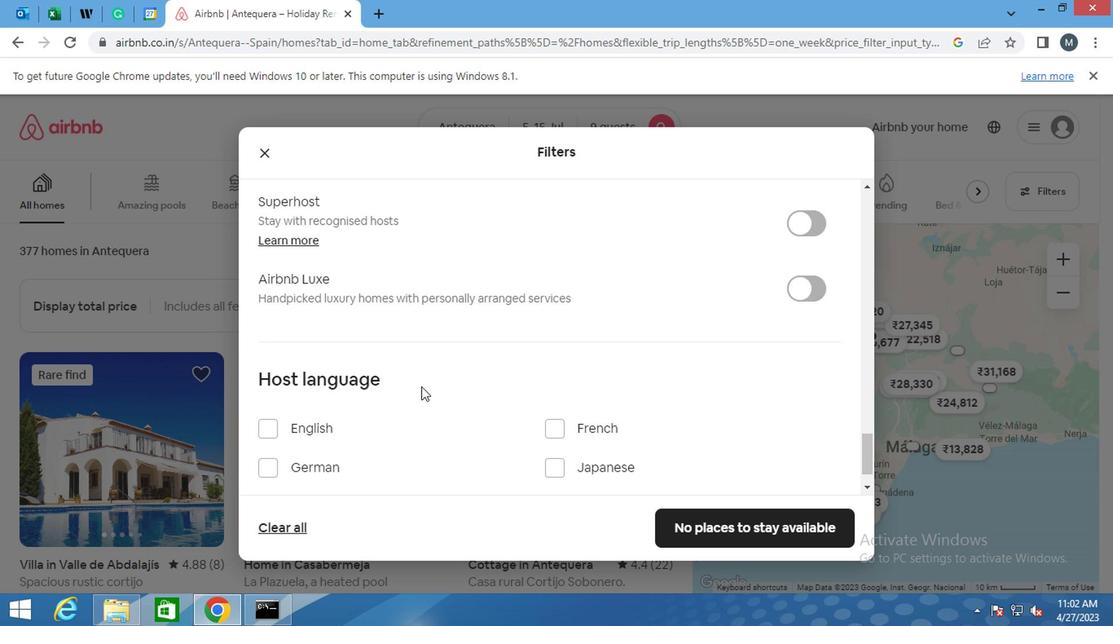 
Action: Mouse scrolled (381, 397) with delta (0, -1)
Screenshot: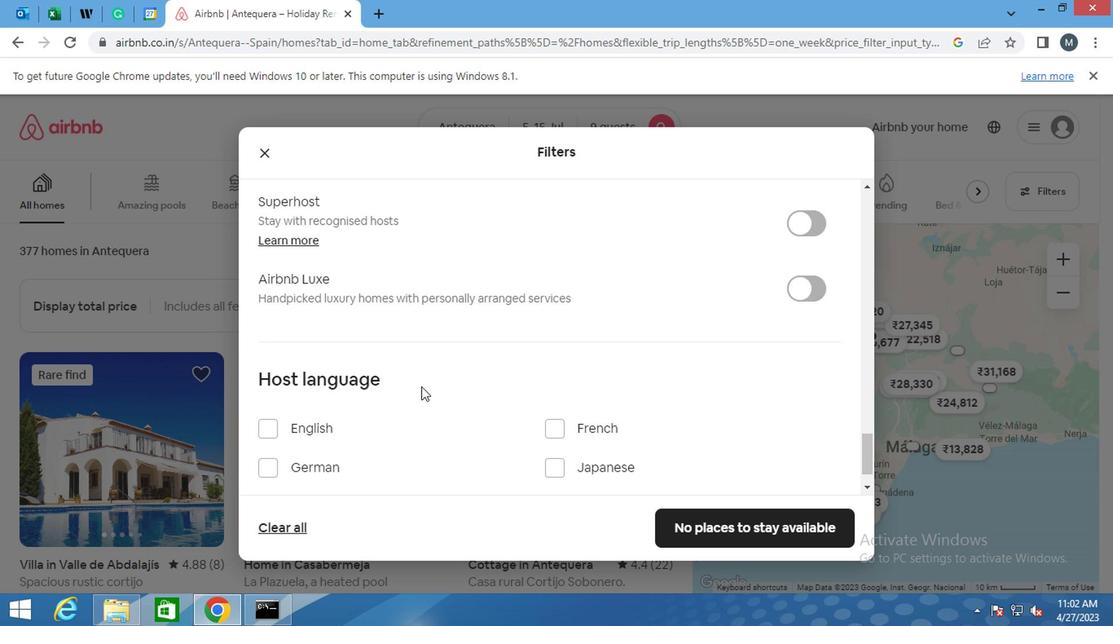 
Action: Mouse moved to (381, 399)
Screenshot: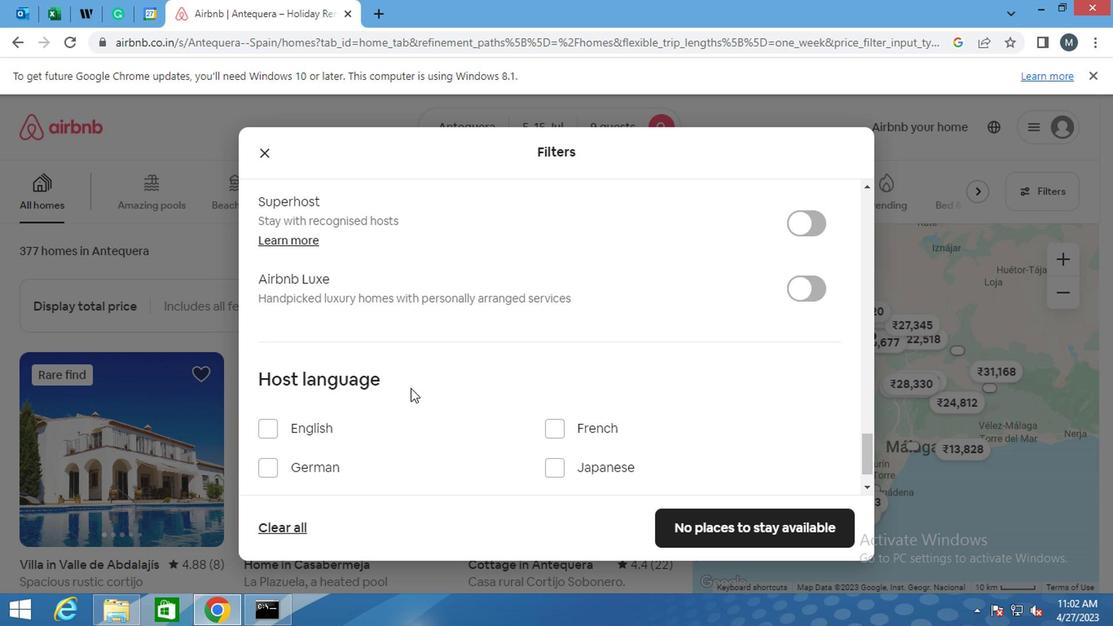 
Action: Mouse scrolled (381, 398) with delta (0, 0)
Screenshot: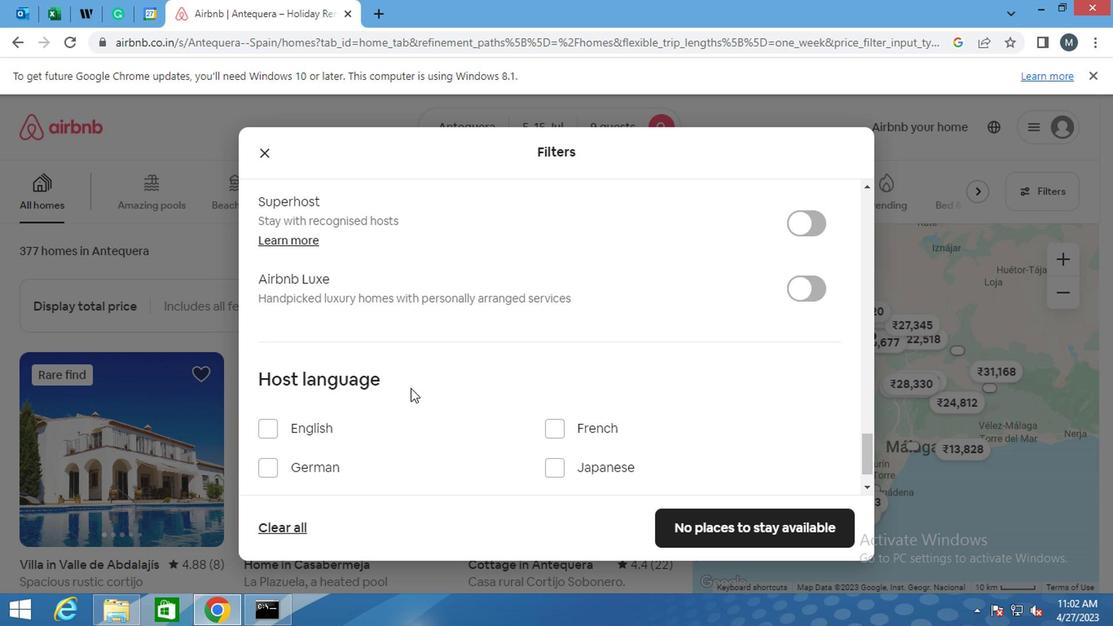 
Action: Mouse moved to (263, 386)
Screenshot: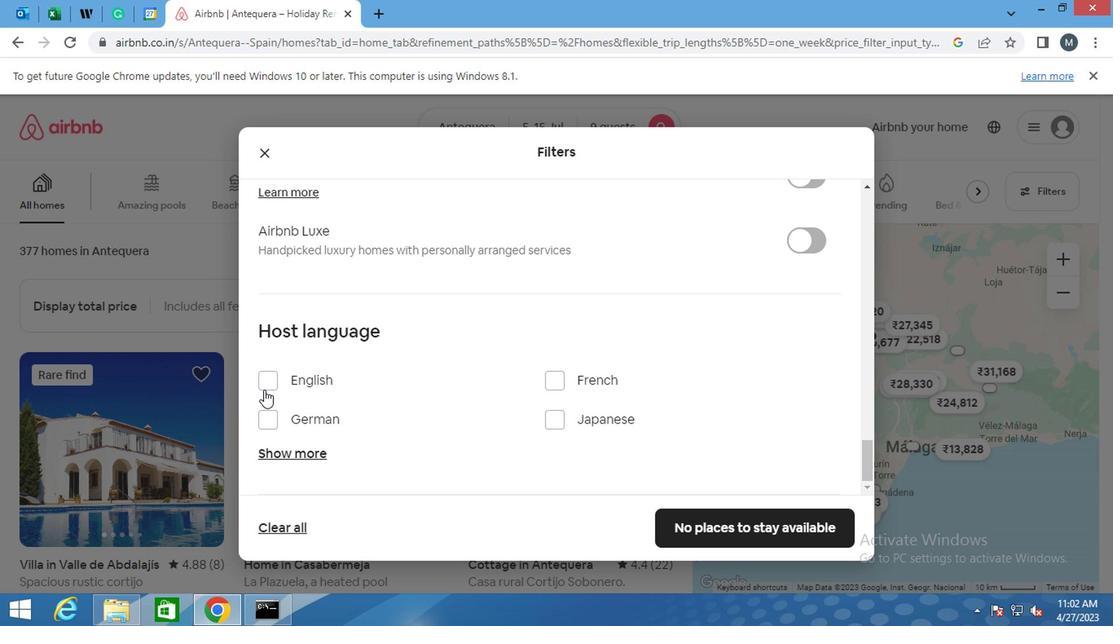 
Action: Mouse pressed left at (263, 386)
Screenshot: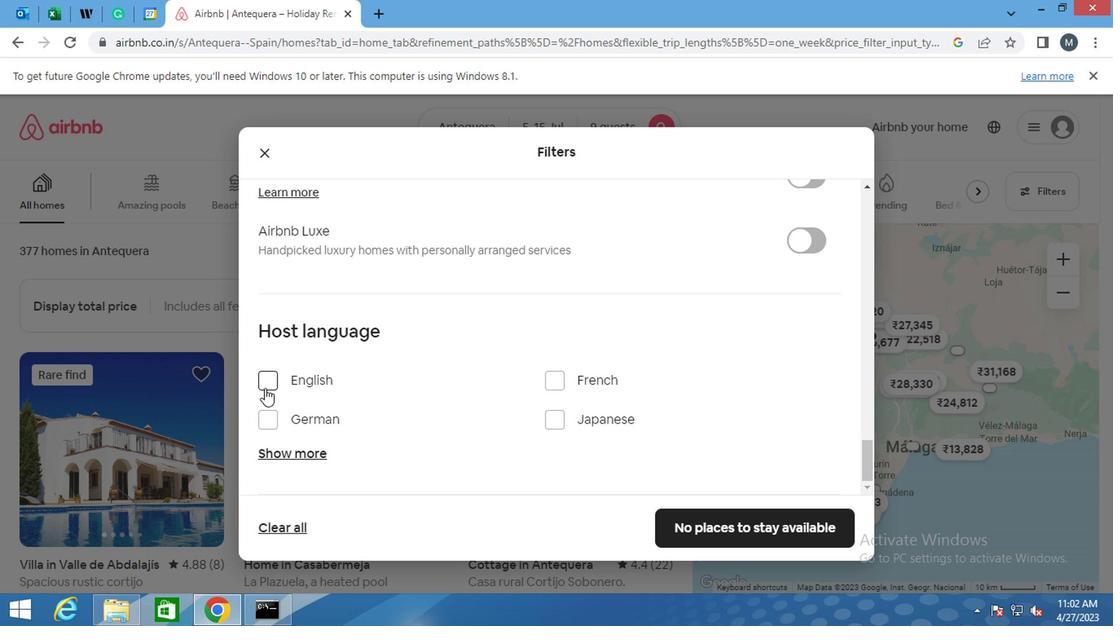 
Action: Mouse moved to (774, 525)
Screenshot: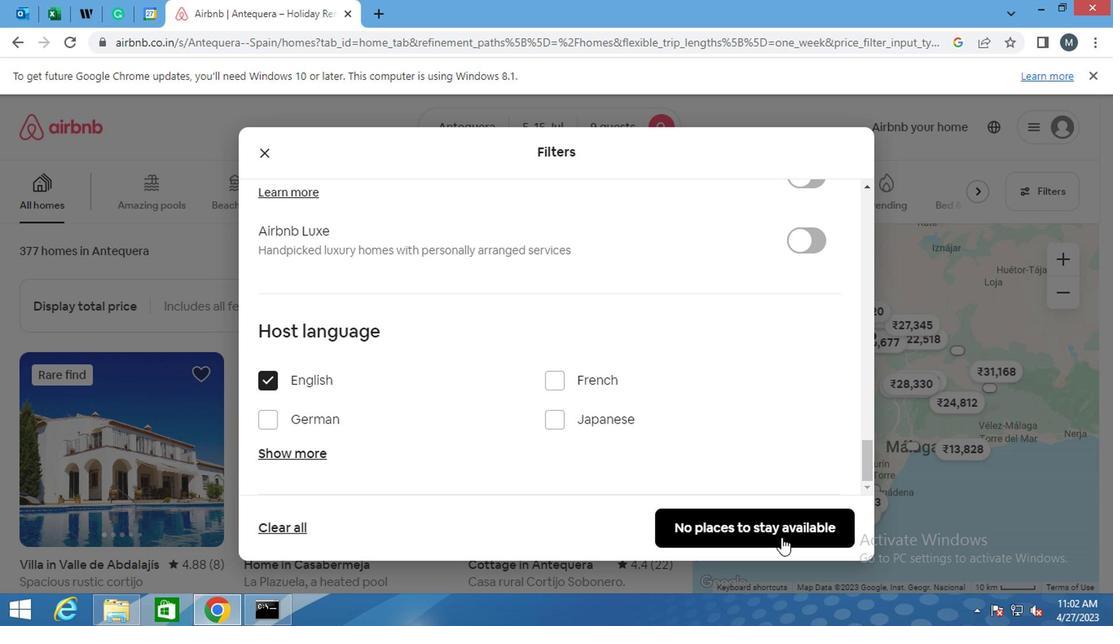 
Action: Mouse pressed left at (774, 525)
Screenshot: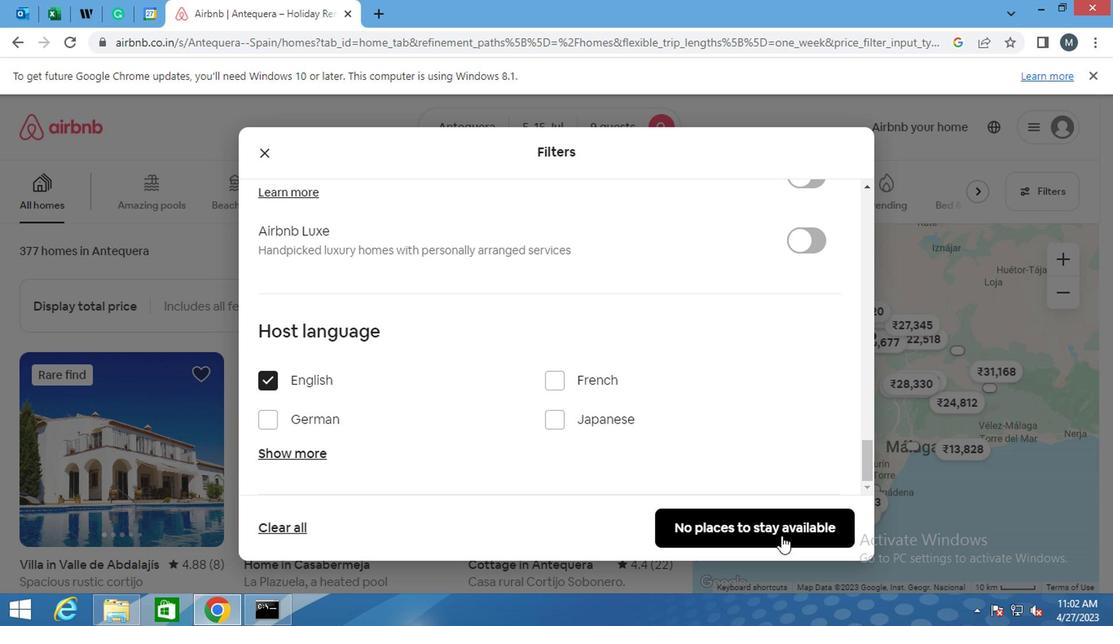 
